 Task: Reply to email with the signature Edward Wright with the subject Request for a pay raise from softage.1@softage.net with the message Could you provide me with a list of the projects constraints and assumptions? Undo the message and rewrite the message as I would like to arrange a conference call to discuss this matter further. Send the email
Action: Mouse moved to (435, 549)
Screenshot: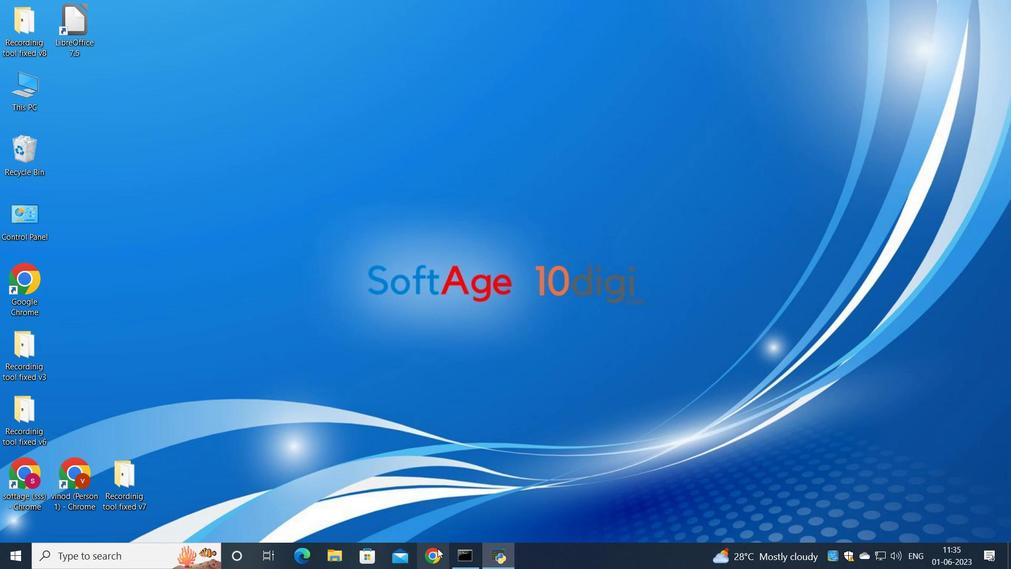 
Action: Mouse pressed left at (435, 549)
Screenshot: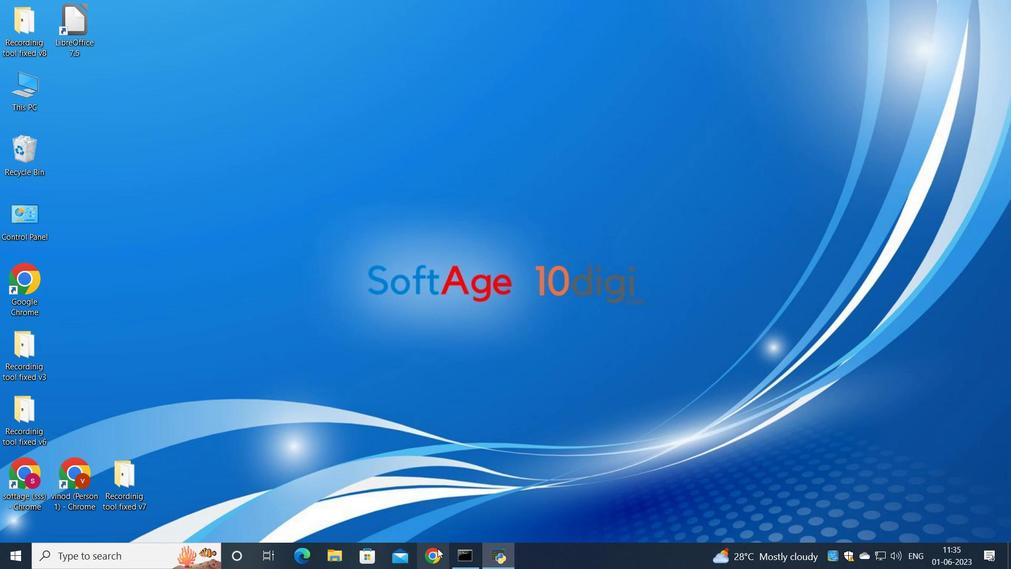 
Action: Mouse moved to (431, 321)
Screenshot: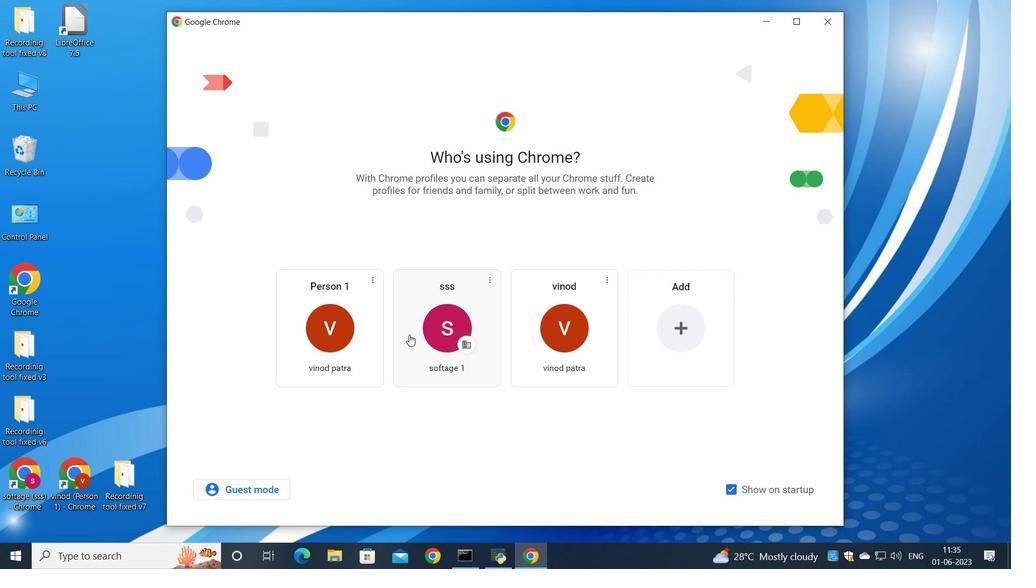 
Action: Mouse pressed left at (431, 321)
Screenshot: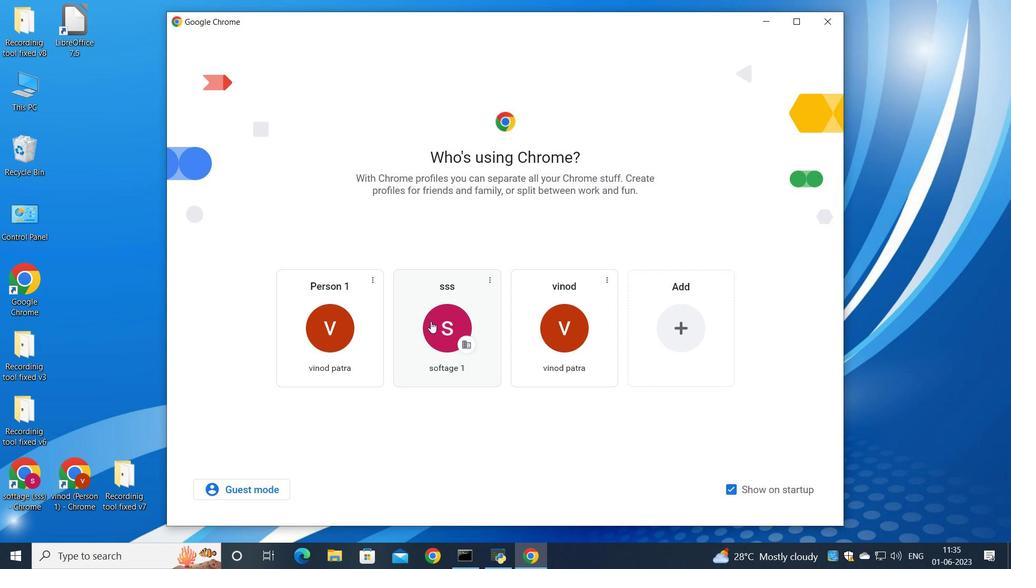 
Action: Mouse moved to (883, 90)
Screenshot: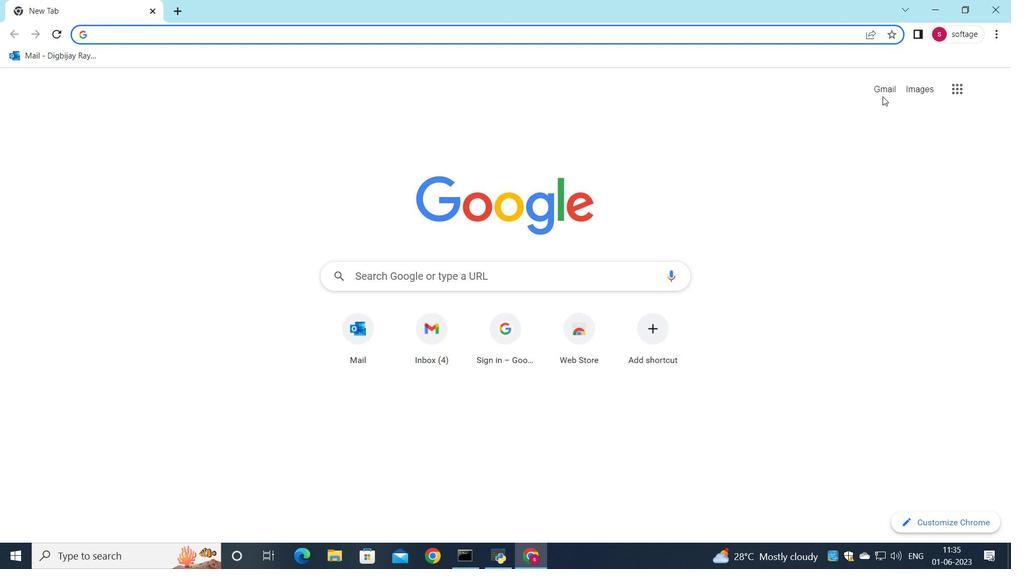 
Action: Mouse pressed left at (883, 90)
Screenshot: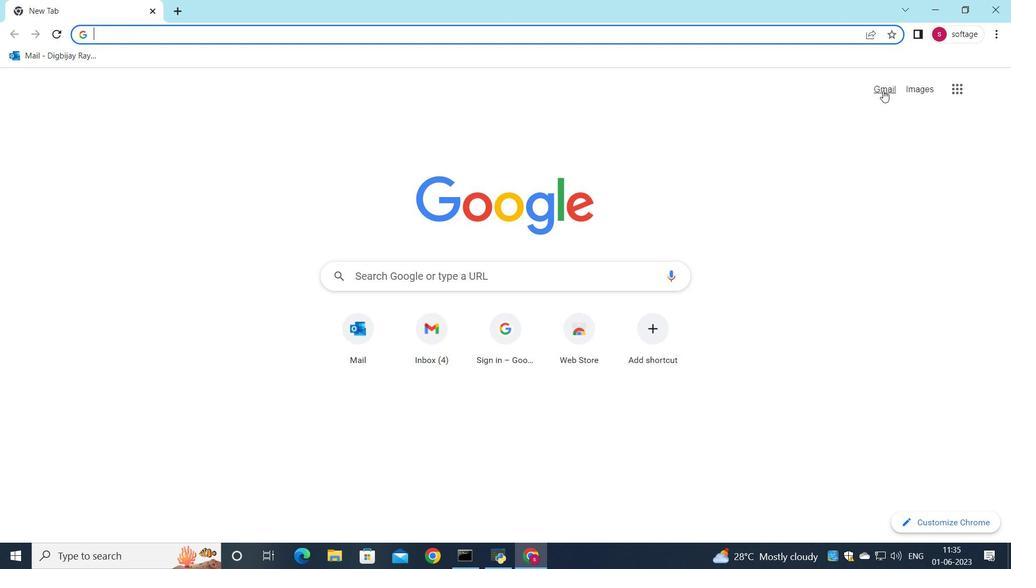 
Action: Mouse moved to (866, 91)
Screenshot: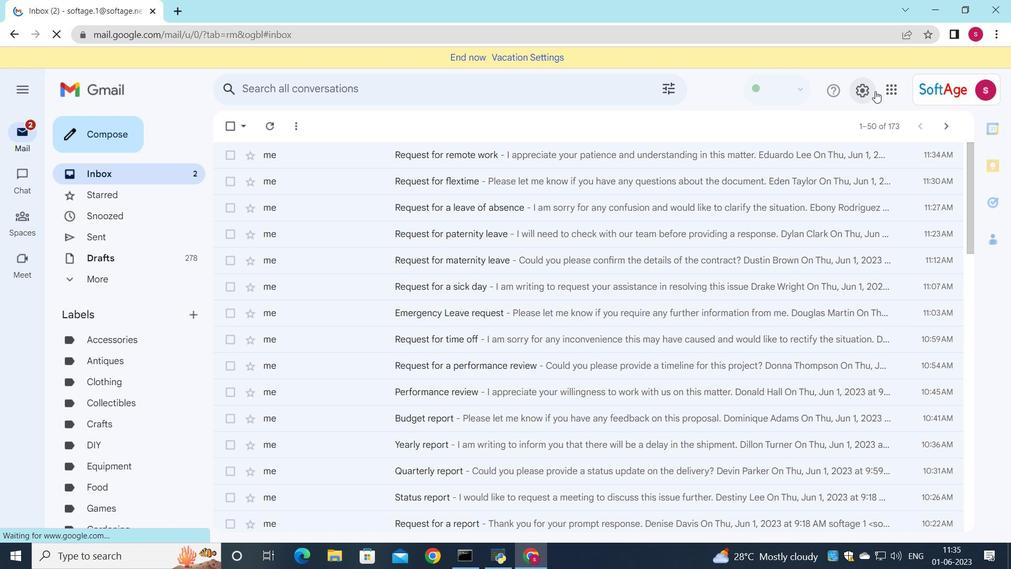 
Action: Mouse pressed left at (866, 91)
Screenshot: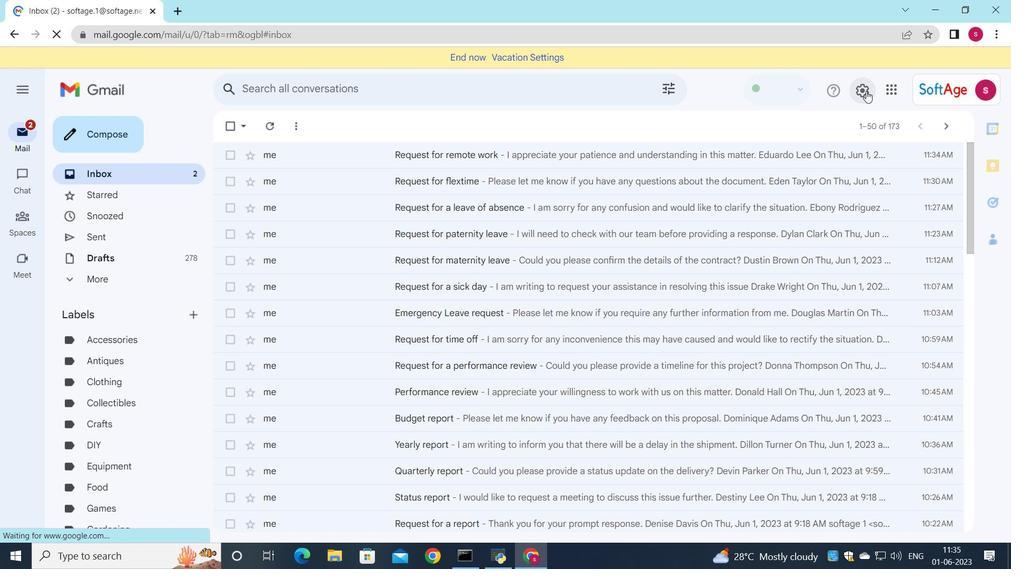 
Action: Mouse moved to (870, 159)
Screenshot: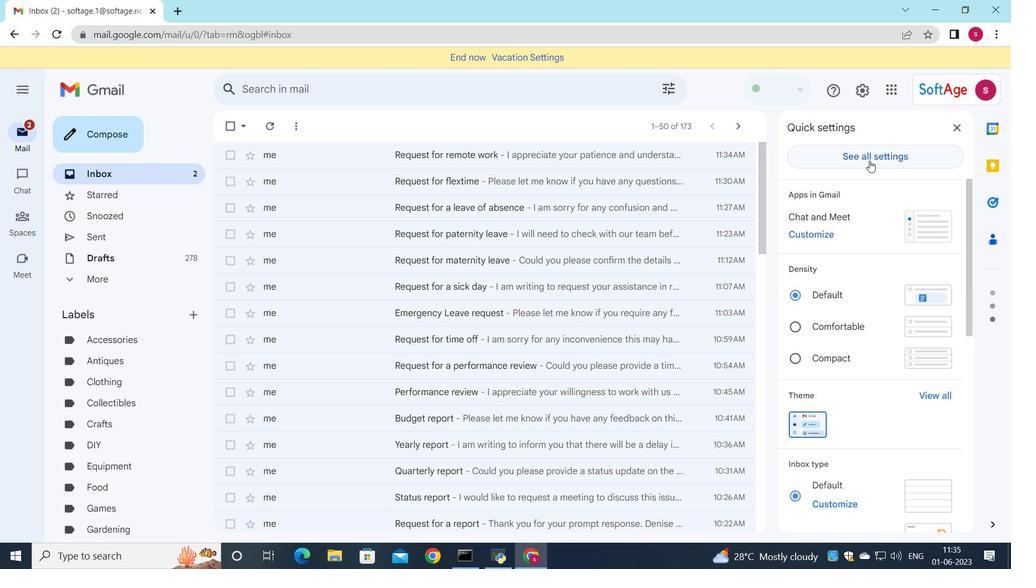 
Action: Mouse pressed left at (870, 159)
Screenshot: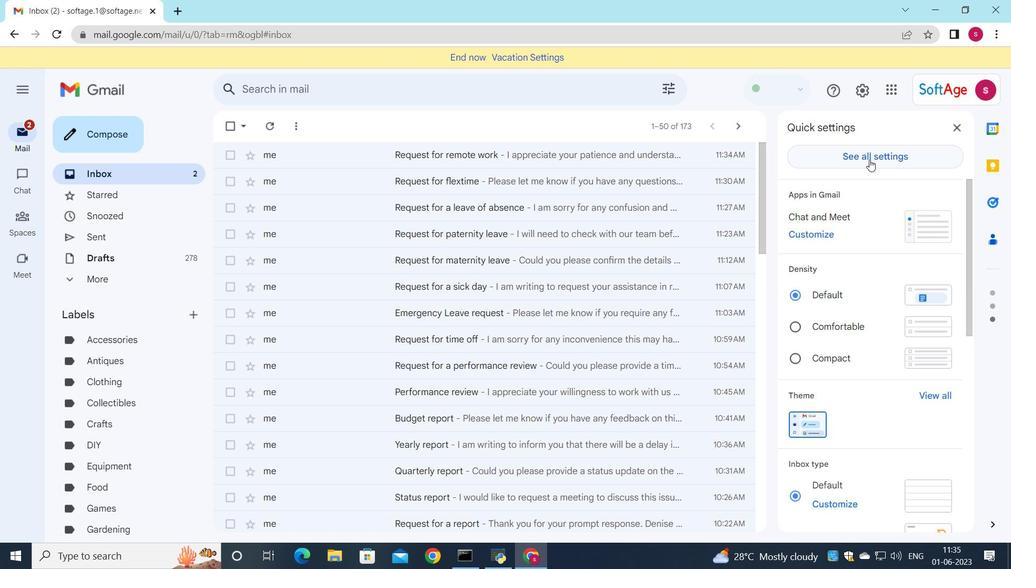 
Action: Mouse moved to (524, 213)
Screenshot: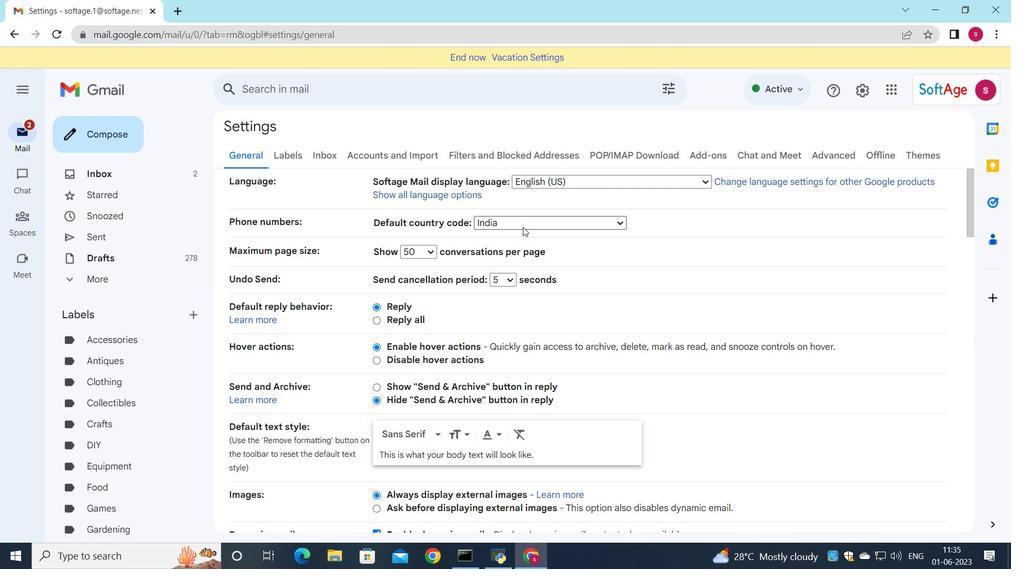
Action: Mouse scrolled (524, 213) with delta (0, 0)
Screenshot: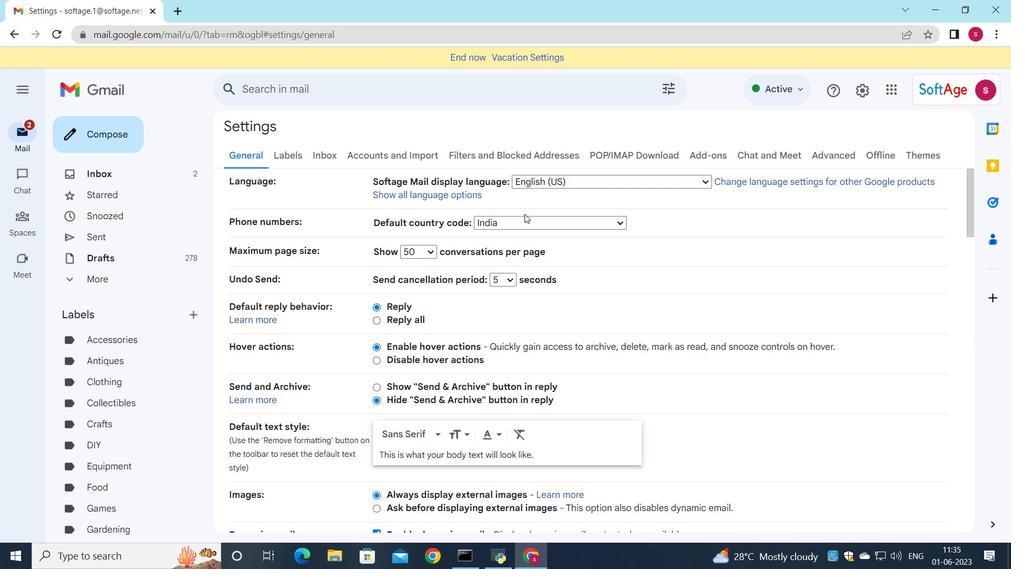
Action: Mouse scrolled (524, 213) with delta (0, 0)
Screenshot: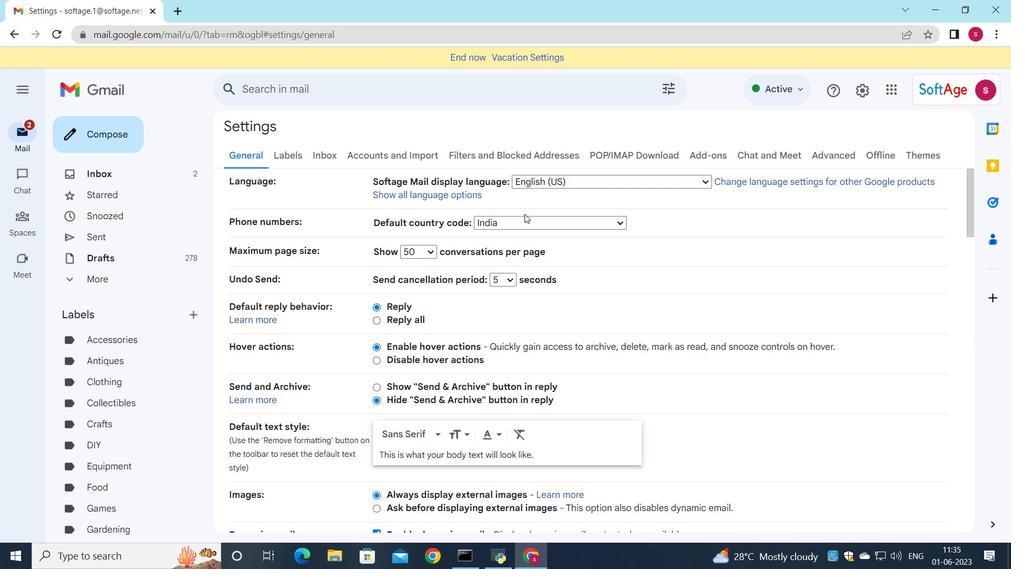 
Action: Mouse scrolled (524, 213) with delta (0, 0)
Screenshot: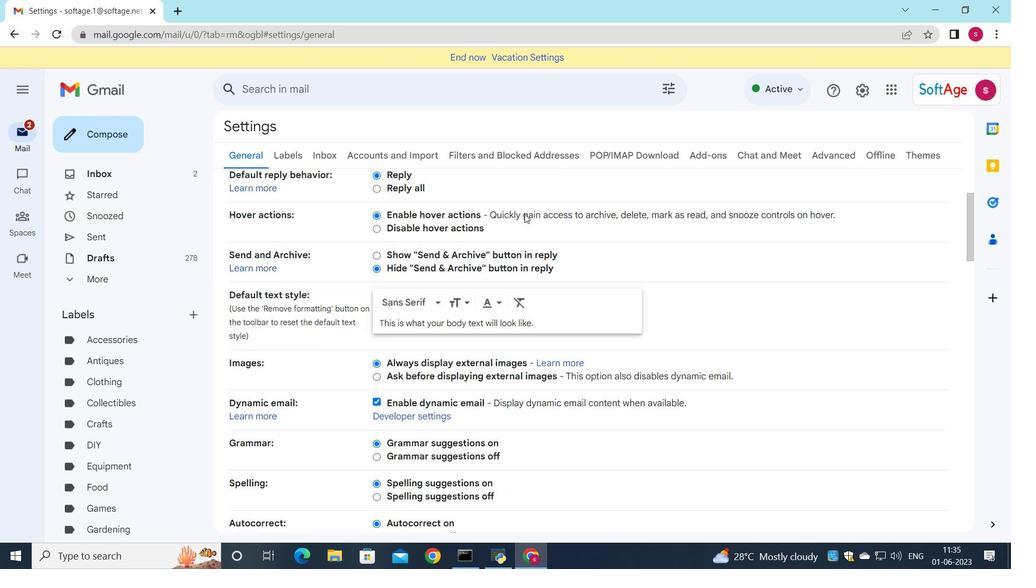 
Action: Mouse scrolled (524, 213) with delta (0, 0)
Screenshot: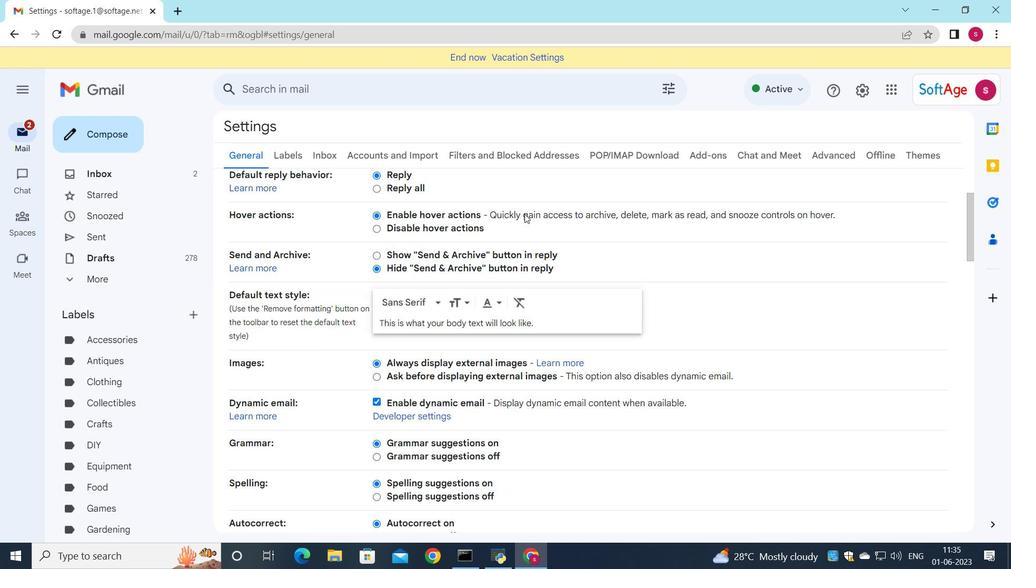 
Action: Mouse scrolled (524, 213) with delta (0, 0)
Screenshot: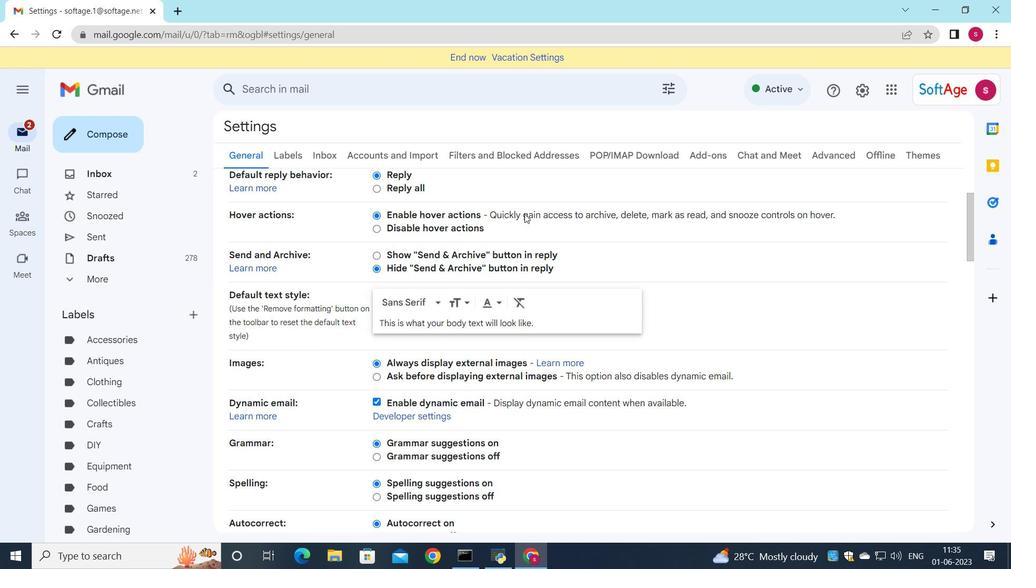 
Action: Mouse scrolled (524, 213) with delta (0, 0)
Screenshot: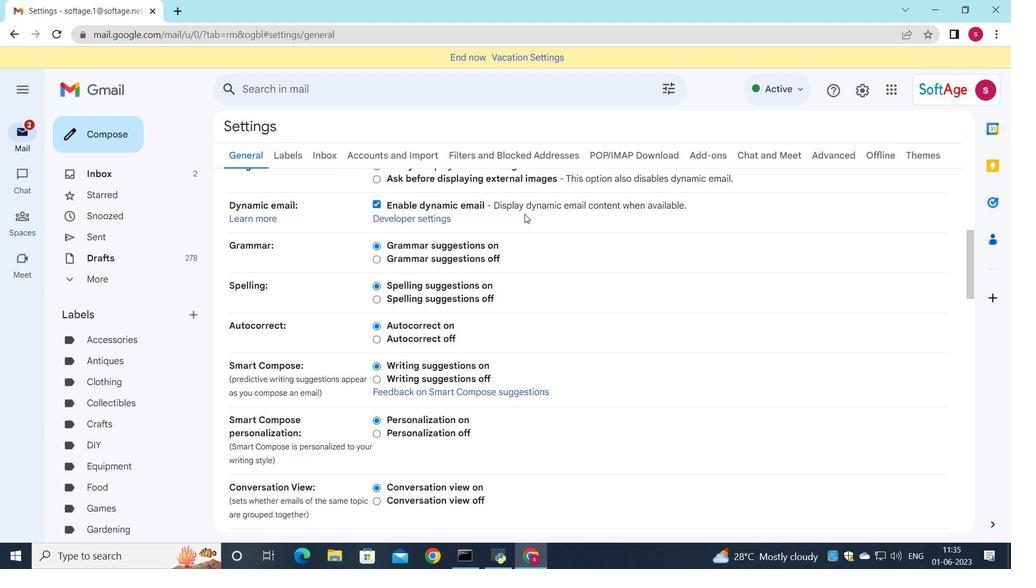 
Action: Mouse scrolled (524, 213) with delta (0, 0)
Screenshot: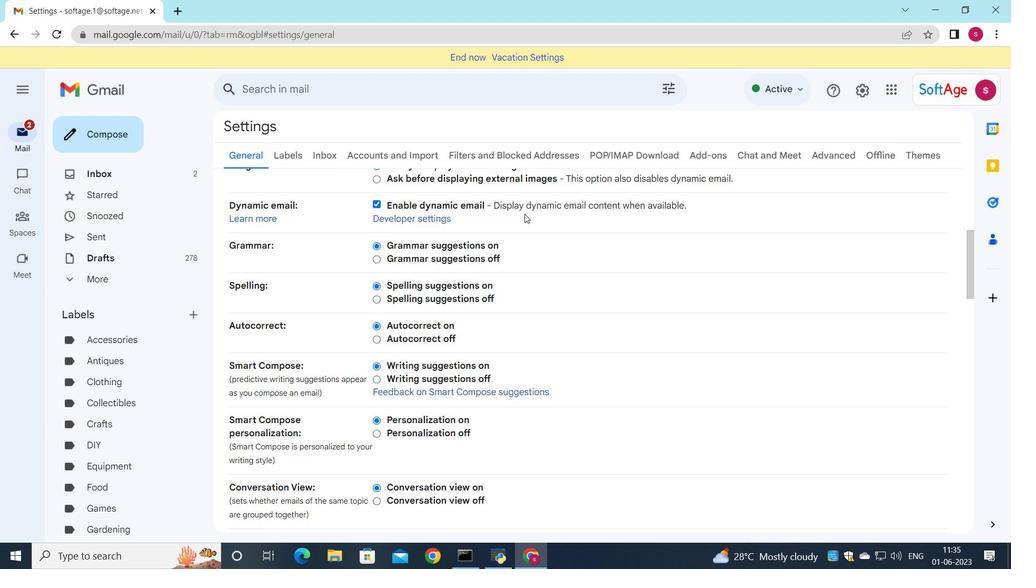 
Action: Mouse scrolled (524, 213) with delta (0, 0)
Screenshot: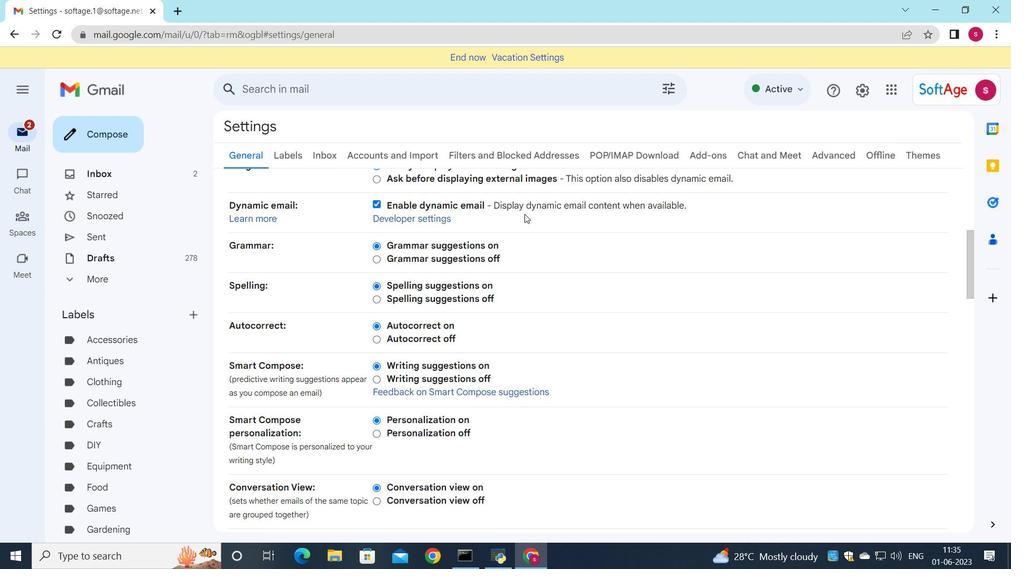 
Action: Mouse scrolled (524, 213) with delta (0, 0)
Screenshot: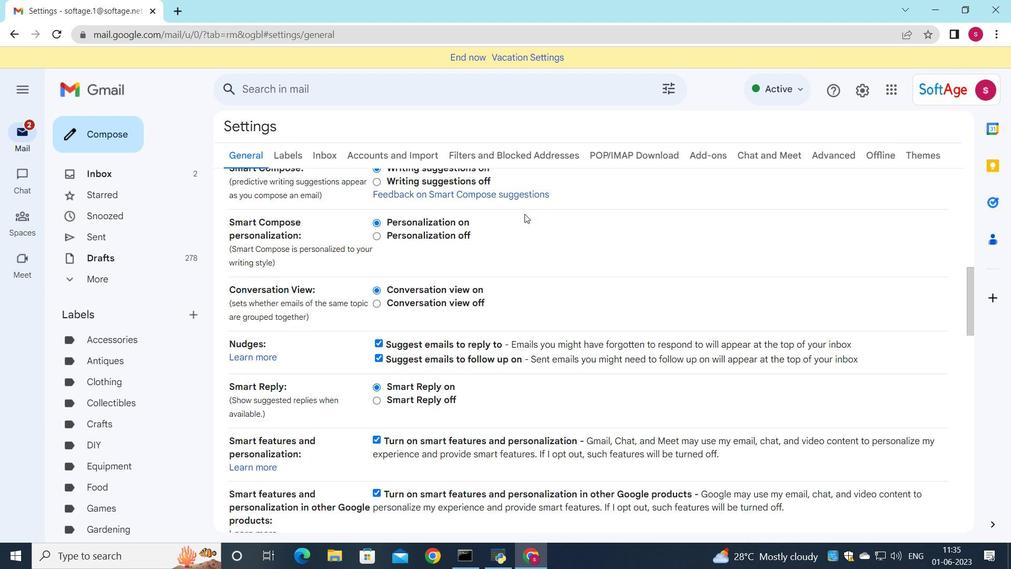
Action: Mouse scrolled (524, 213) with delta (0, 0)
Screenshot: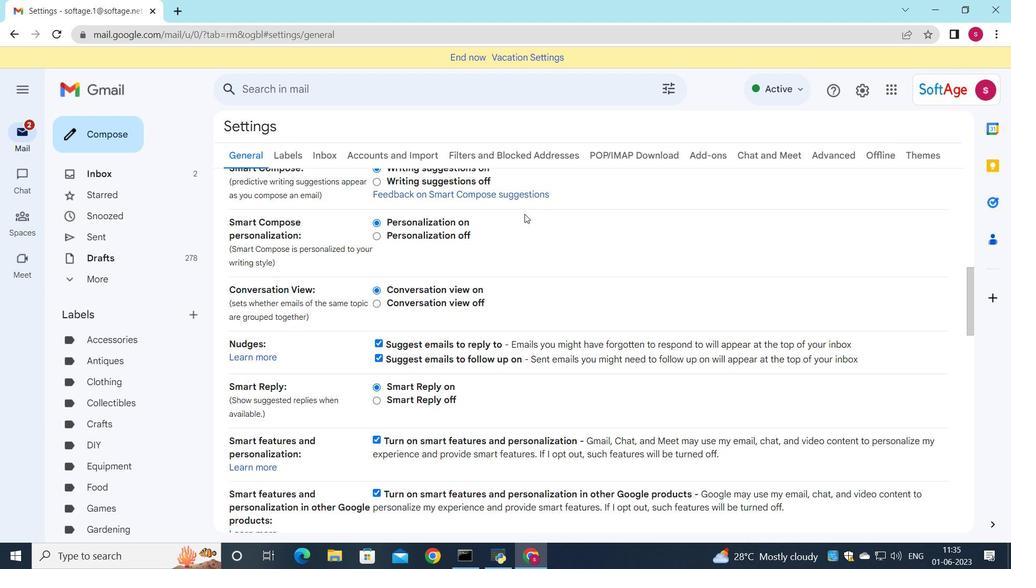
Action: Mouse scrolled (524, 213) with delta (0, 0)
Screenshot: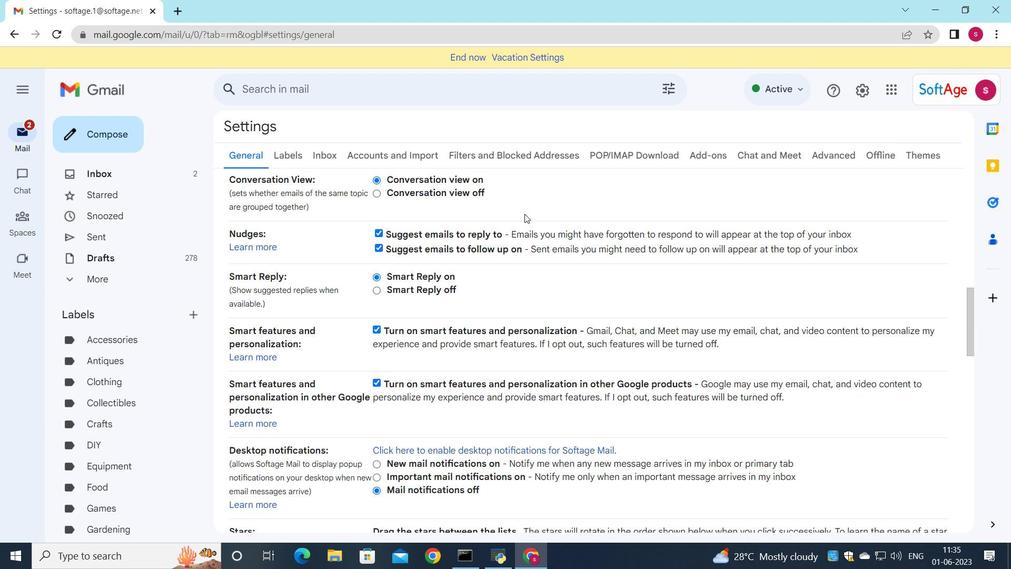 
Action: Mouse scrolled (524, 213) with delta (0, 0)
Screenshot: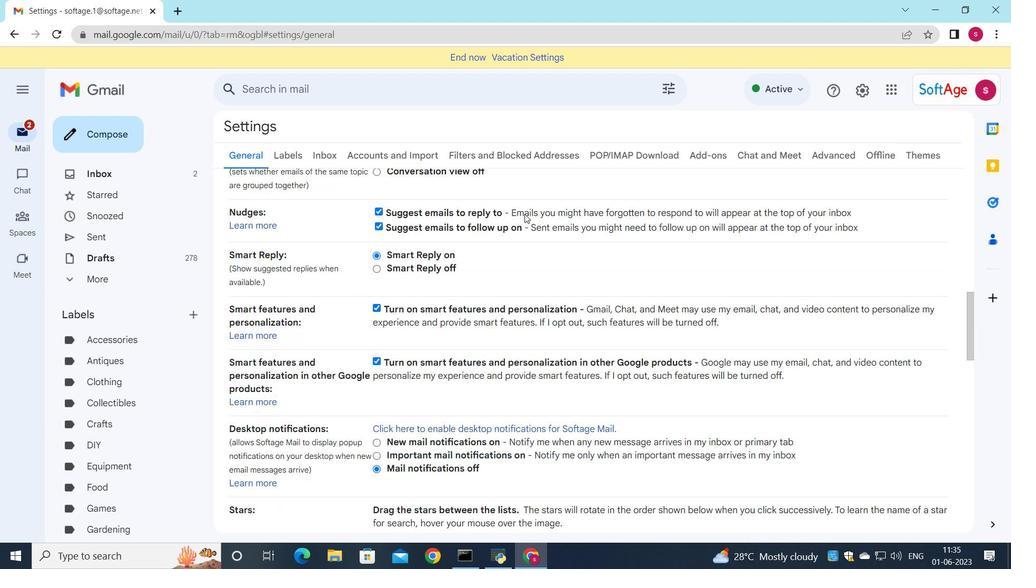 
Action: Mouse scrolled (524, 213) with delta (0, 0)
Screenshot: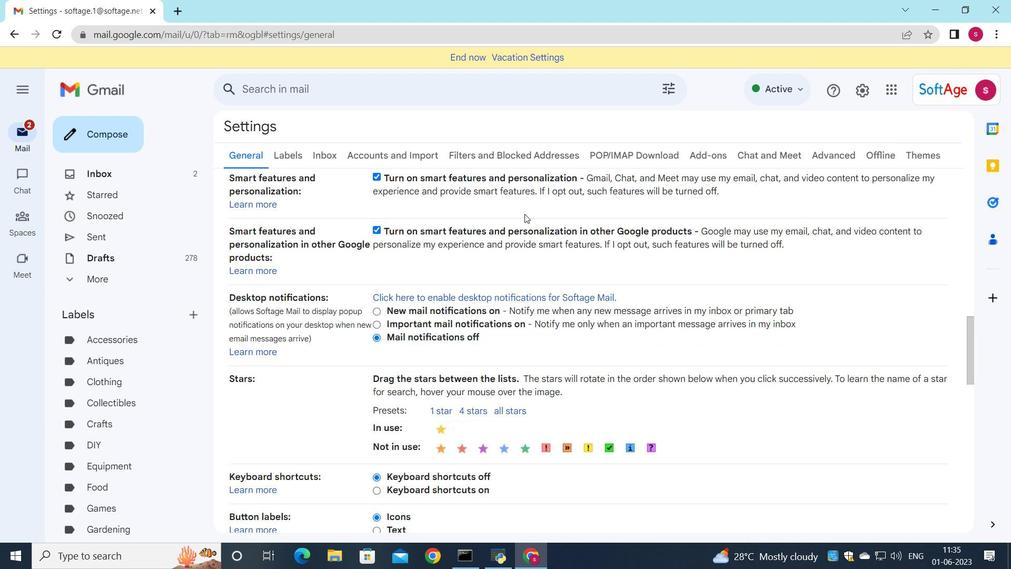 
Action: Mouse scrolled (524, 213) with delta (0, 0)
Screenshot: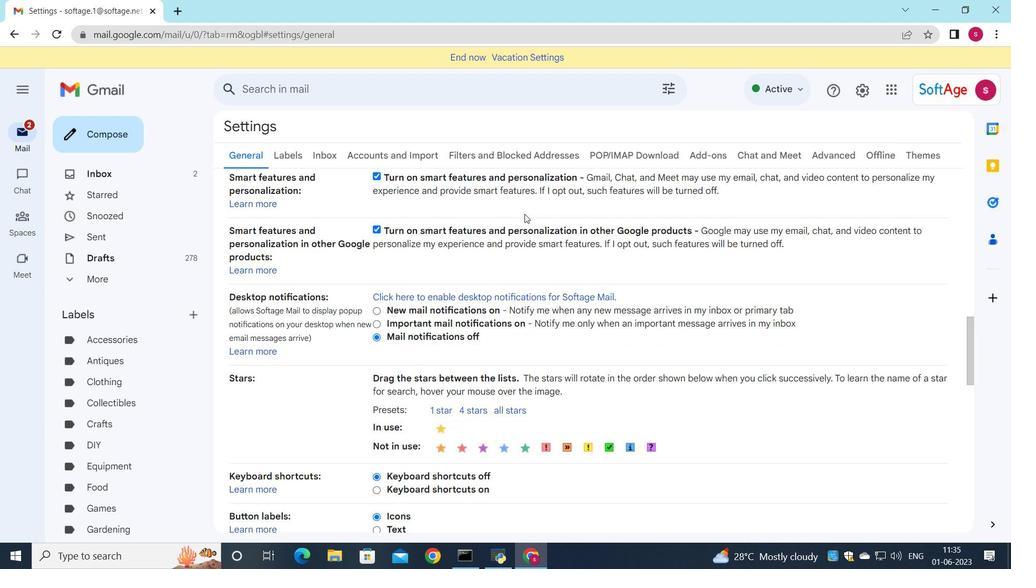 
Action: Mouse scrolled (524, 213) with delta (0, 0)
Screenshot: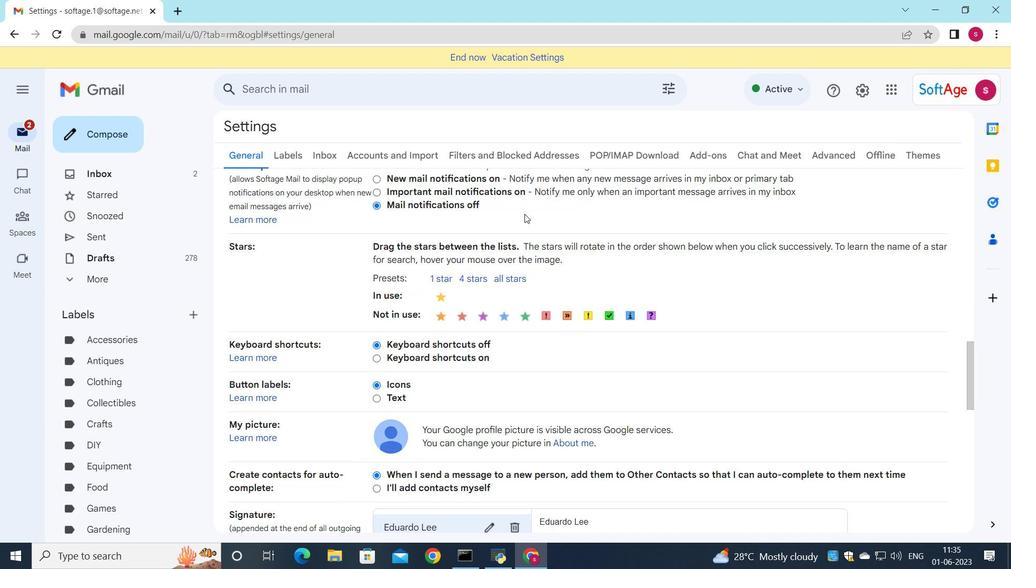 
Action: Mouse scrolled (524, 213) with delta (0, 0)
Screenshot: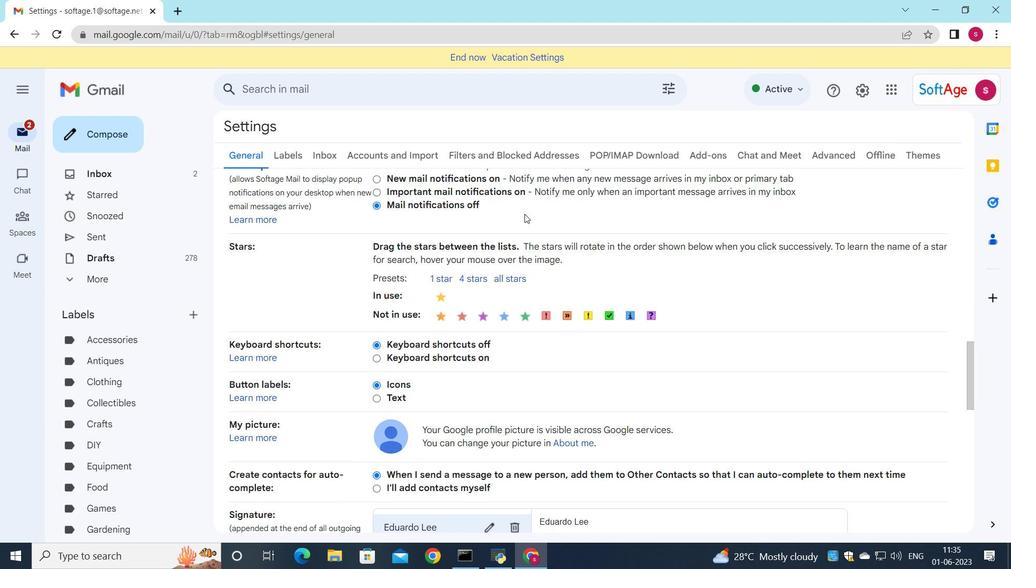 
Action: Mouse scrolled (524, 213) with delta (0, 0)
Screenshot: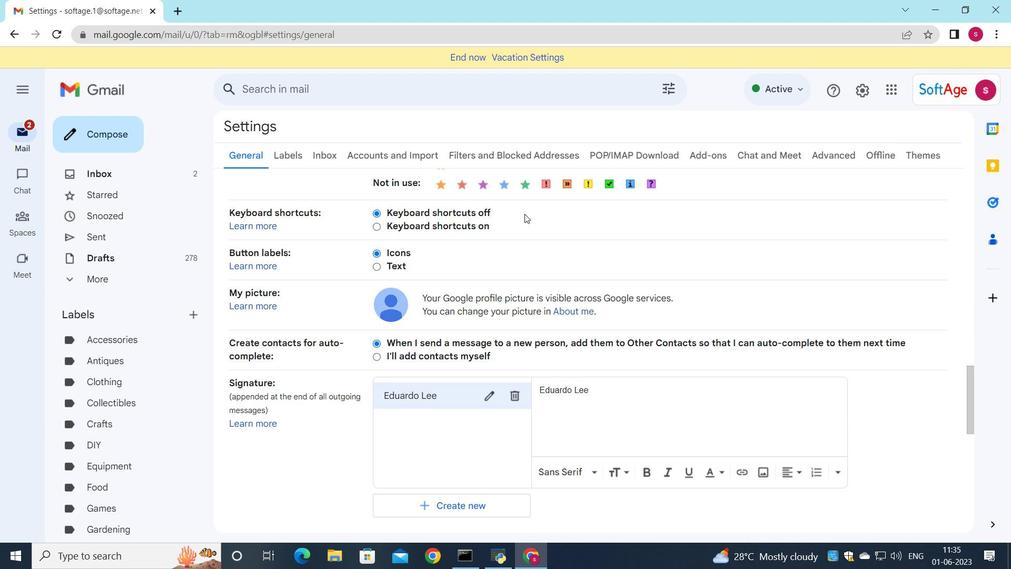 
Action: Mouse scrolled (524, 213) with delta (0, 0)
Screenshot: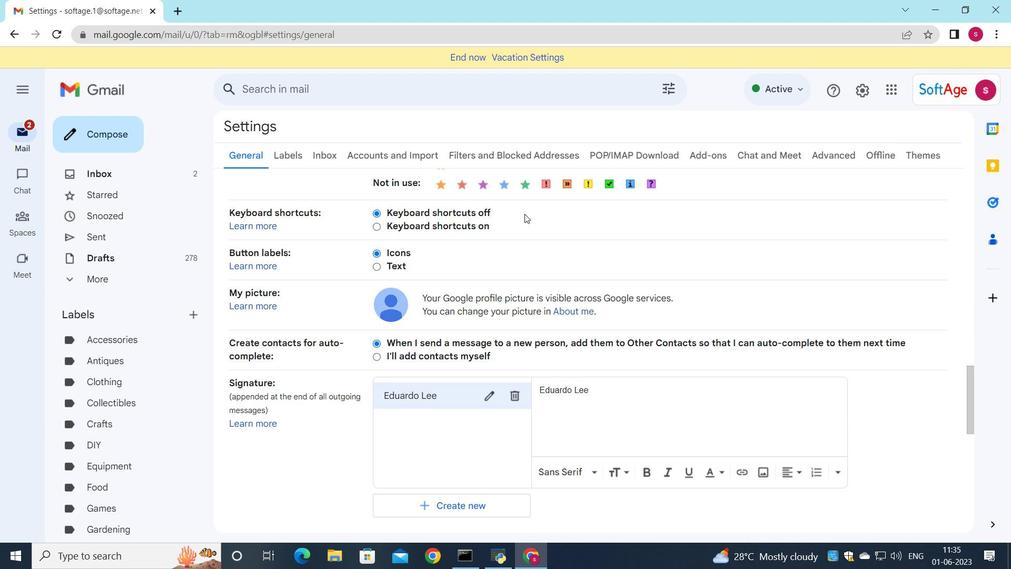 
Action: Mouse scrolled (524, 213) with delta (0, 0)
Screenshot: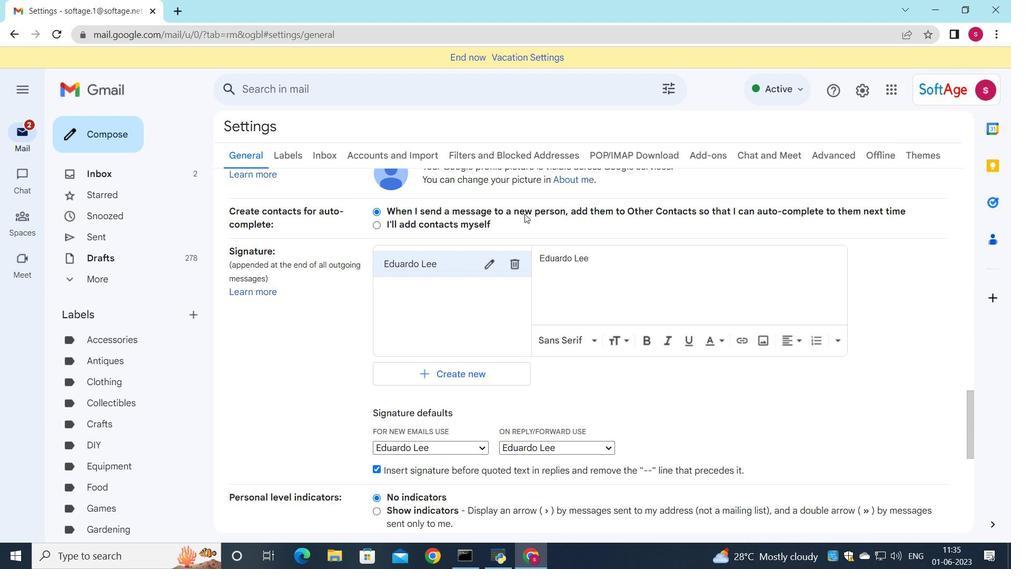 
Action: Mouse scrolled (524, 213) with delta (0, 0)
Screenshot: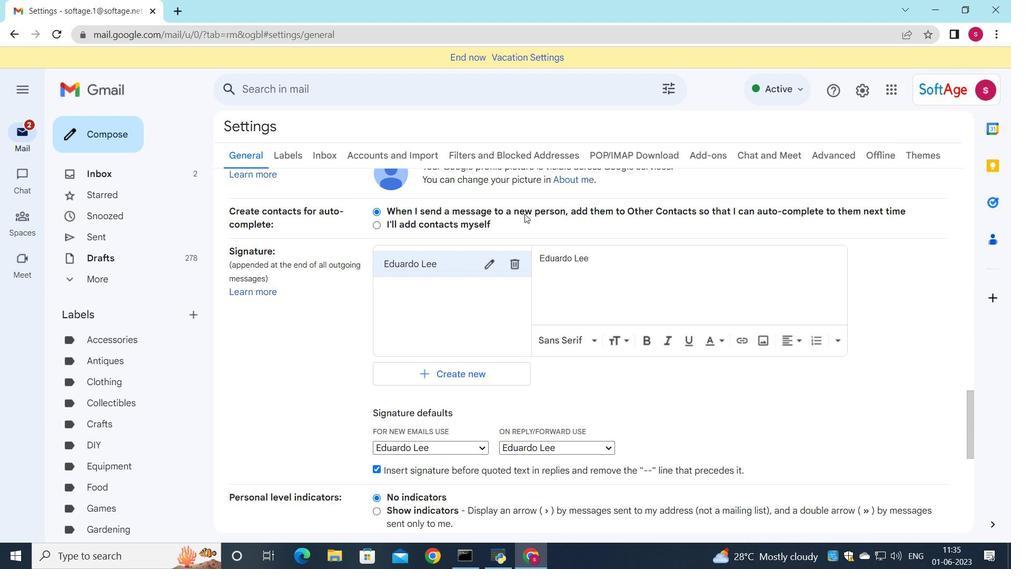 
Action: Mouse scrolled (524, 214) with delta (0, 0)
Screenshot: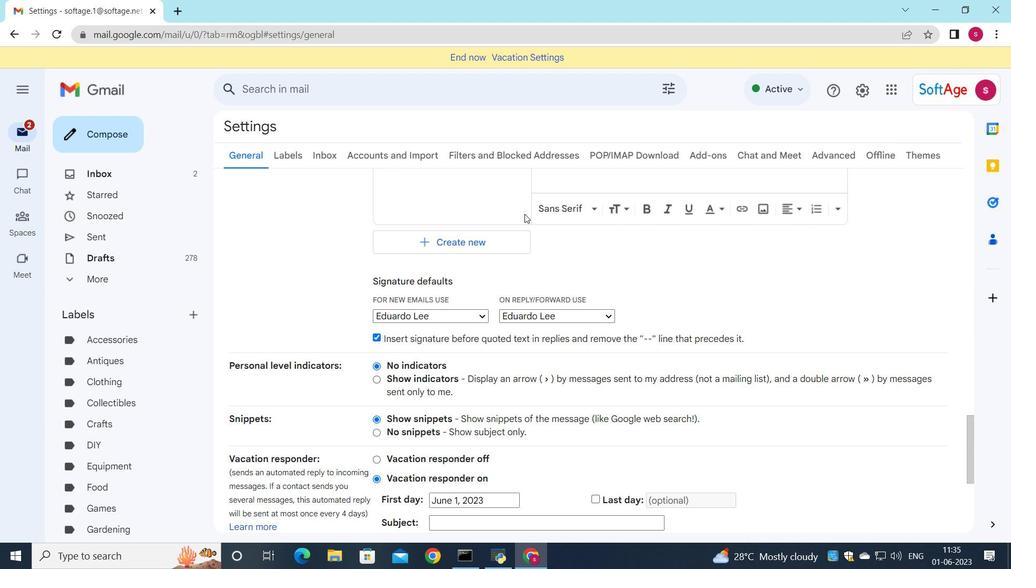 
Action: Mouse moved to (523, 197)
Screenshot: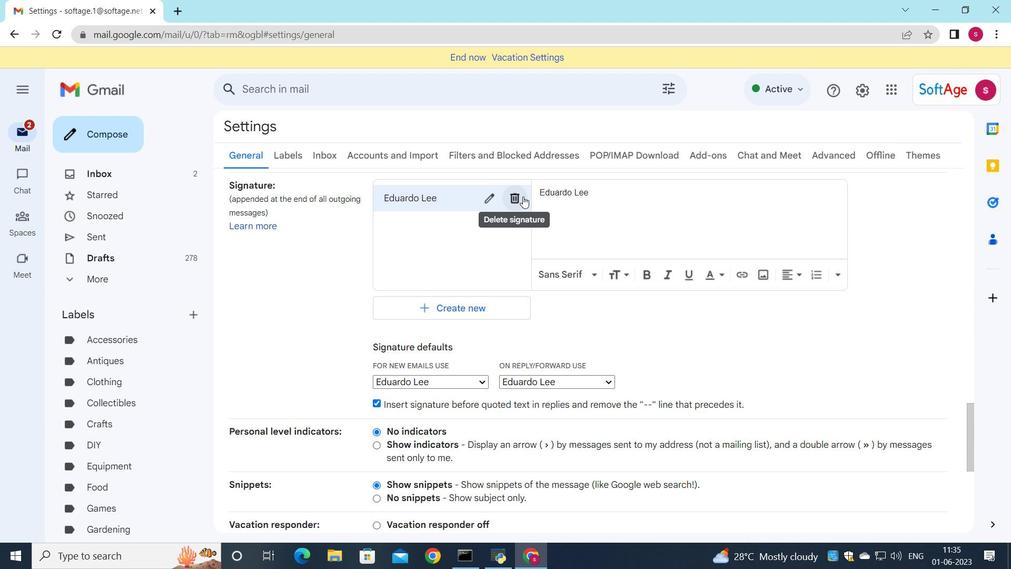 
Action: Mouse pressed left at (523, 197)
Screenshot: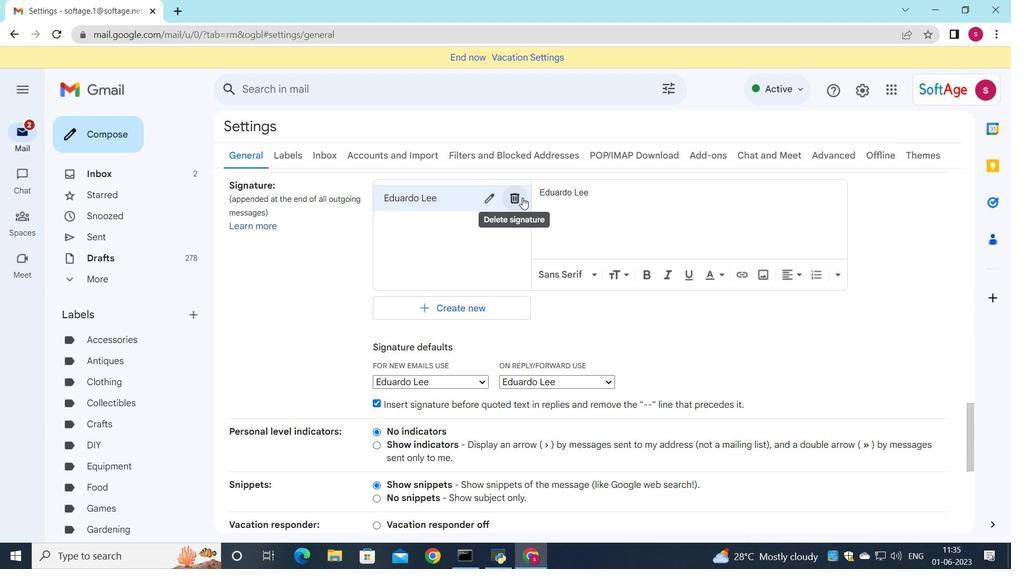 
Action: Mouse moved to (625, 321)
Screenshot: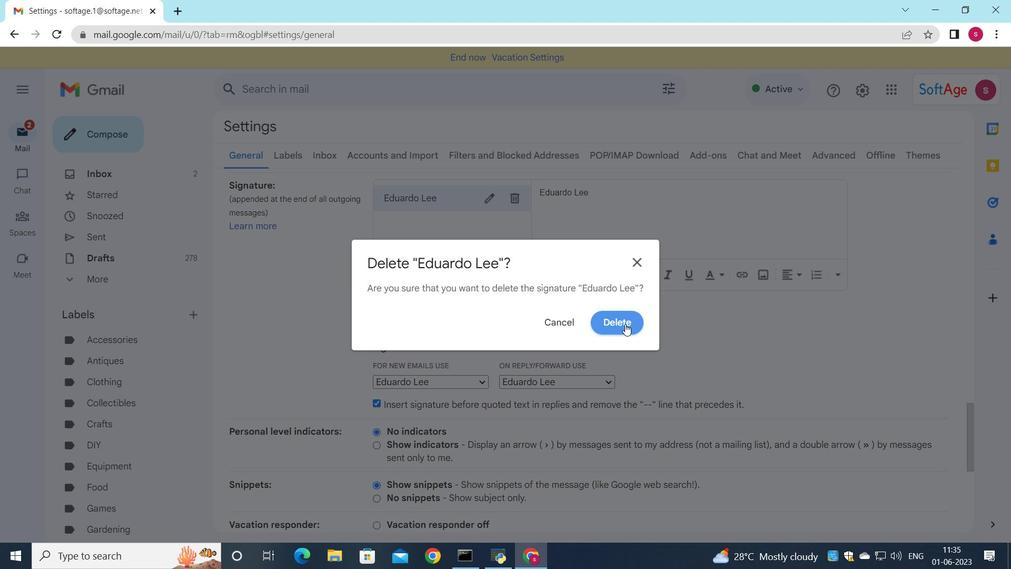 
Action: Mouse pressed left at (625, 321)
Screenshot: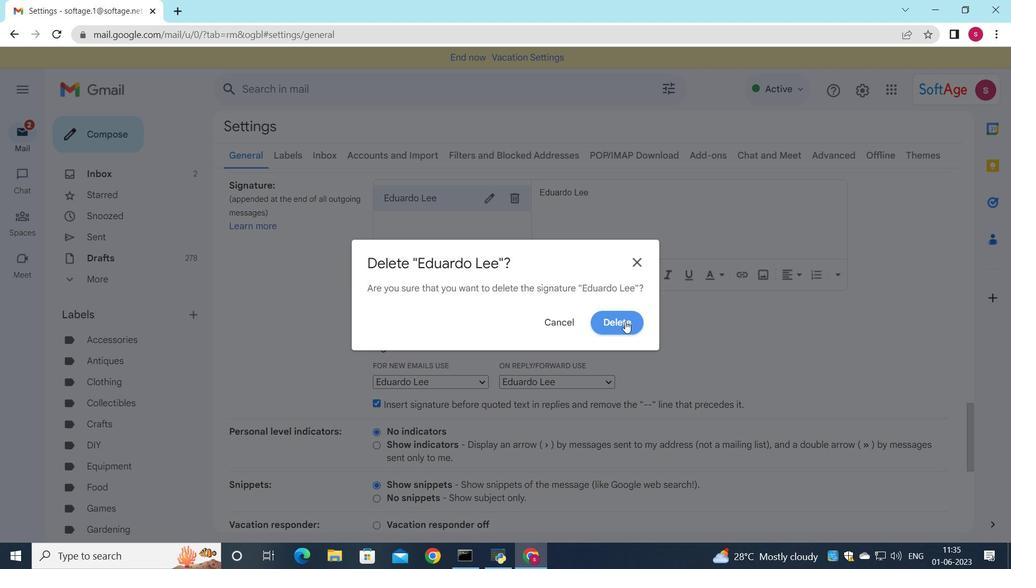 
Action: Mouse moved to (439, 205)
Screenshot: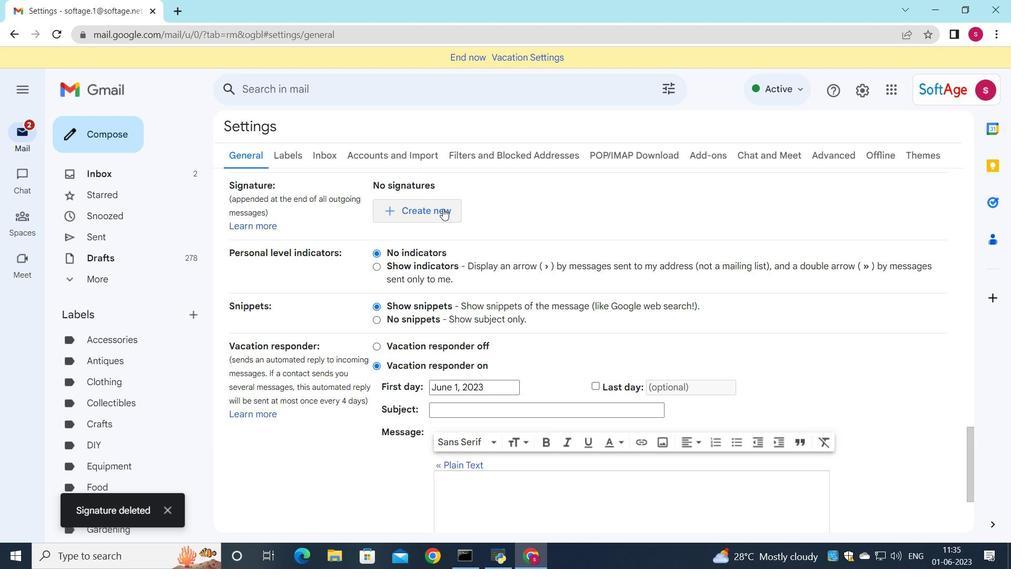 
Action: Mouse pressed left at (439, 205)
Screenshot: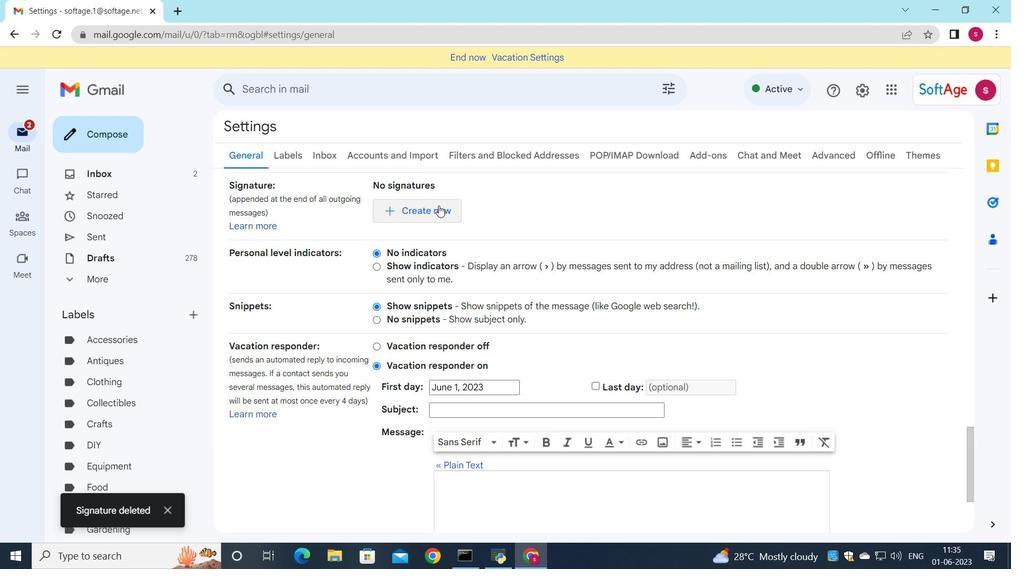 
Action: Key pressed <Key.shift>Edward<Key.space><Key.shift><Key.shift><Key.shift>Wrighrt<Key.backspace><Key.backspace>t
Screenshot: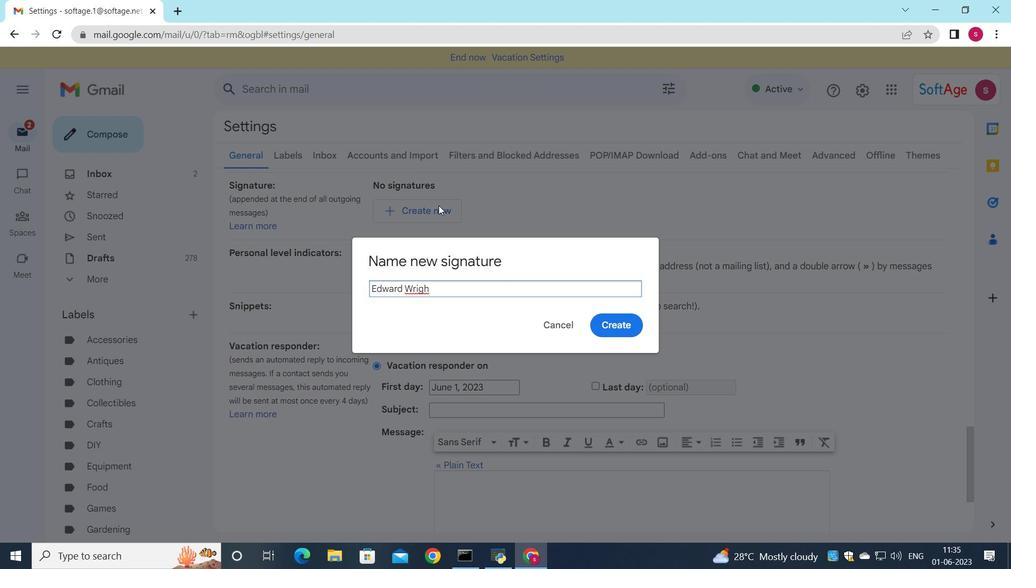 
Action: Mouse moved to (629, 327)
Screenshot: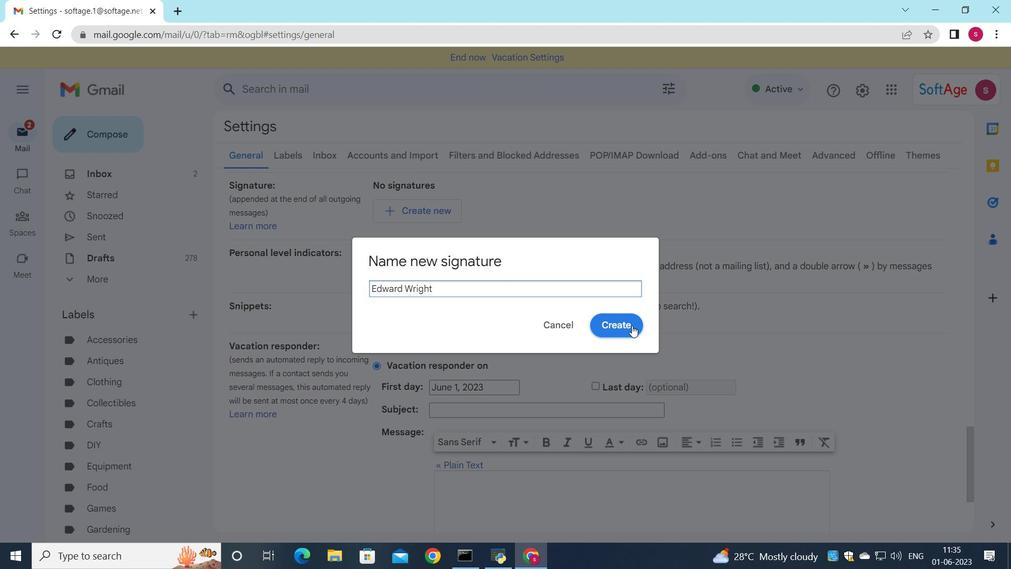 
Action: Mouse pressed left at (632, 325)
Screenshot: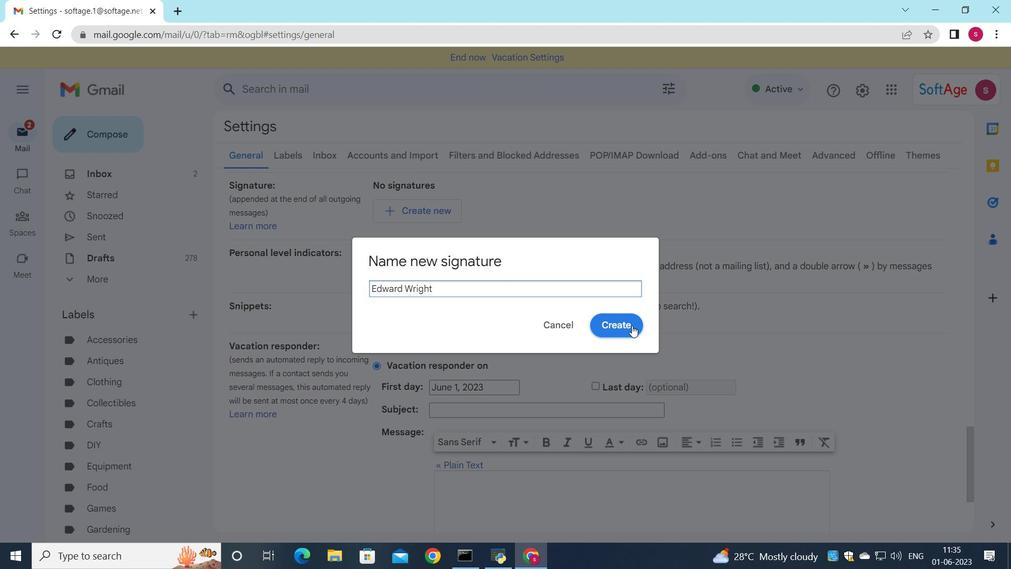 
Action: Mouse moved to (649, 217)
Screenshot: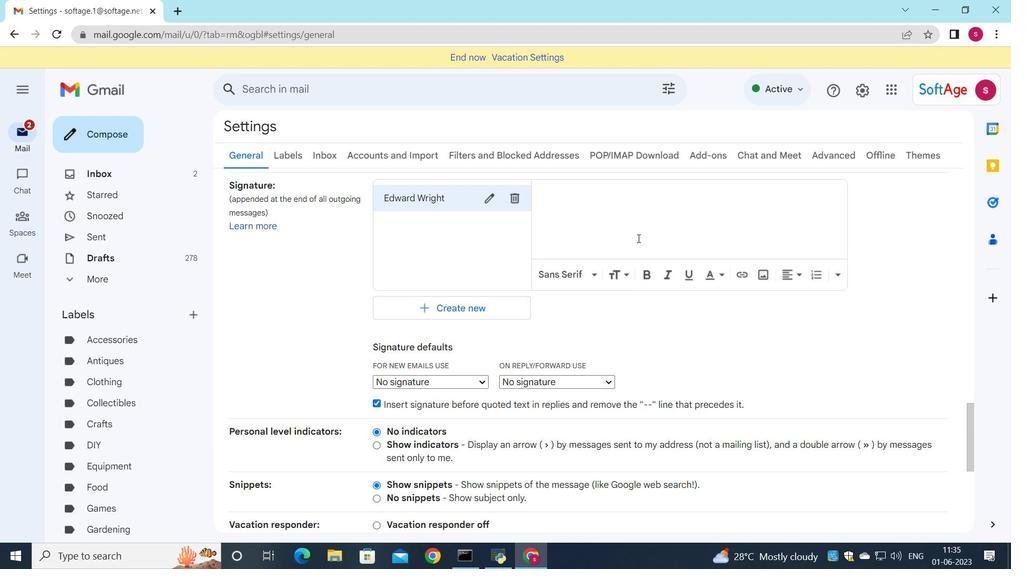 
Action: Mouse pressed left at (649, 217)
Screenshot: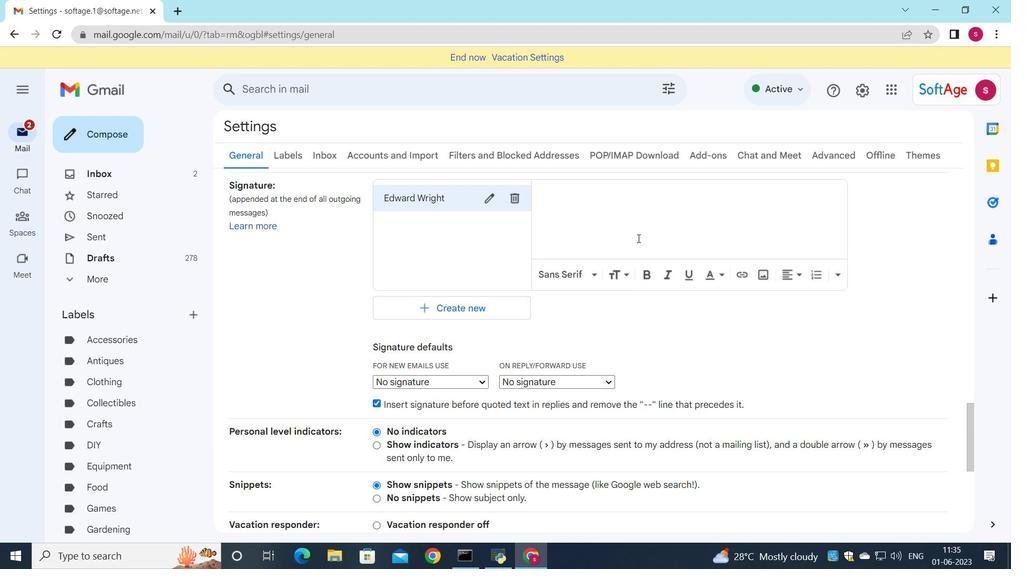 
Action: Key pressed <Key.shift>edward<Key.shift><Key.space>Wright
Screenshot: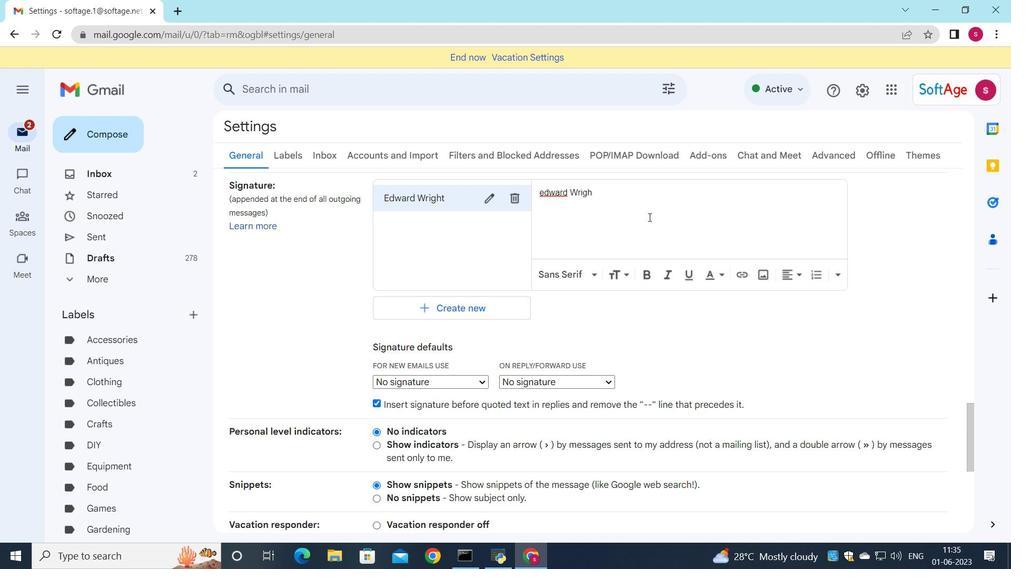 
Action: Mouse moved to (541, 190)
Screenshot: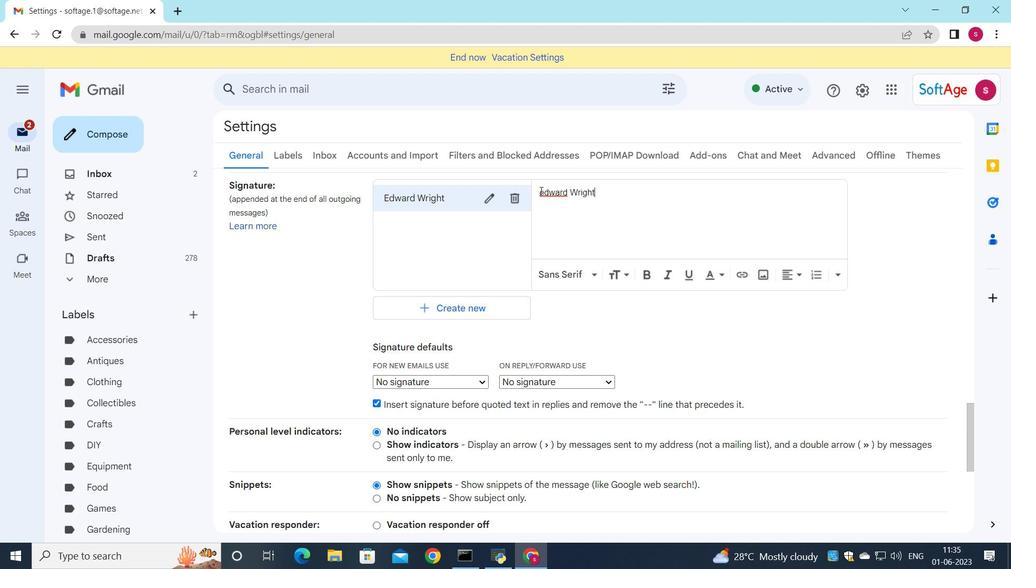 
Action: Mouse pressed left at (541, 190)
Screenshot: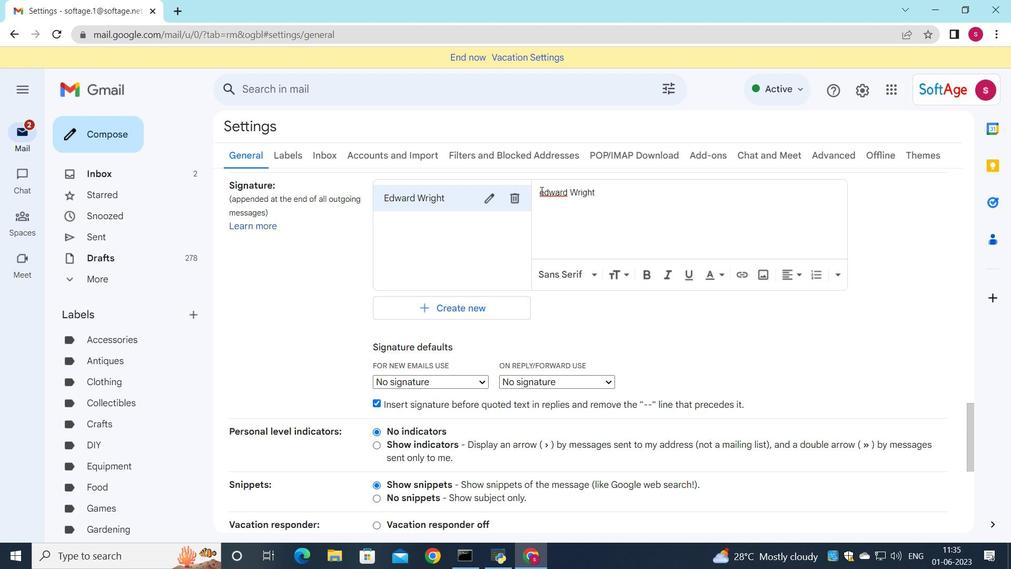 
Action: Key pressed <Key.backspace><Key.shift>E
Screenshot: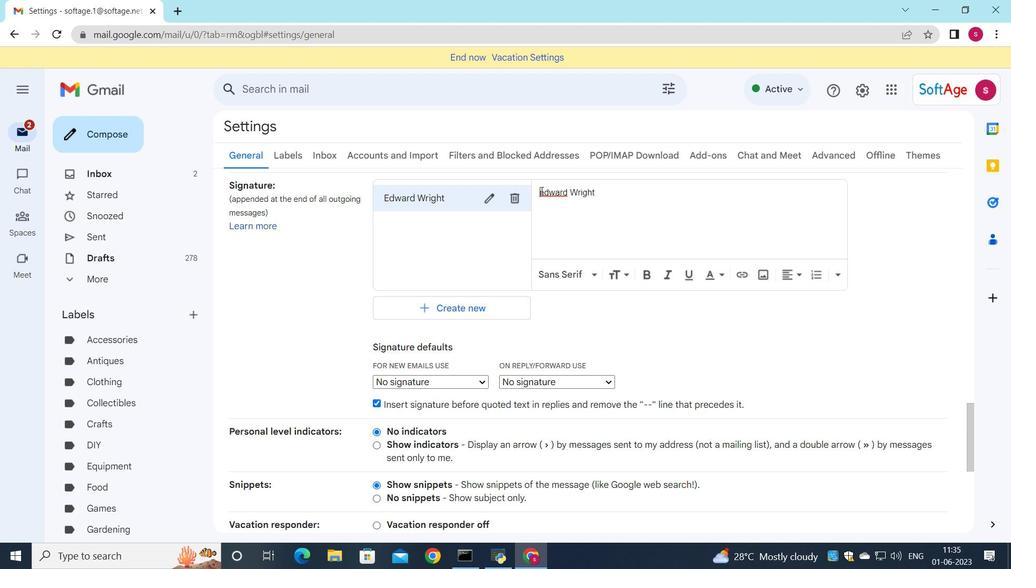 
Action: Mouse moved to (549, 193)
Screenshot: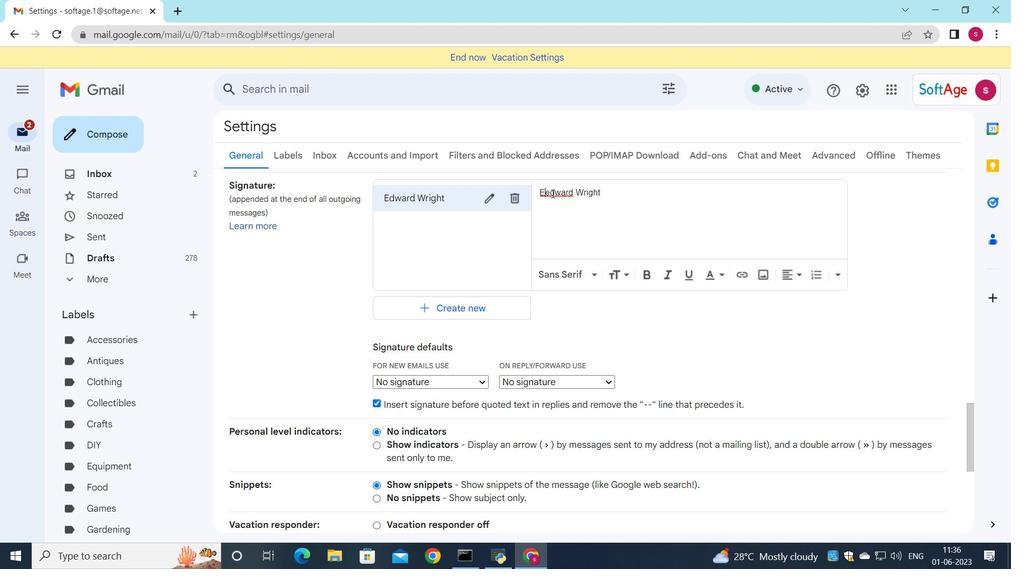 
Action: Mouse pressed left at (549, 193)
Screenshot: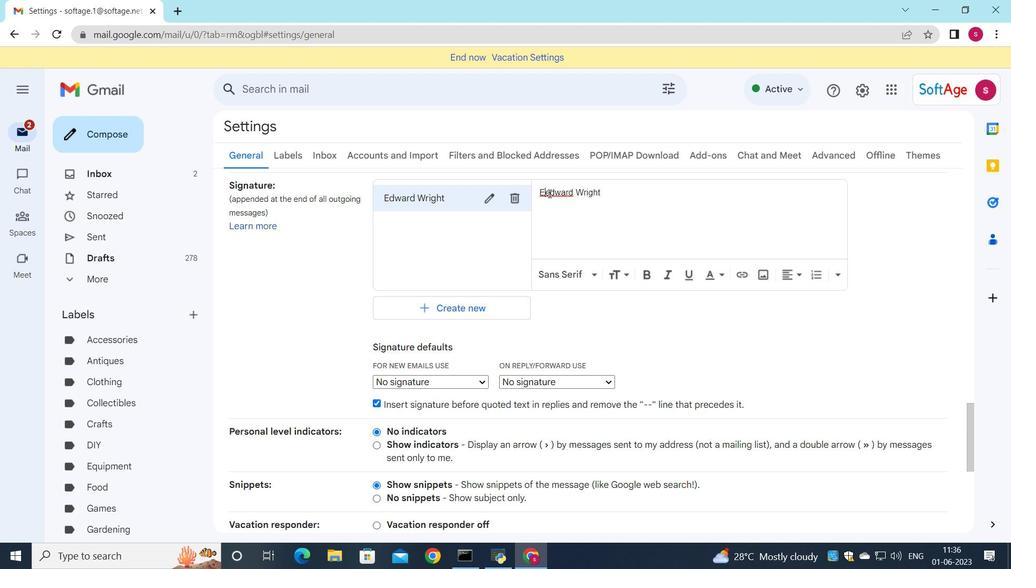 
Action: Key pressed <Key.backspace>
Screenshot: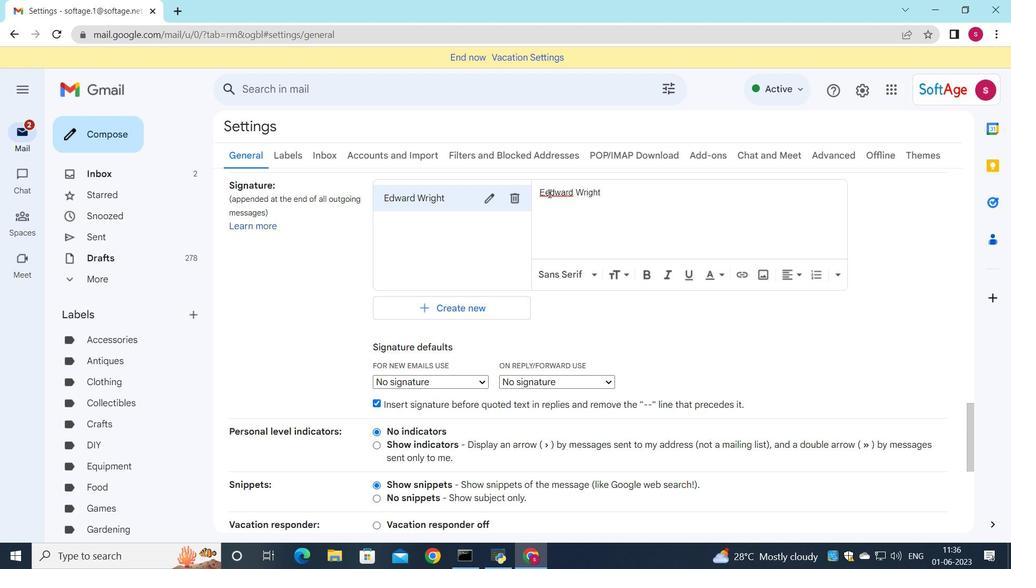 
Action: Mouse moved to (466, 380)
Screenshot: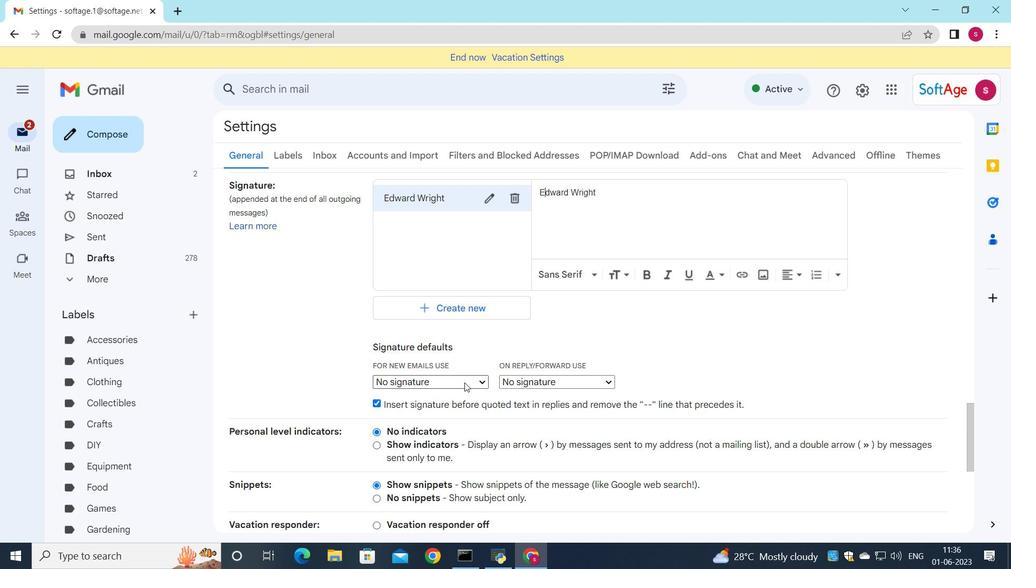 
Action: Mouse pressed left at (466, 380)
Screenshot: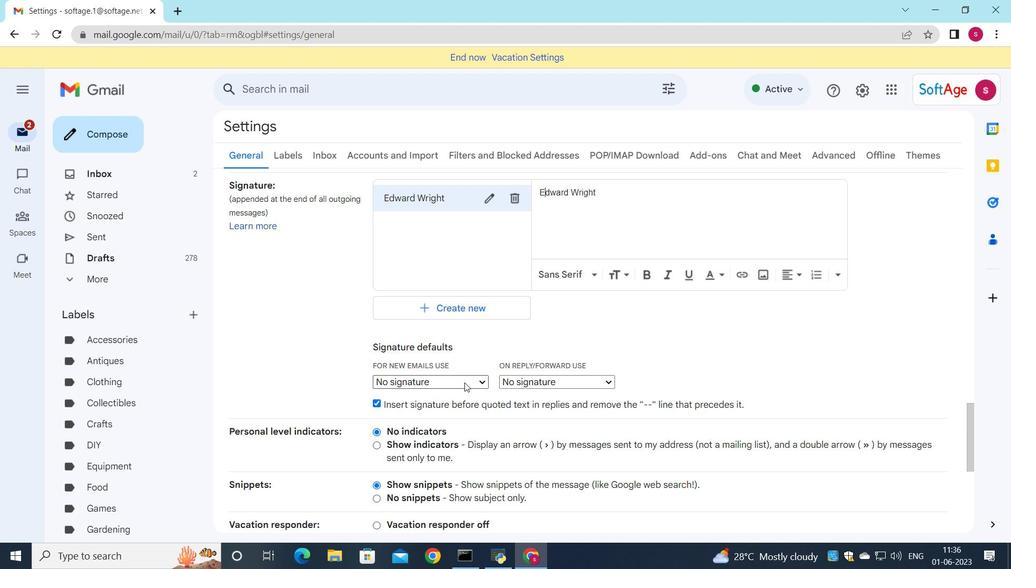 
Action: Mouse moved to (464, 405)
Screenshot: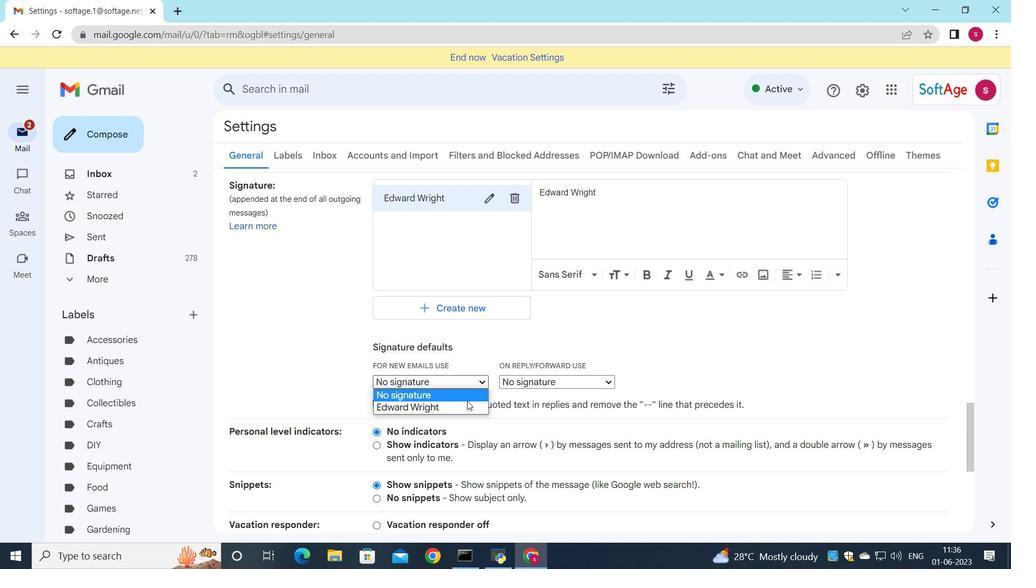 
Action: Mouse pressed left at (464, 405)
Screenshot: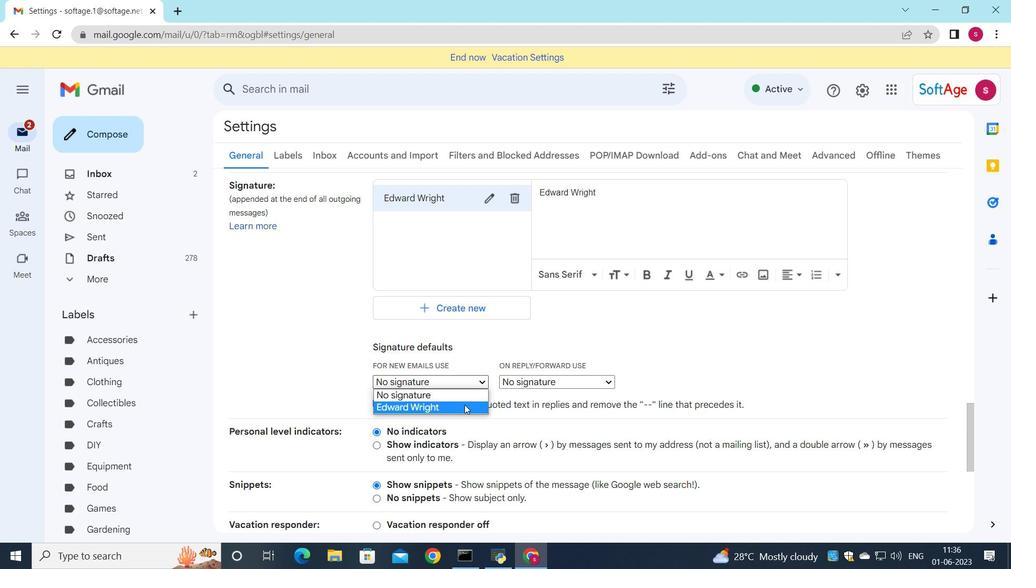 
Action: Mouse moved to (515, 377)
Screenshot: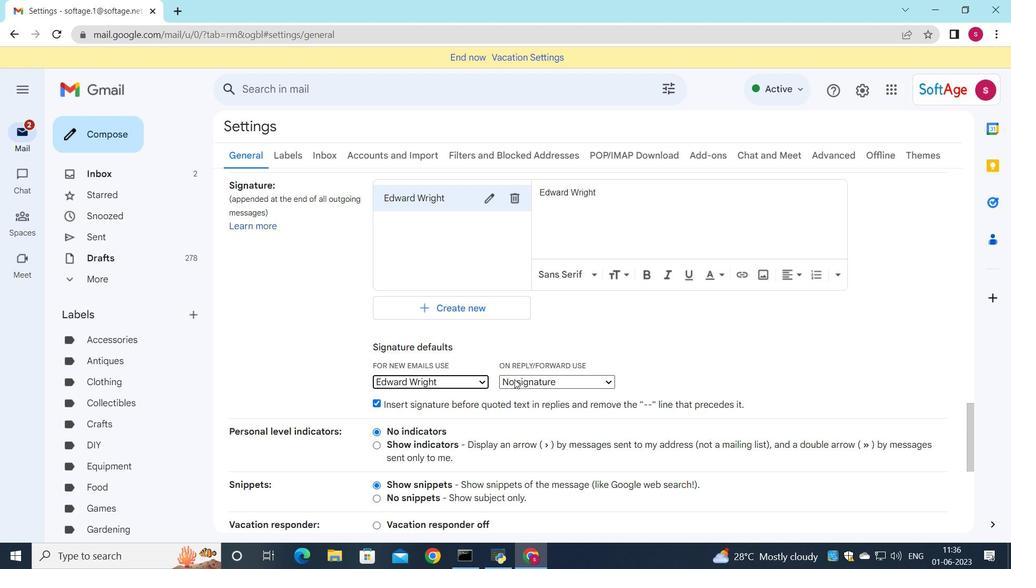 
Action: Mouse pressed left at (515, 377)
Screenshot: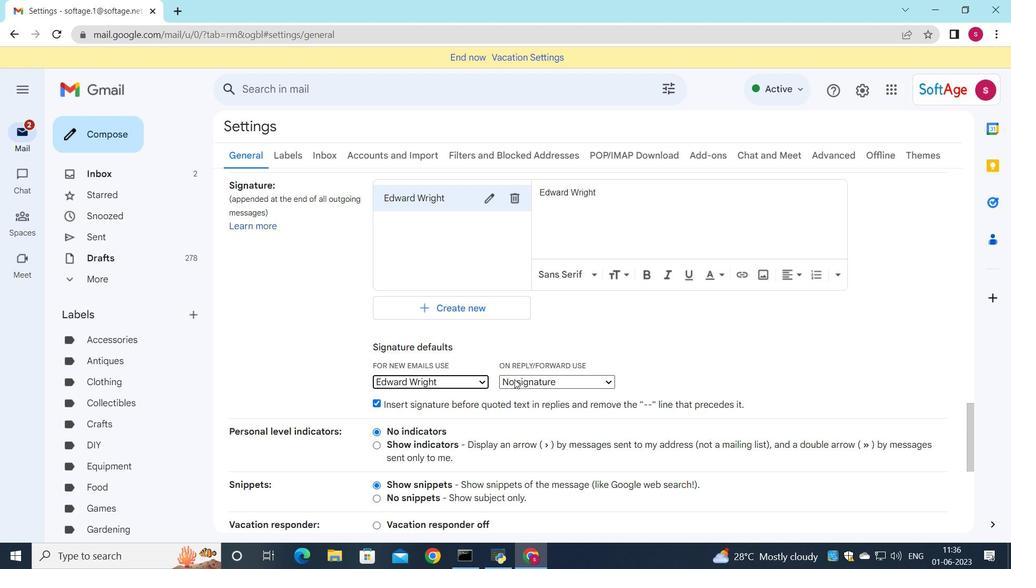 
Action: Mouse moved to (521, 411)
Screenshot: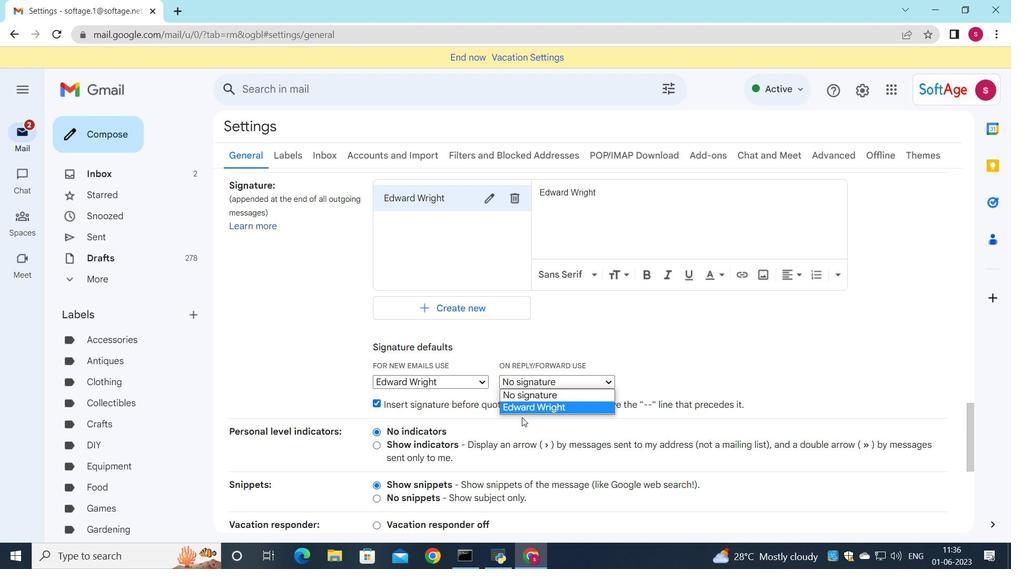 
Action: Mouse pressed left at (521, 411)
Screenshot: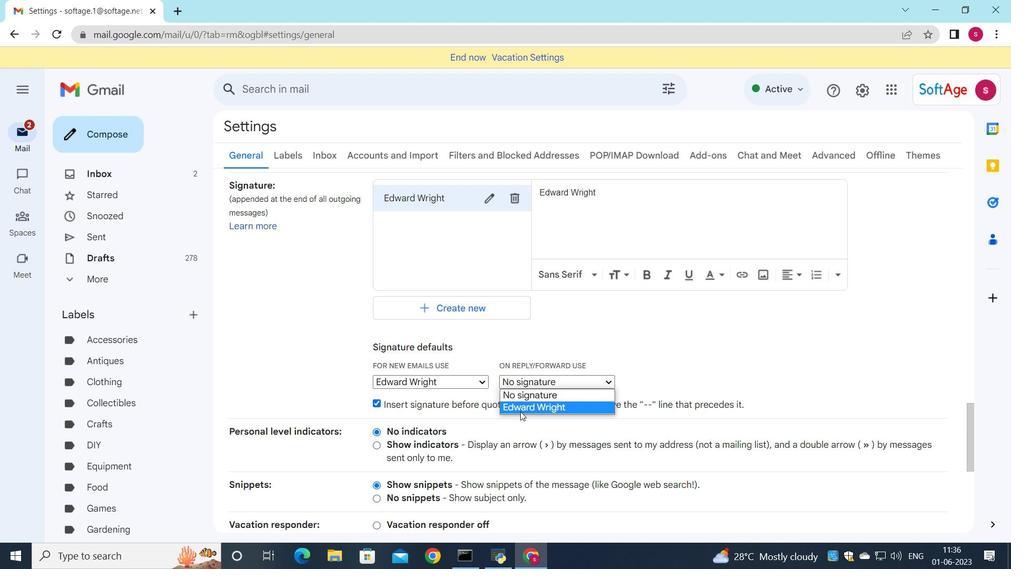 
Action: Mouse scrolled (521, 410) with delta (0, 0)
Screenshot: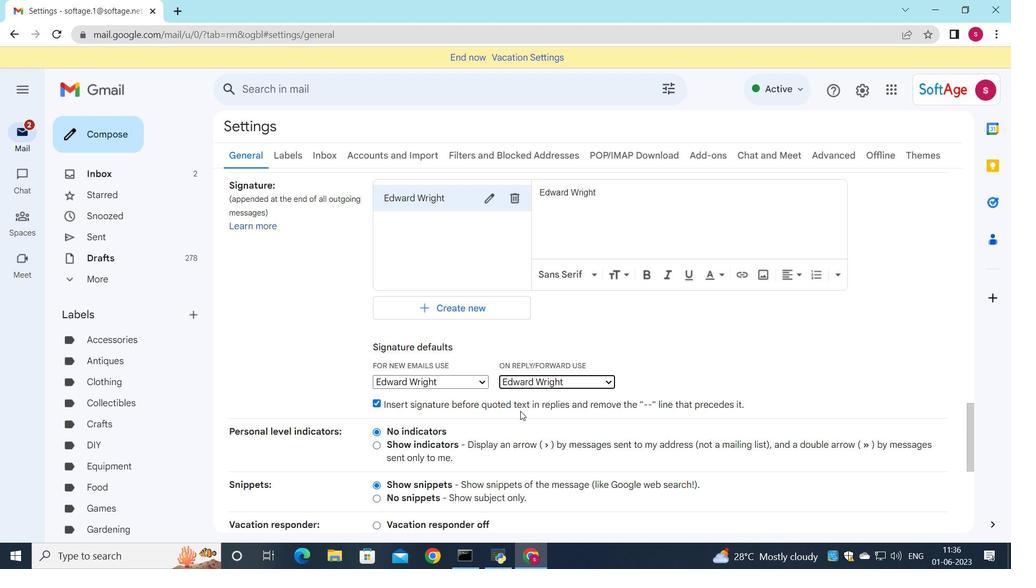 
Action: Mouse scrolled (521, 410) with delta (0, 0)
Screenshot: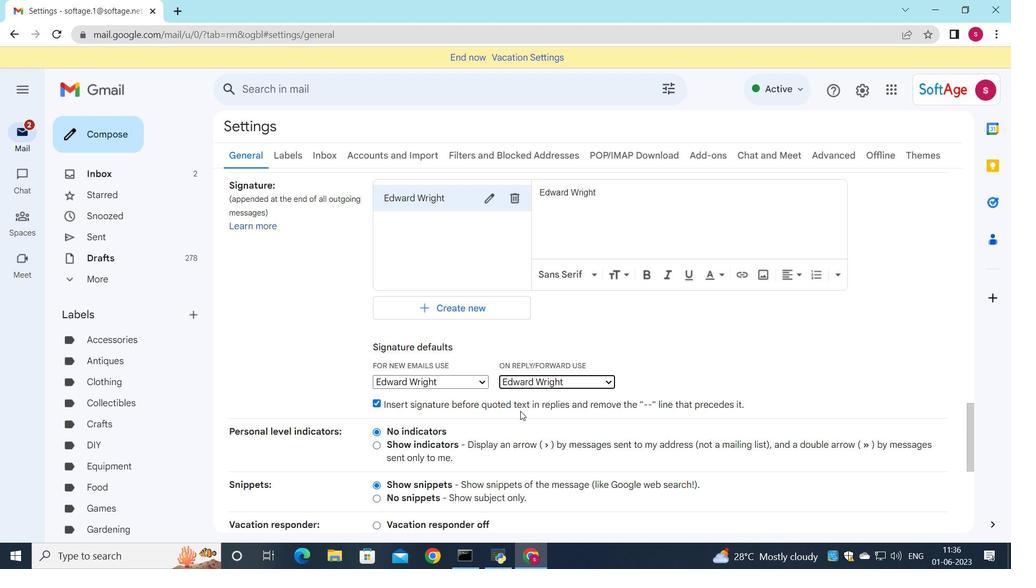 
Action: Mouse scrolled (521, 410) with delta (0, 0)
Screenshot: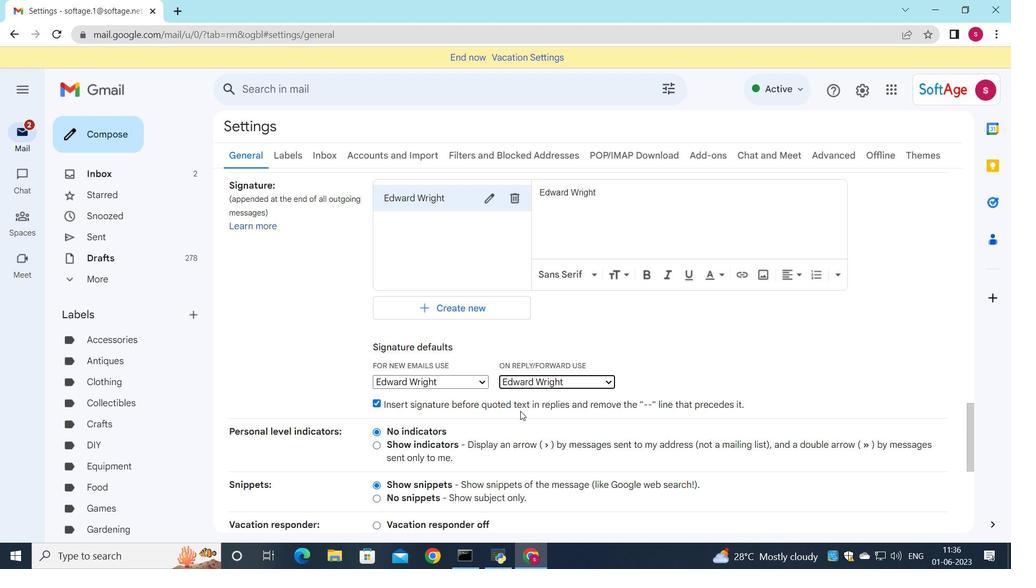 
Action: Mouse scrolled (521, 410) with delta (0, 0)
Screenshot: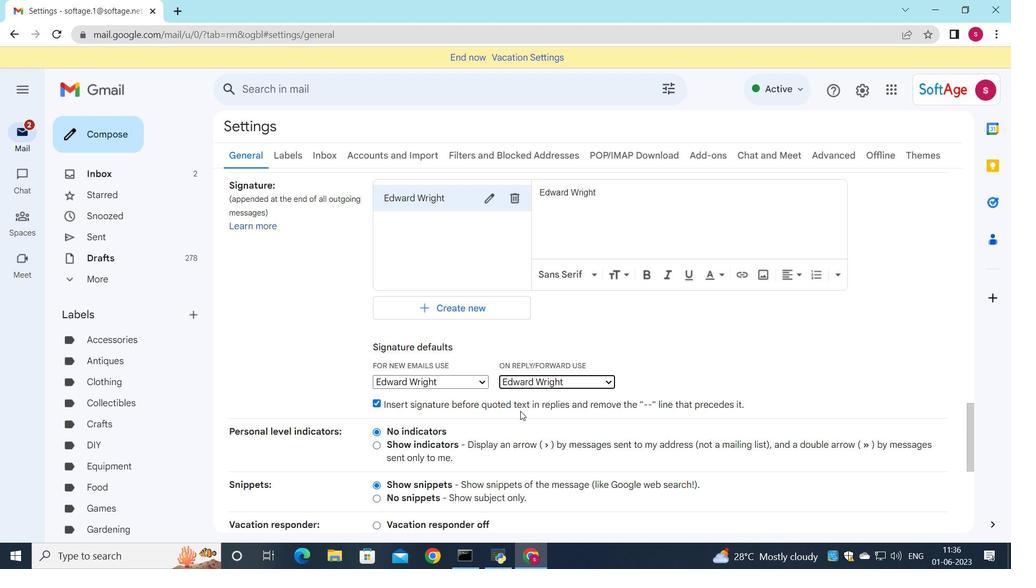 
Action: Mouse scrolled (521, 410) with delta (0, 0)
Screenshot: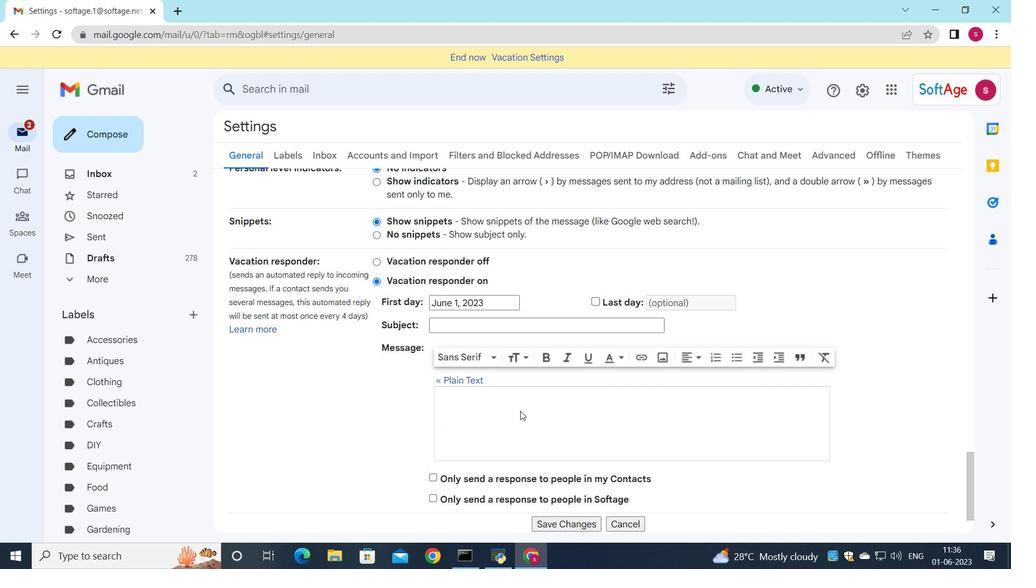 
Action: Mouse scrolled (521, 410) with delta (0, 0)
Screenshot: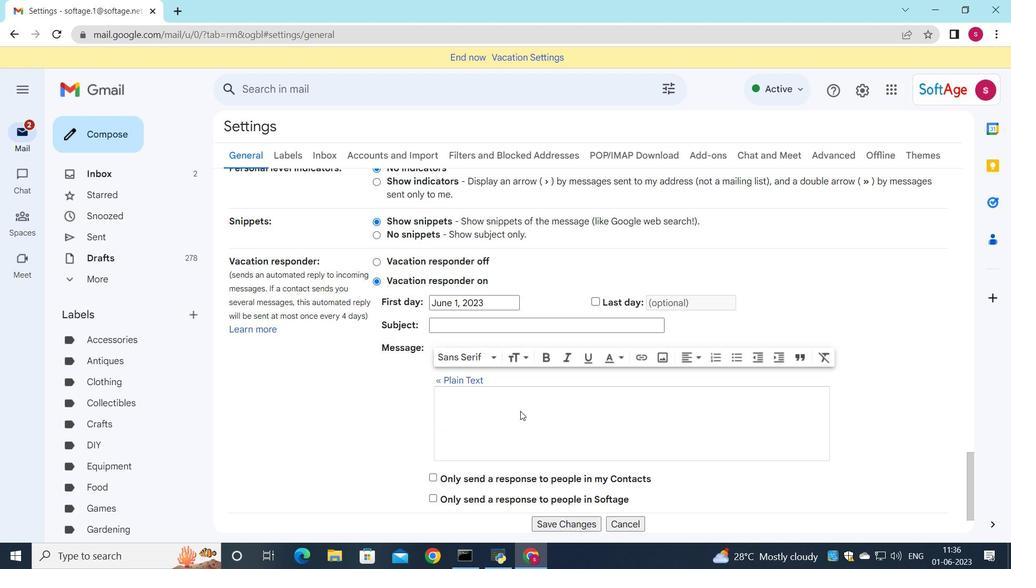 
Action: Mouse scrolled (521, 410) with delta (0, 0)
Screenshot: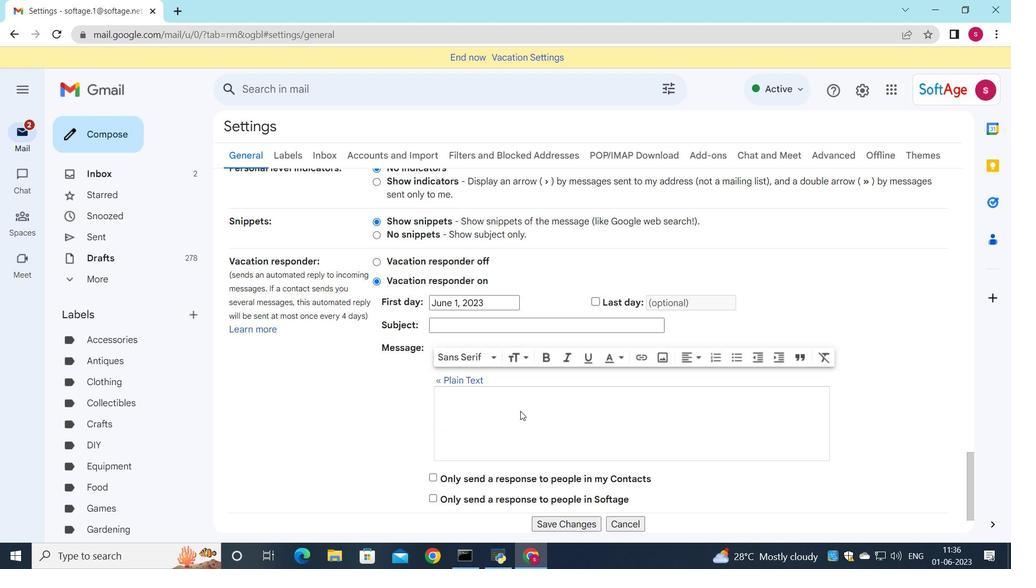 
Action: Mouse moved to (565, 460)
Screenshot: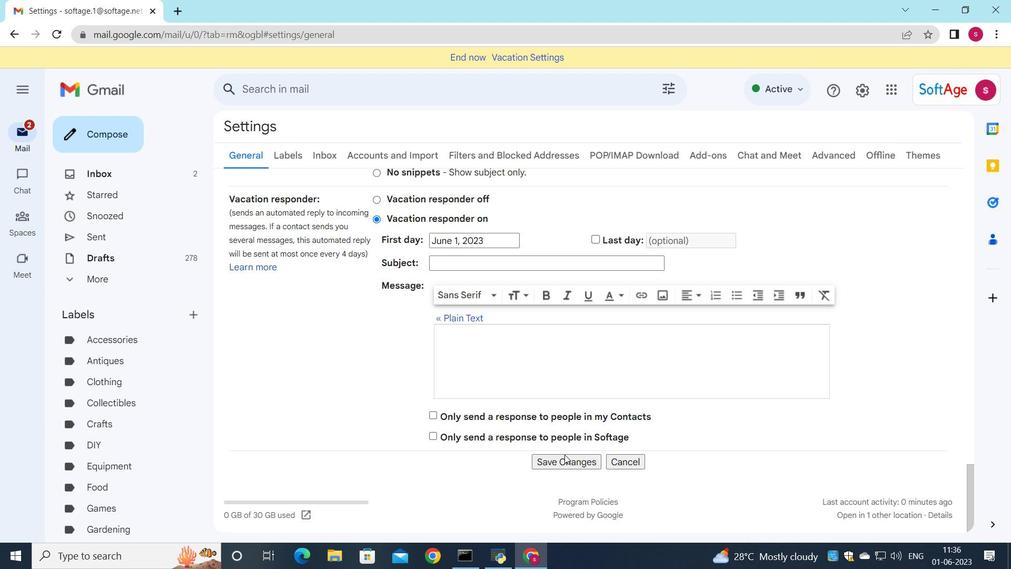 
Action: Mouse pressed left at (565, 460)
Screenshot: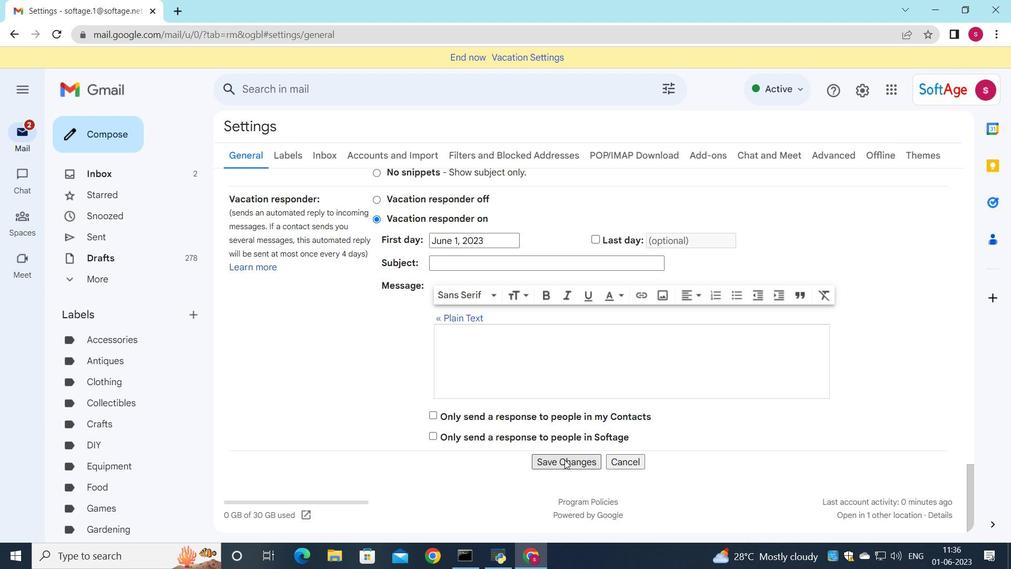 
Action: Mouse moved to (530, 349)
Screenshot: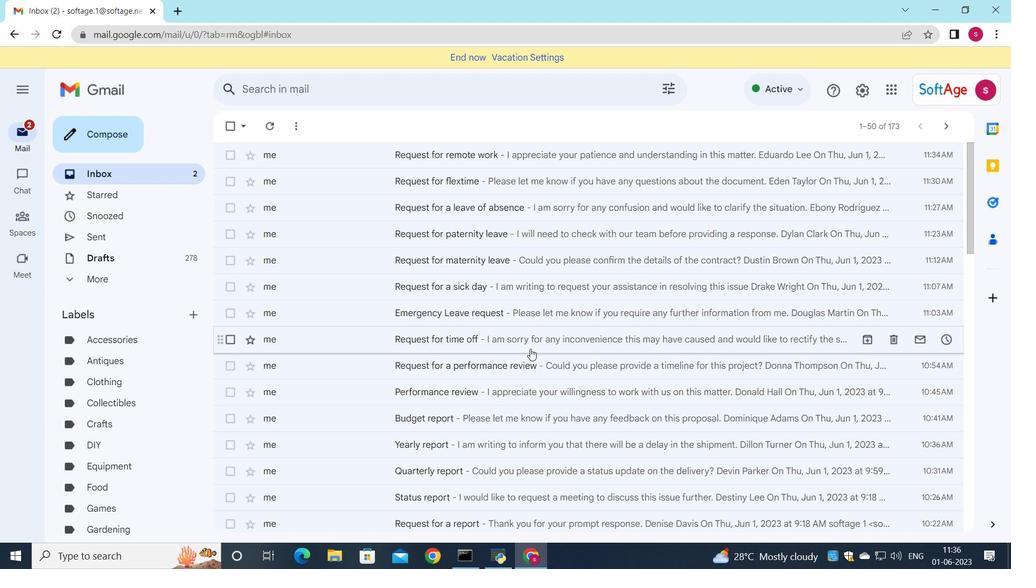 
Action: Mouse pressed left at (530, 349)
Screenshot: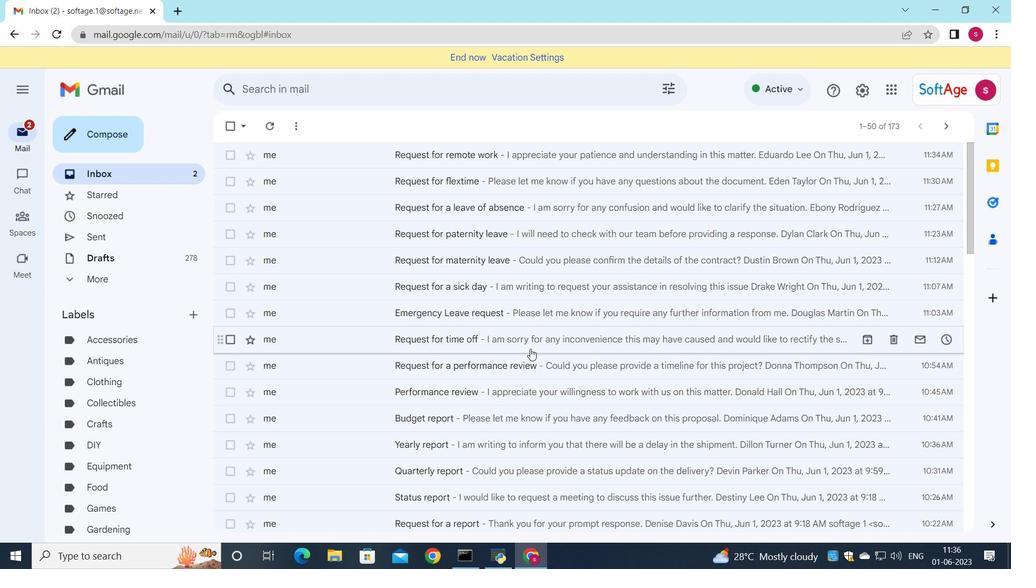
Action: Mouse moved to (299, 472)
Screenshot: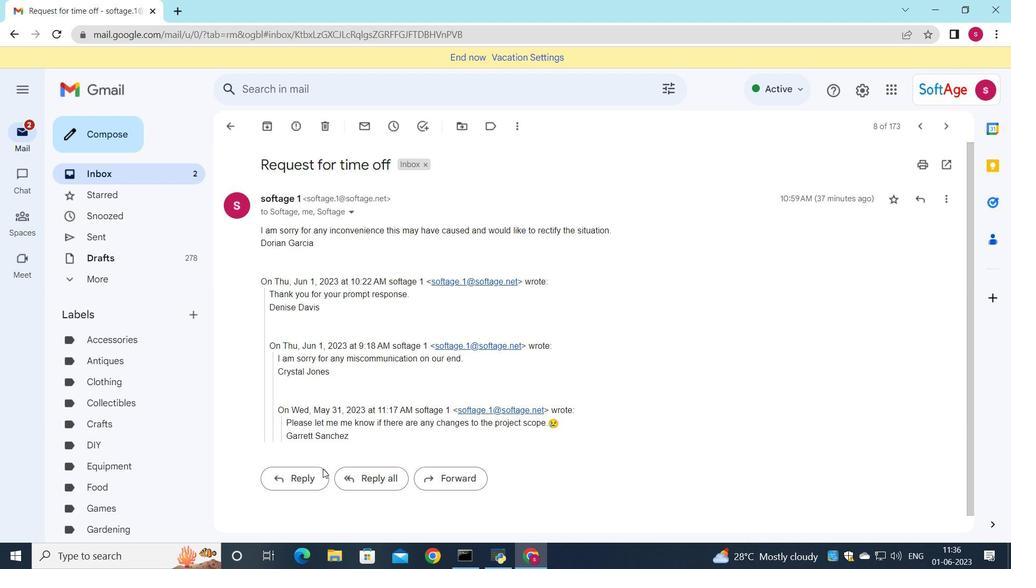 
Action: Mouse pressed left at (299, 472)
Screenshot: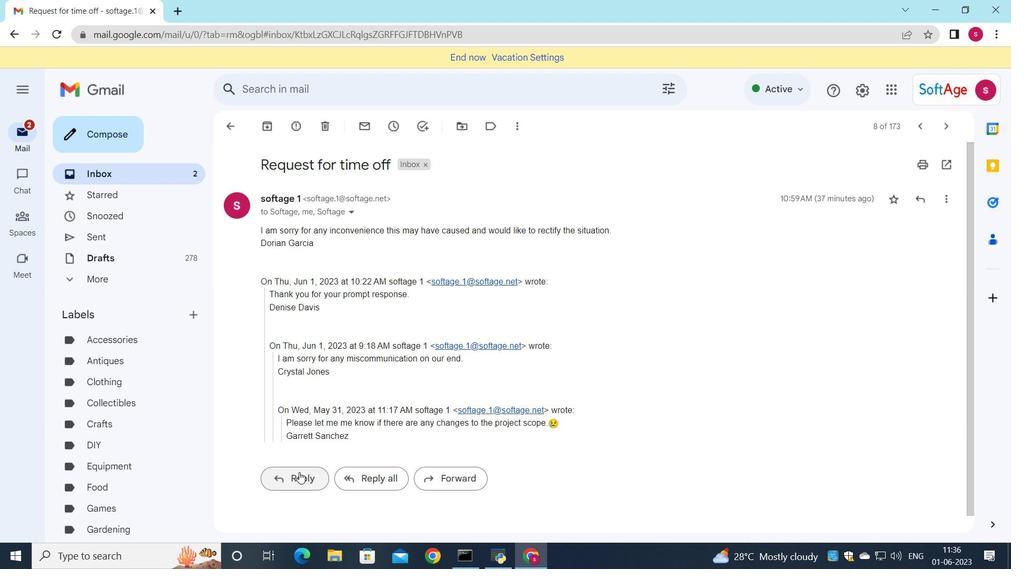 
Action: Mouse moved to (287, 363)
Screenshot: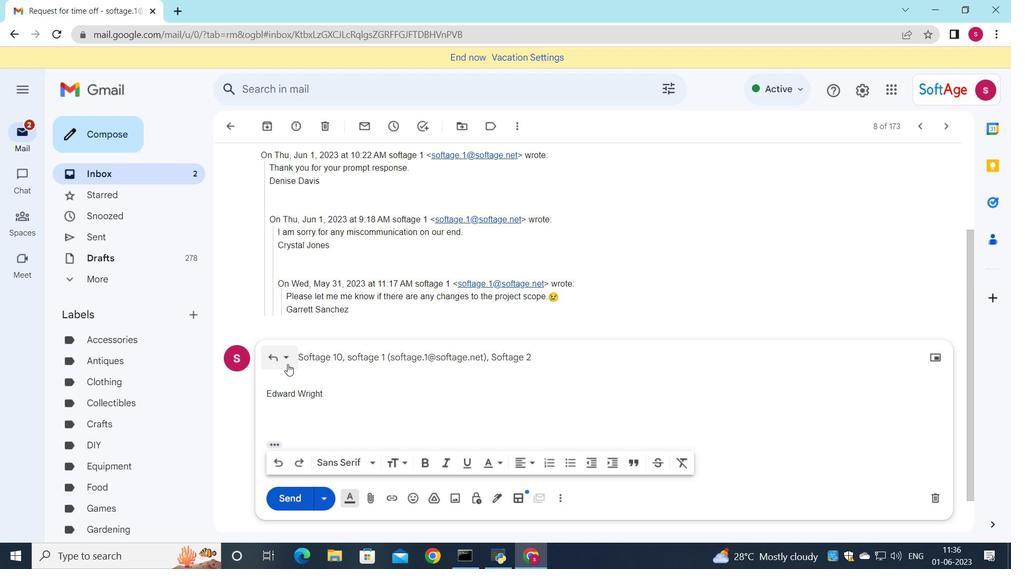 
Action: Mouse pressed left at (287, 363)
Screenshot: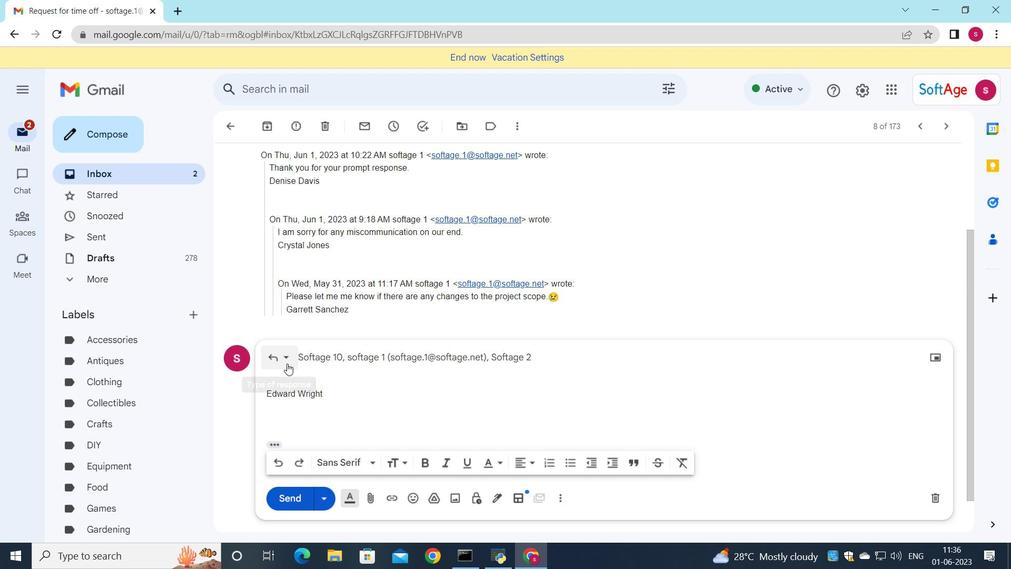 
Action: Mouse moved to (319, 447)
Screenshot: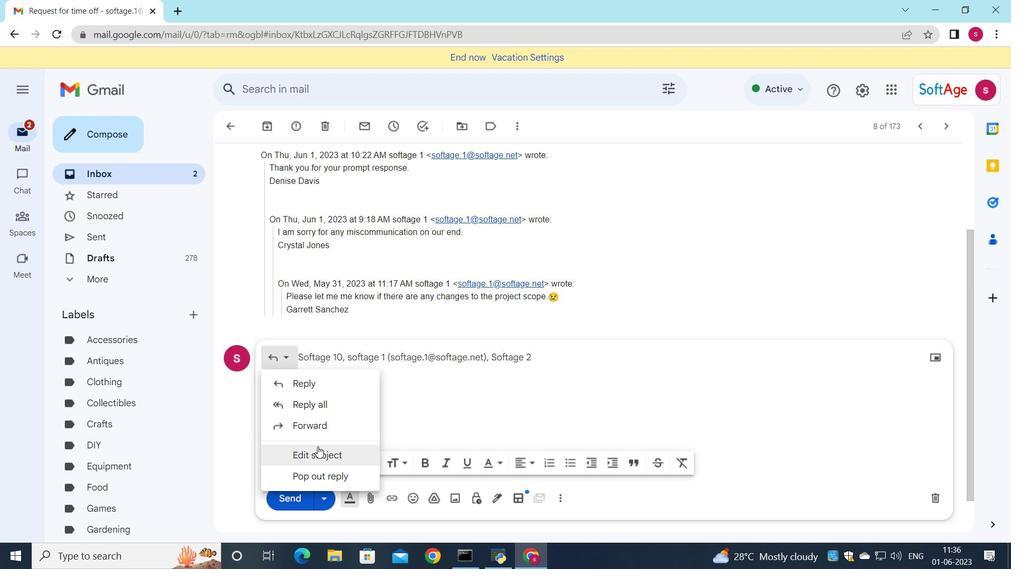 
Action: Mouse pressed left at (319, 447)
Screenshot: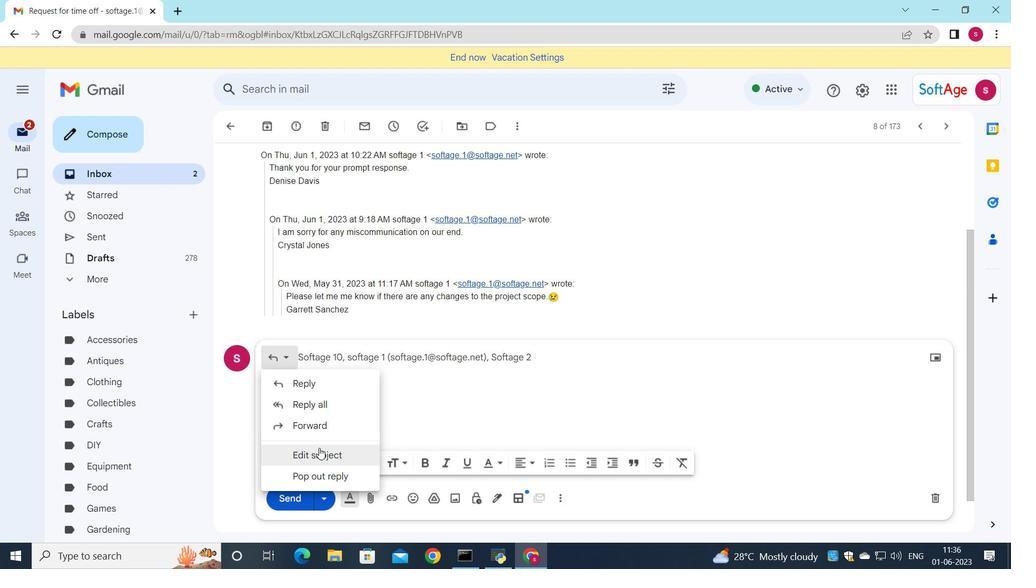 
Action: Mouse moved to (94, 186)
Screenshot: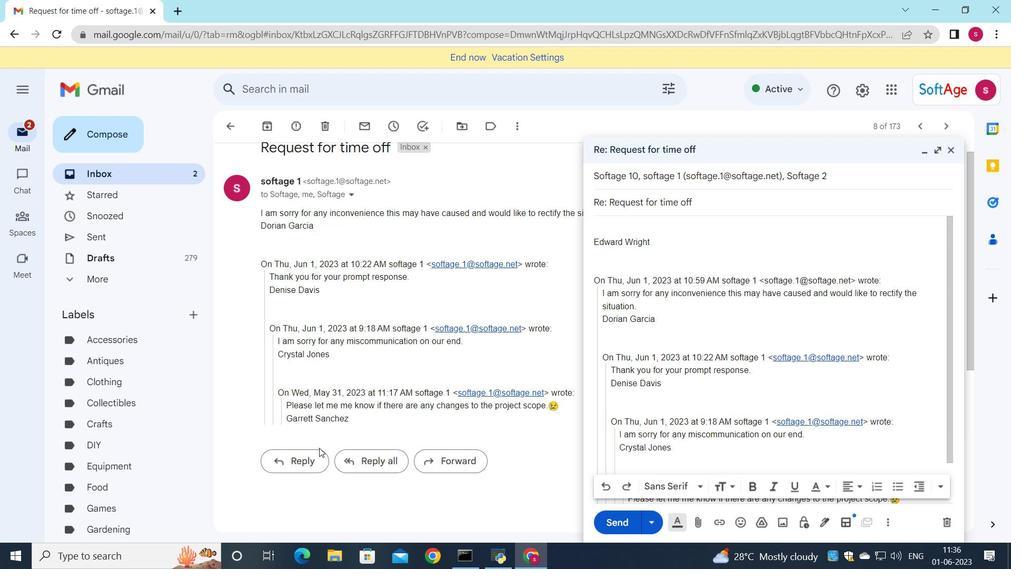 
Action: Key pressed <Key.shift><Key.shift><Key.shift><Key.shift><Key.shift>Request<Key.space>for<Key.space>a<Key.space>pay<Key.space>raise
Screenshot: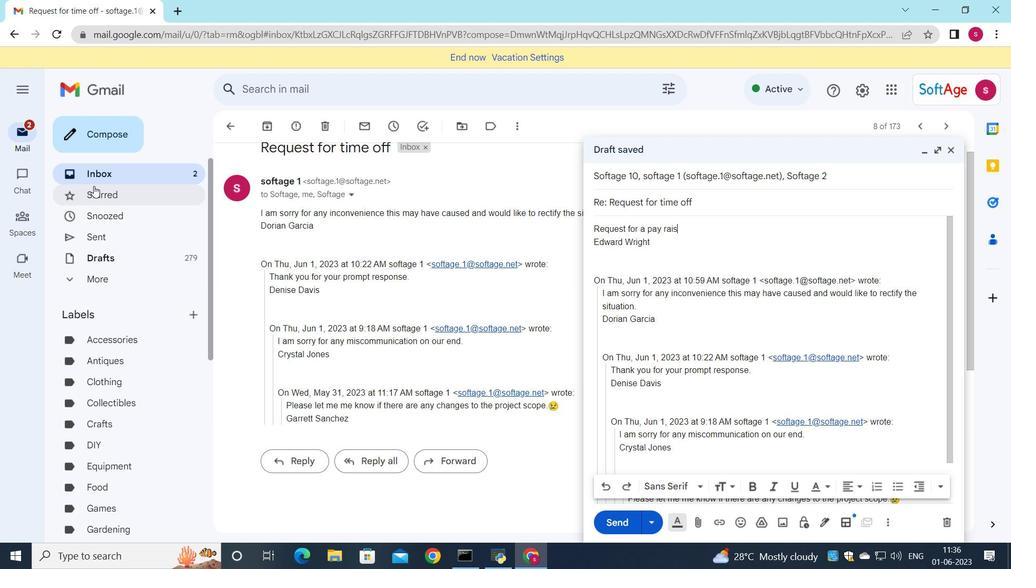 
Action: Mouse moved to (597, 255)
Screenshot: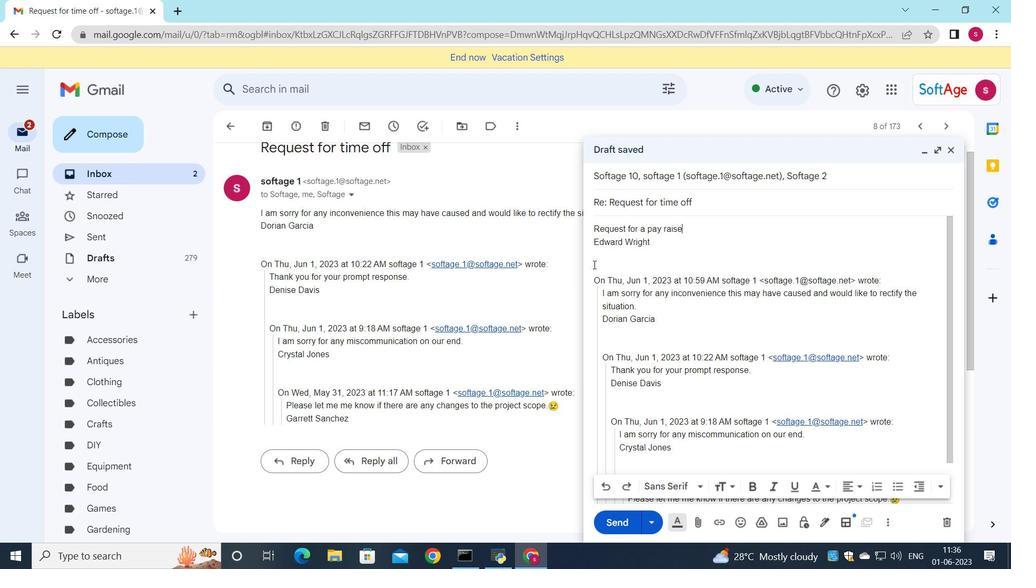 
Action: Mouse pressed left at (597, 255)
Screenshot: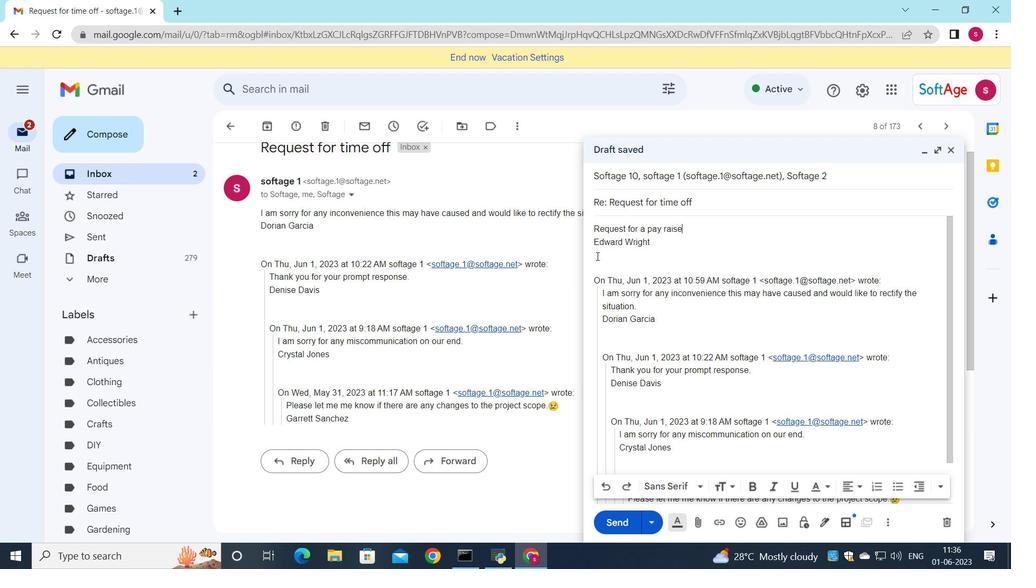 
Action: Key pressed <Key.shift>Could<Key.space>you<Key.space>provide<Key.space>me<Key.space>with<Key.space>a<Key.space>list<Key.space>of<Key.space>the<Key.space>projects<Key.space>cond<Key.backspace>straints<Key.space>ans<Key.space><Key.backspace><Key.backspace>d<Key.space>assumo<Key.backspace>ptions<Key.shift_r>?
Screenshot: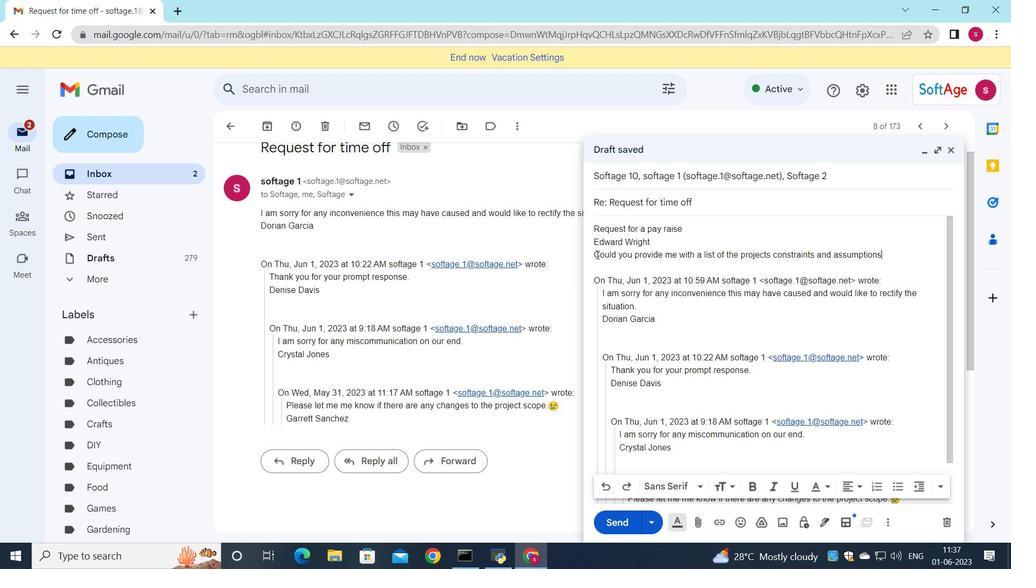 
Action: Mouse moved to (610, 487)
Screenshot: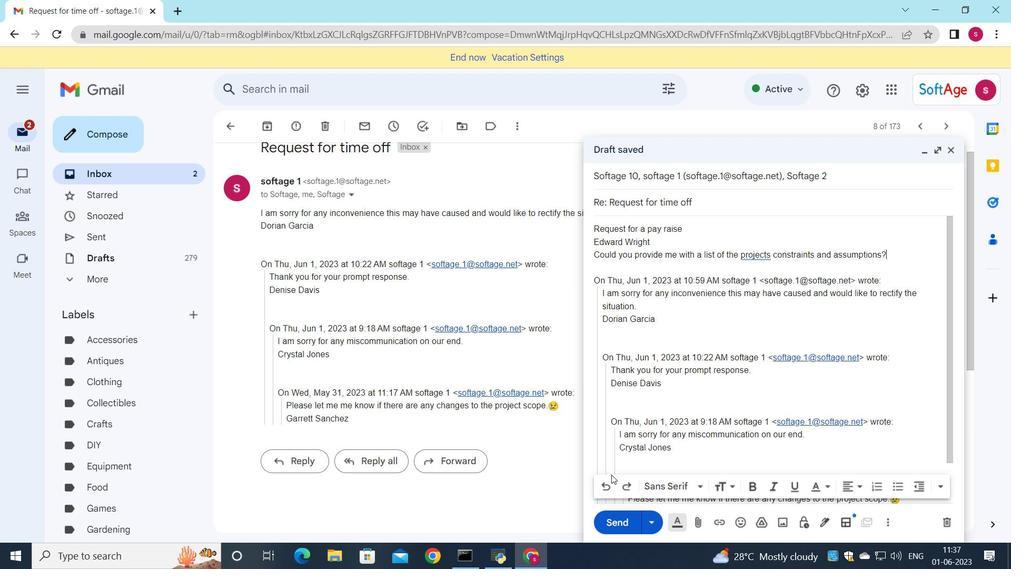 
Action: Mouse pressed left at (610, 487)
Screenshot: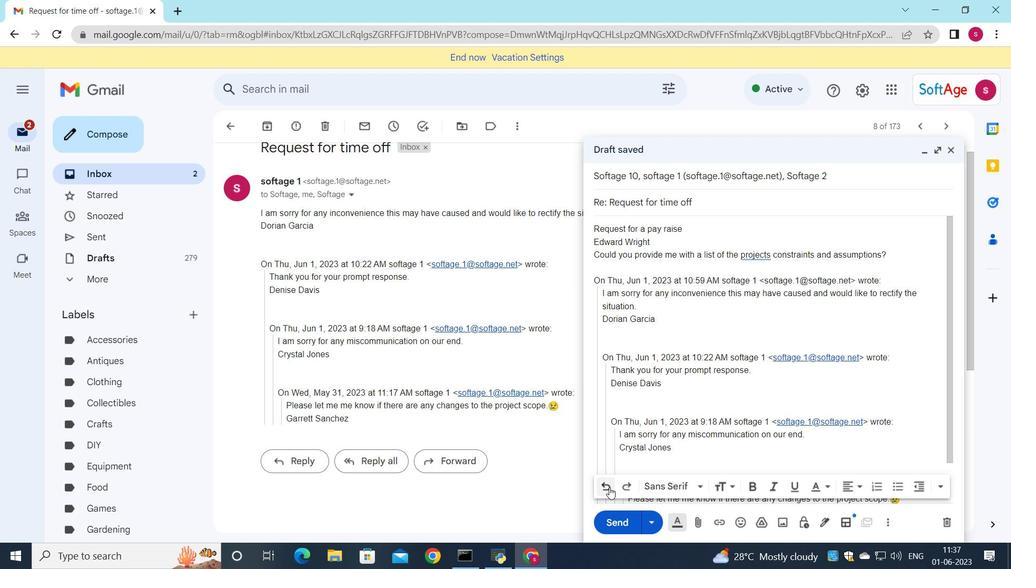 
Action: Mouse pressed left at (610, 487)
Screenshot: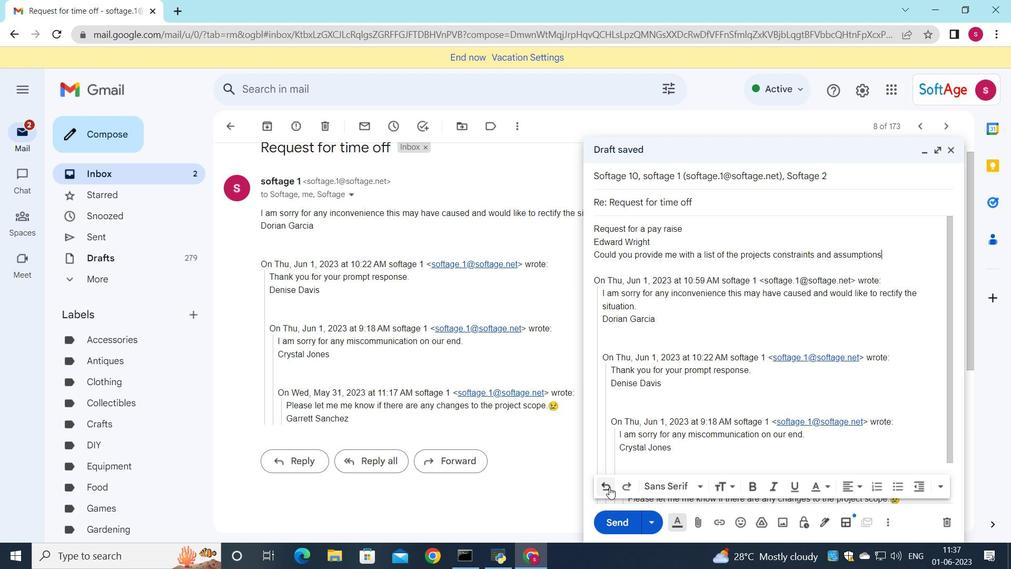 
Action: Mouse pressed left at (610, 487)
Screenshot: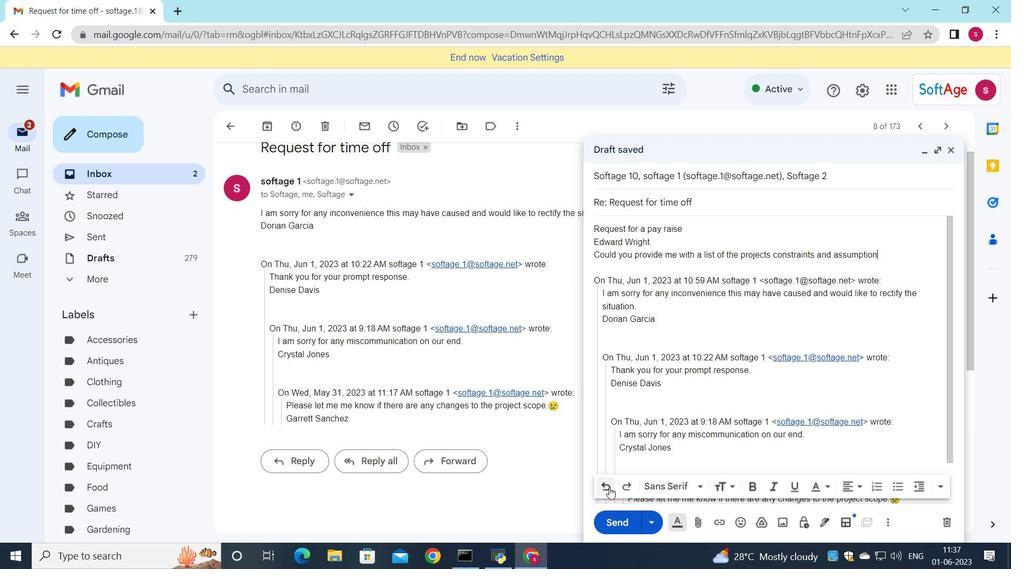 
Action: Mouse pressed left at (610, 487)
Screenshot: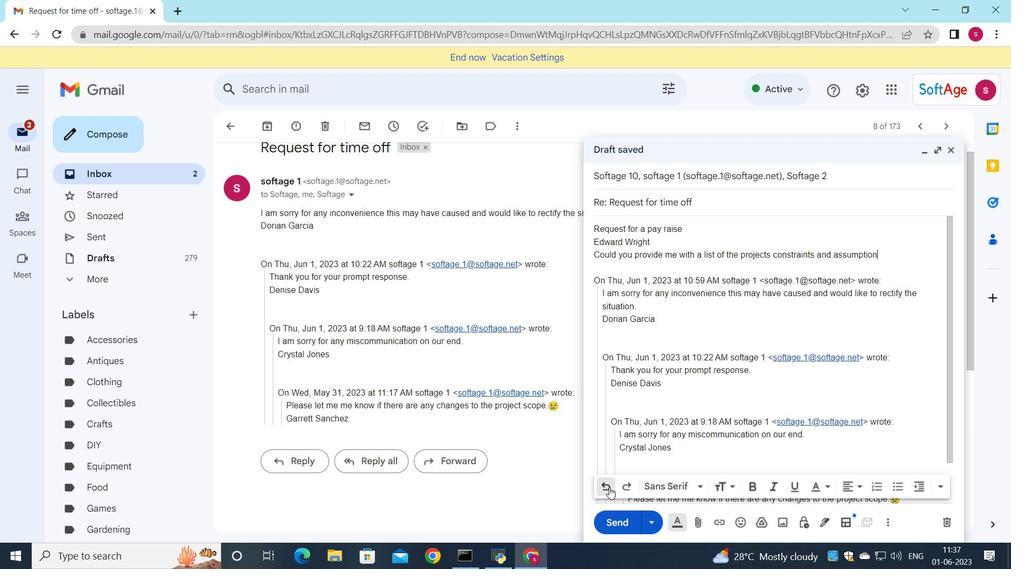 
Action: Mouse pressed left at (610, 487)
Screenshot: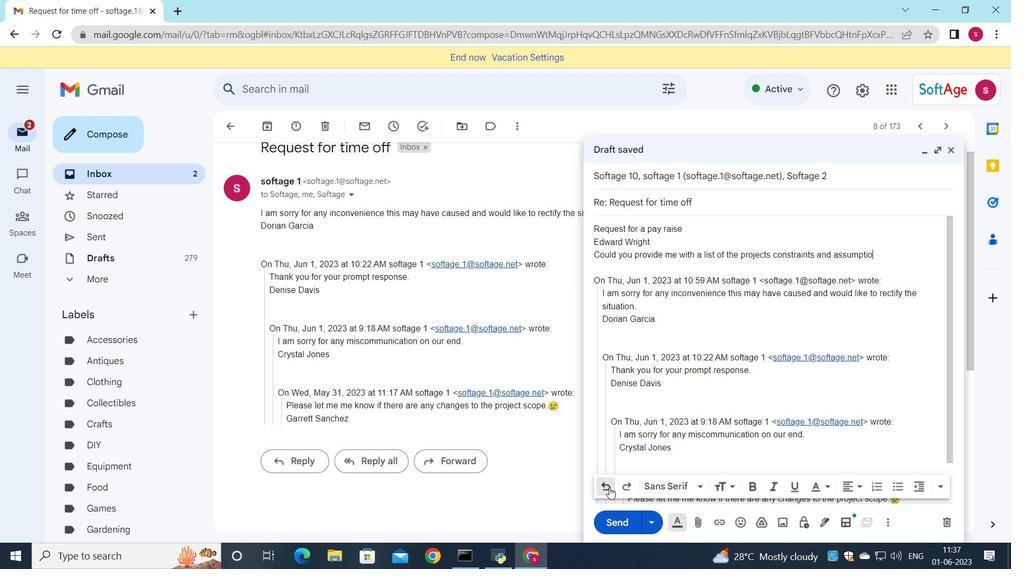 
Action: Mouse pressed left at (610, 487)
Screenshot: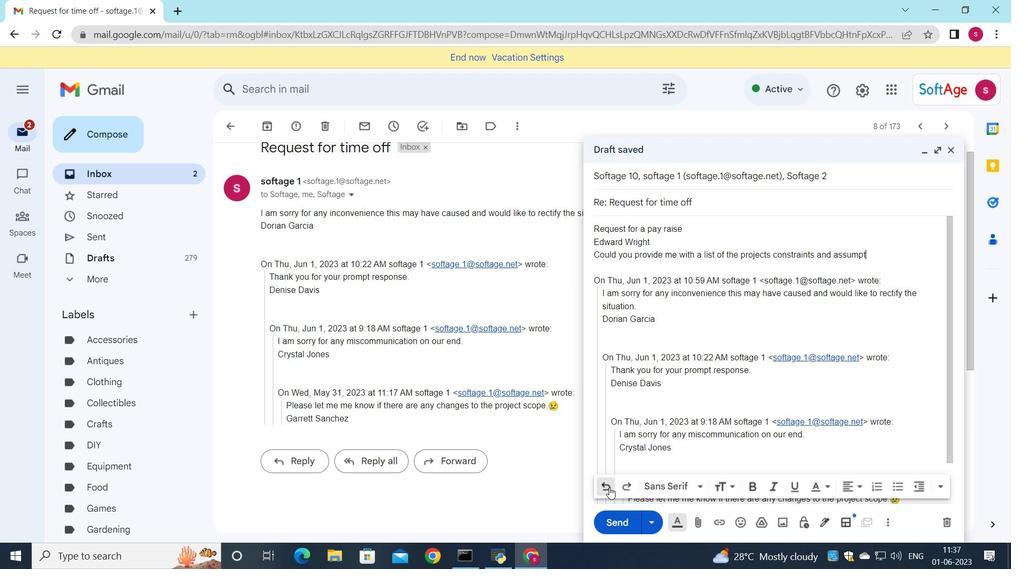 
Action: Mouse pressed left at (610, 487)
Screenshot: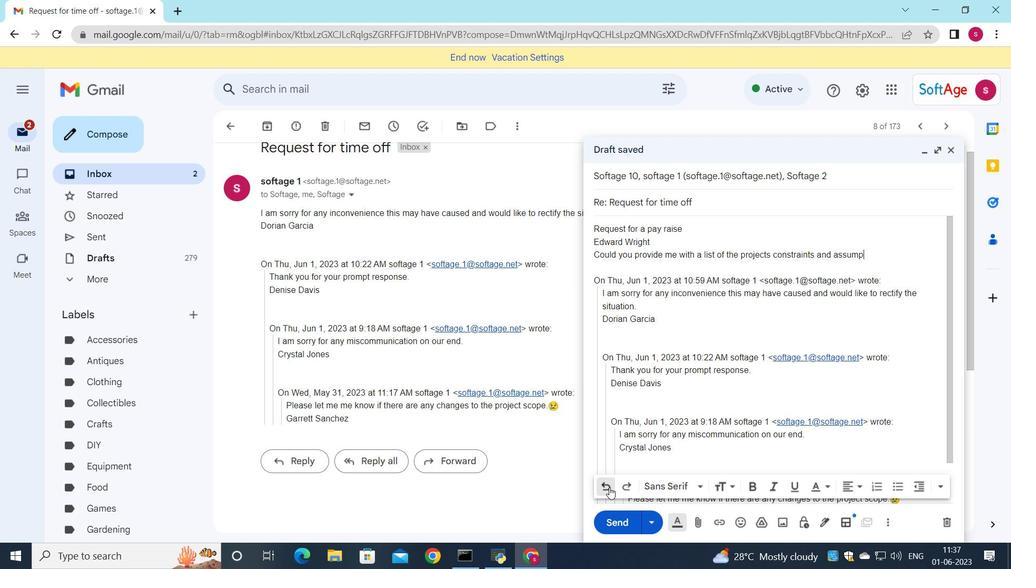 
Action: Mouse pressed left at (610, 487)
Screenshot: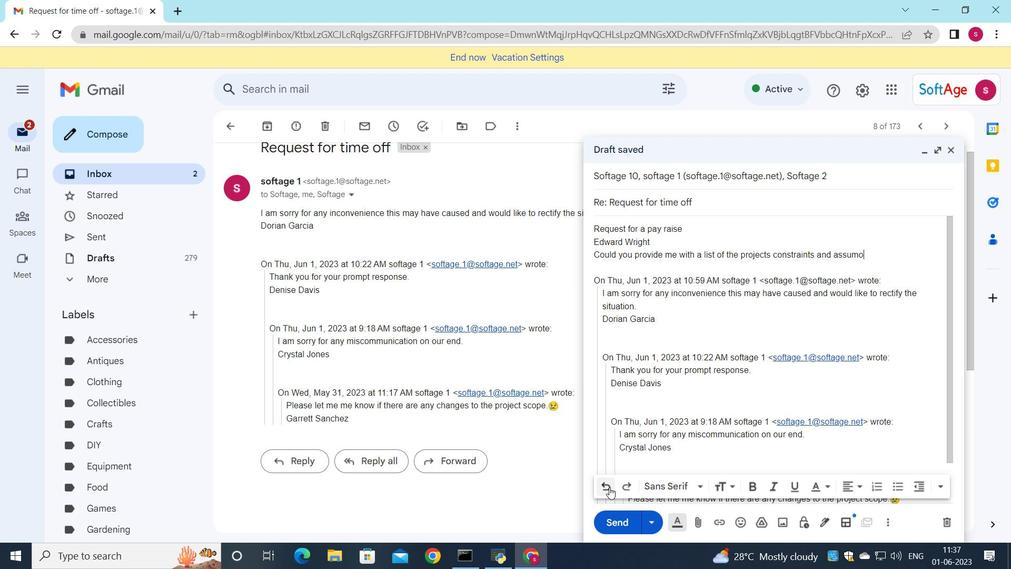 
Action: Mouse pressed left at (610, 487)
Screenshot: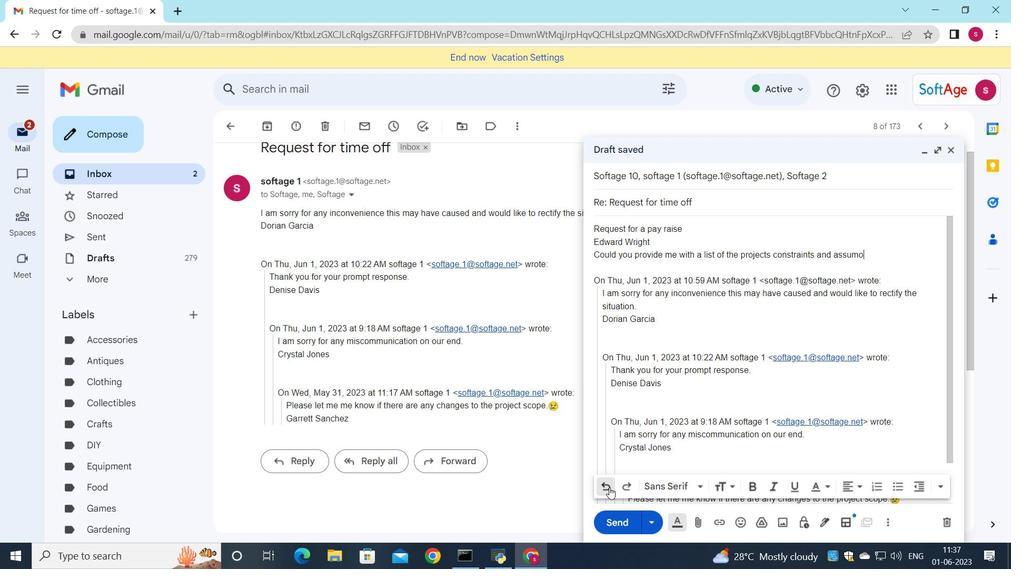 
Action: Mouse pressed left at (610, 487)
Screenshot: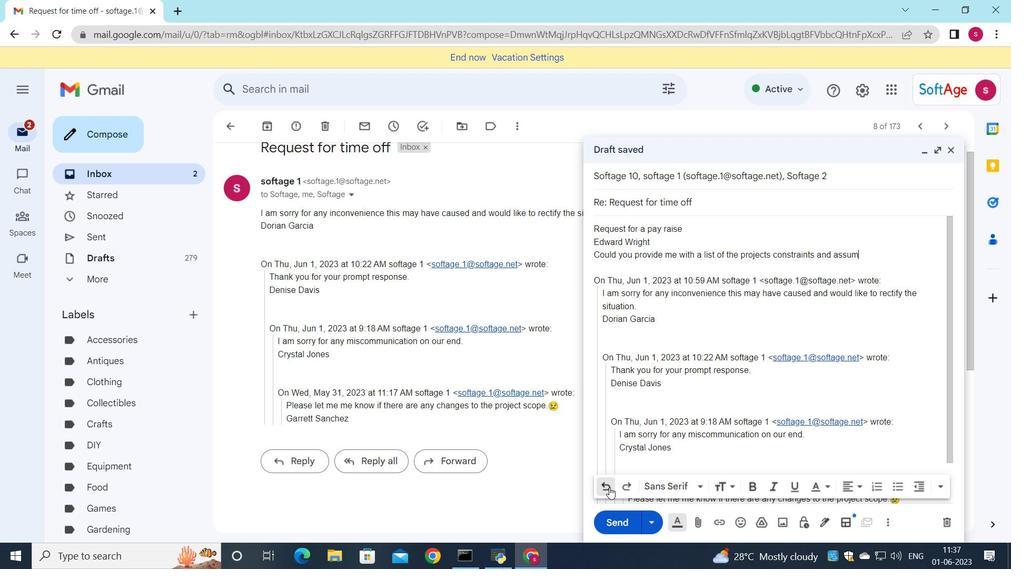 
Action: Mouse pressed left at (610, 487)
Screenshot: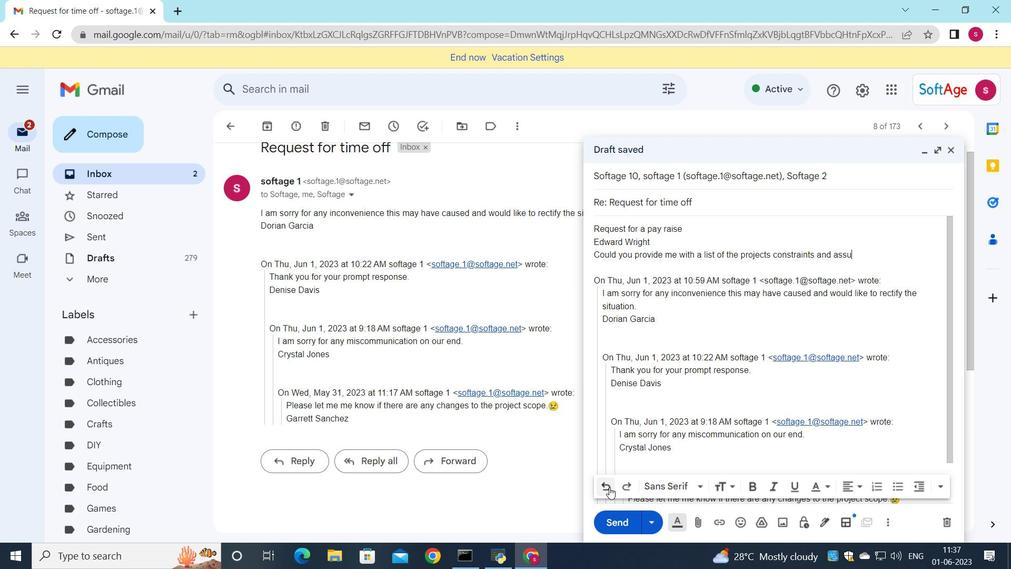 
Action: Mouse pressed left at (610, 487)
Screenshot: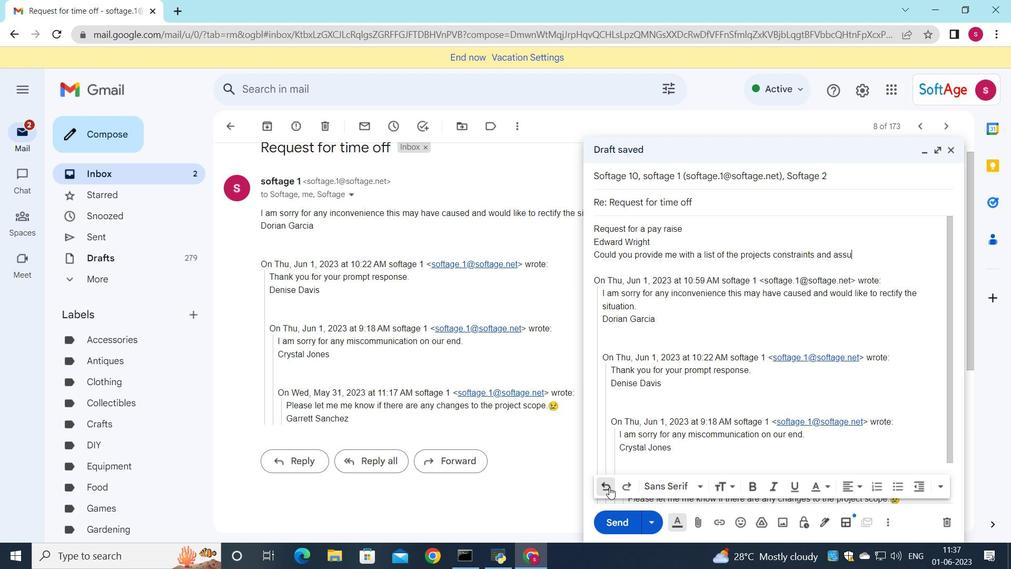 
Action: Mouse pressed left at (610, 487)
Screenshot: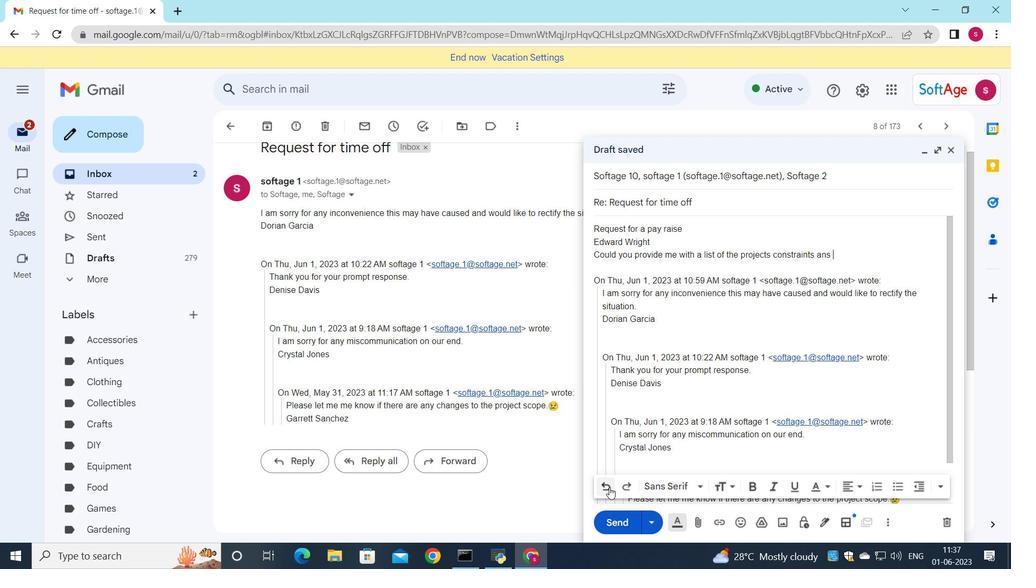 
Action: Mouse pressed left at (610, 487)
Screenshot: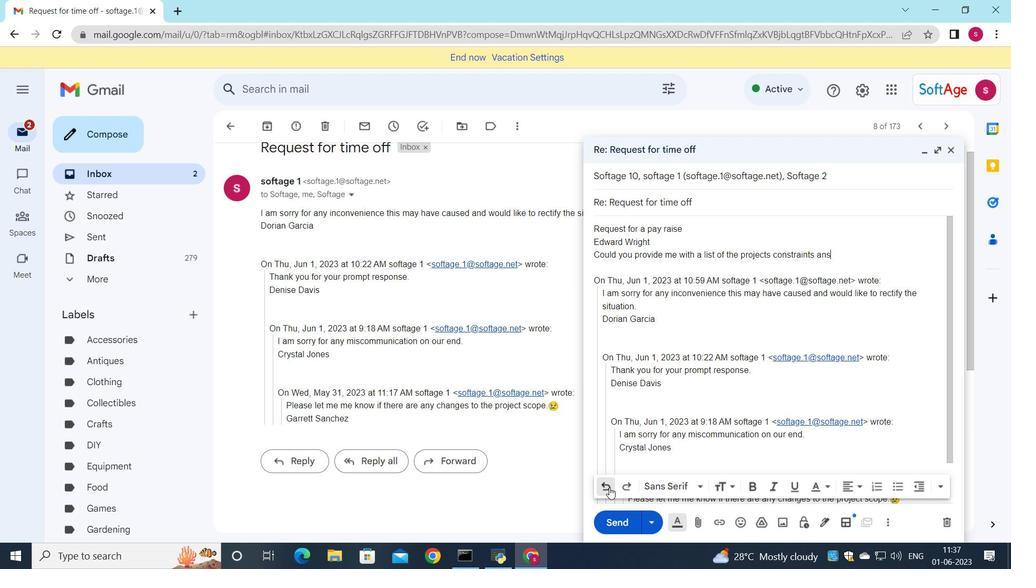 
Action: Mouse pressed left at (610, 487)
Screenshot: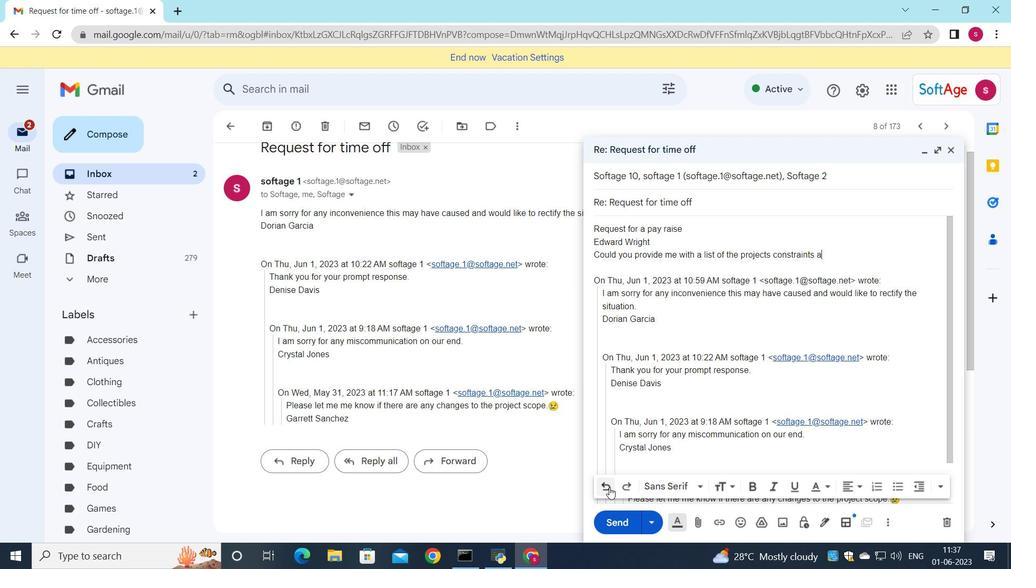 
Action: Mouse pressed left at (610, 487)
Screenshot: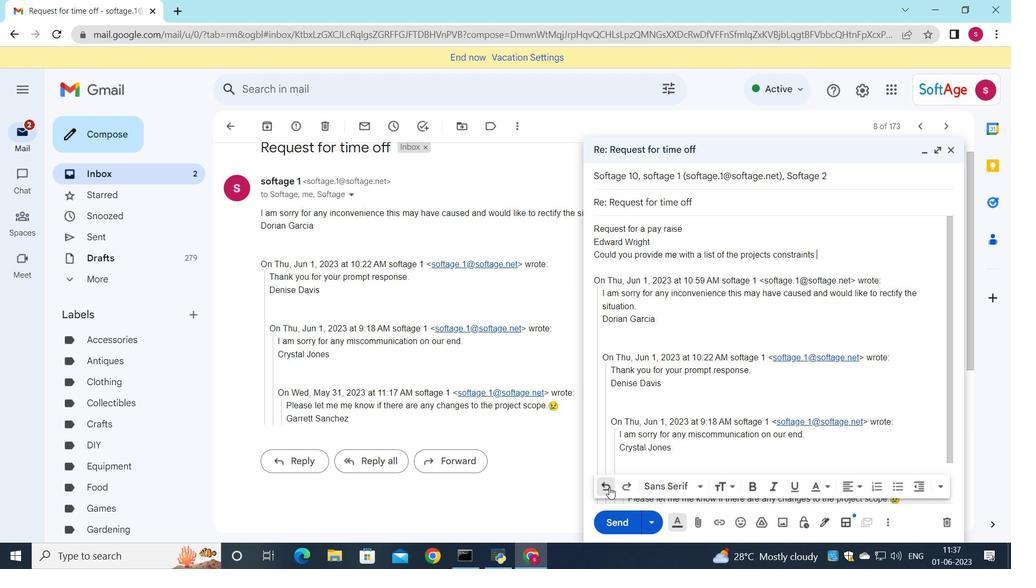 
Action: Mouse pressed left at (610, 487)
Screenshot: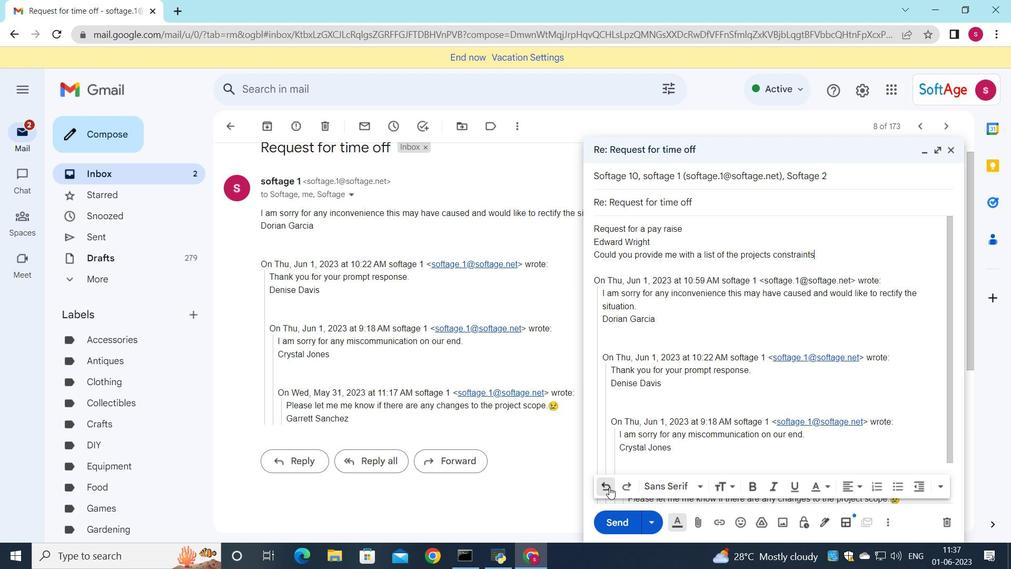 
Action: Mouse pressed left at (610, 487)
Screenshot: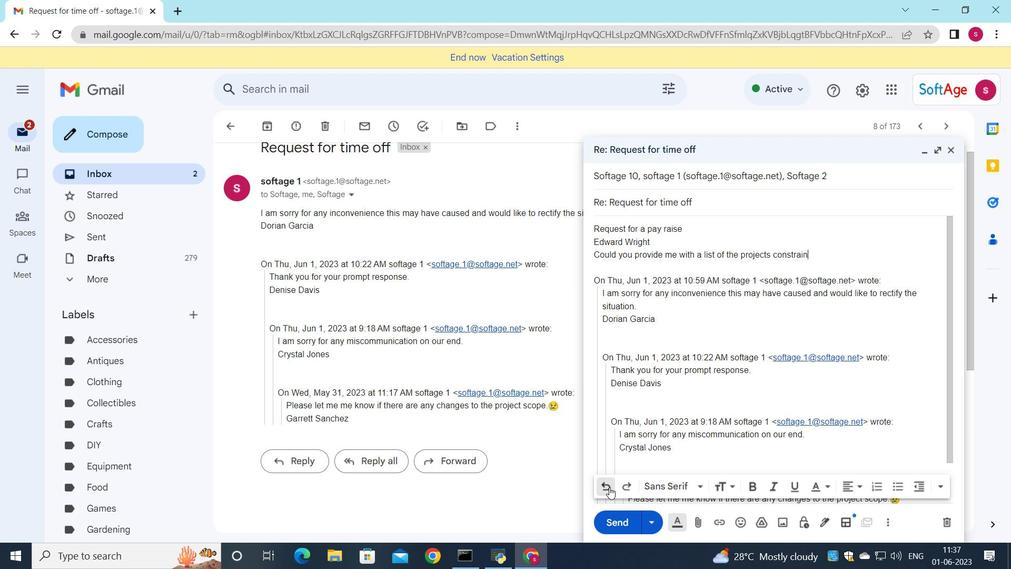 
Action: Mouse pressed left at (610, 487)
Screenshot: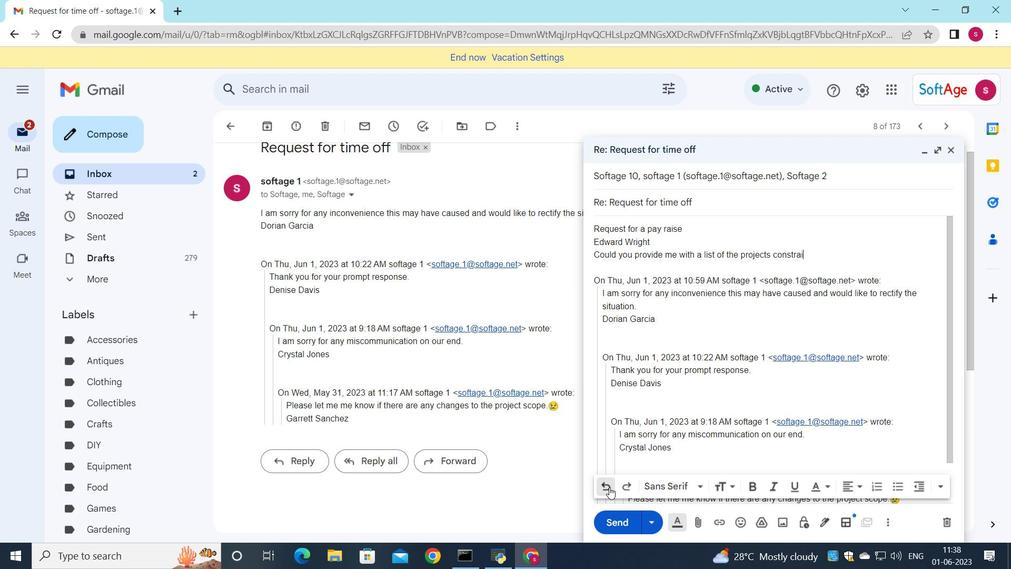 
Action: Mouse pressed left at (610, 487)
Screenshot: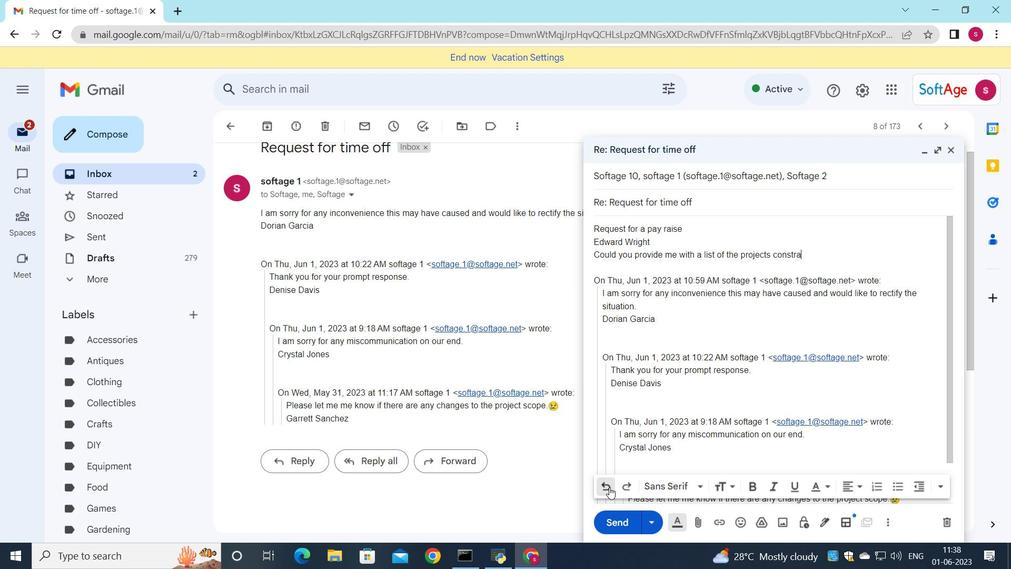 
Action: Mouse pressed left at (610, 487)
Screenshot: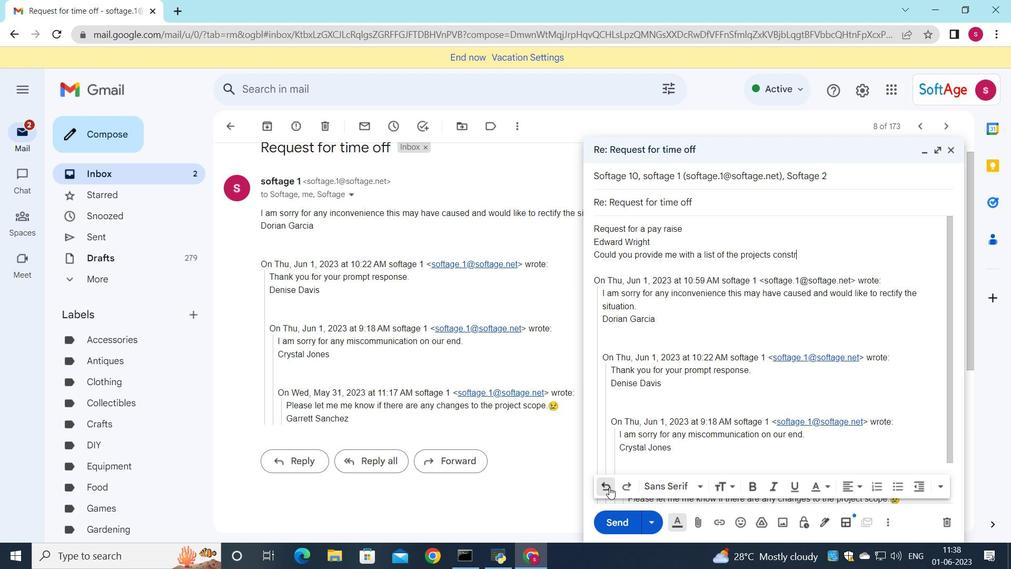 
Action: Mouse pressed left at (610, 487)
Screenshot: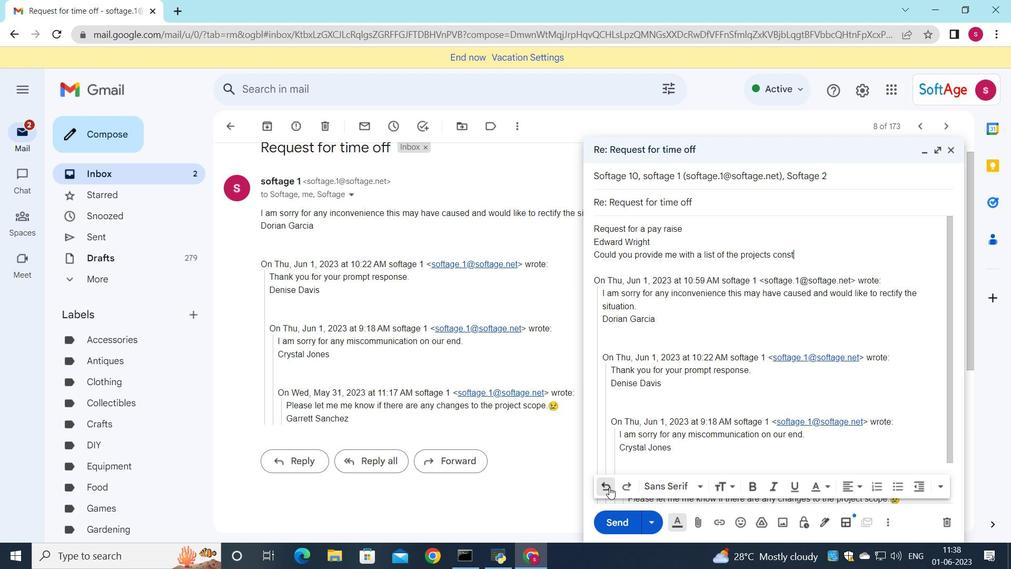
Action: Mouse pressed left at (610, 487)
Screenshot: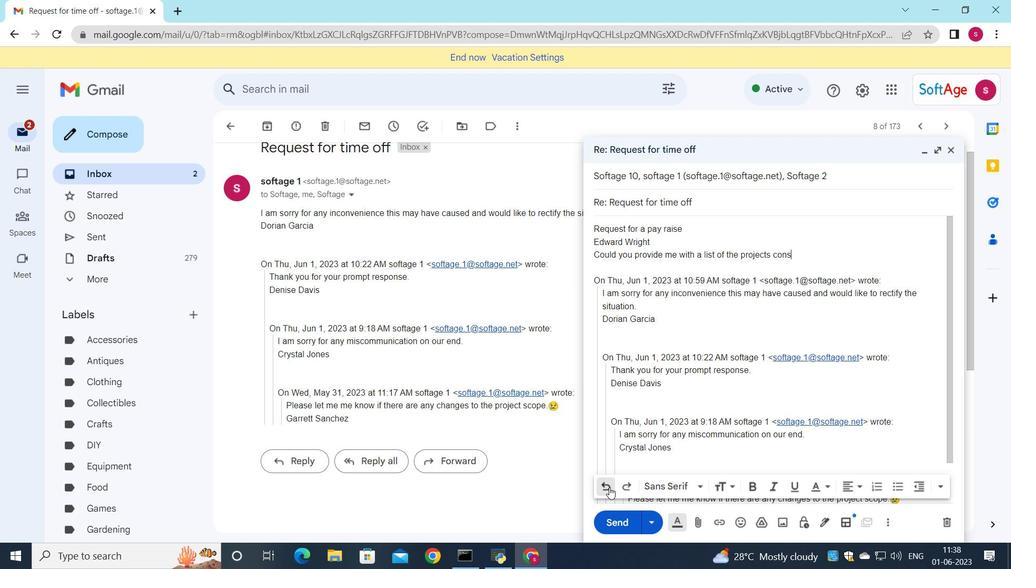
Action: Mouse pressed left at (610, 487)
Screenshot: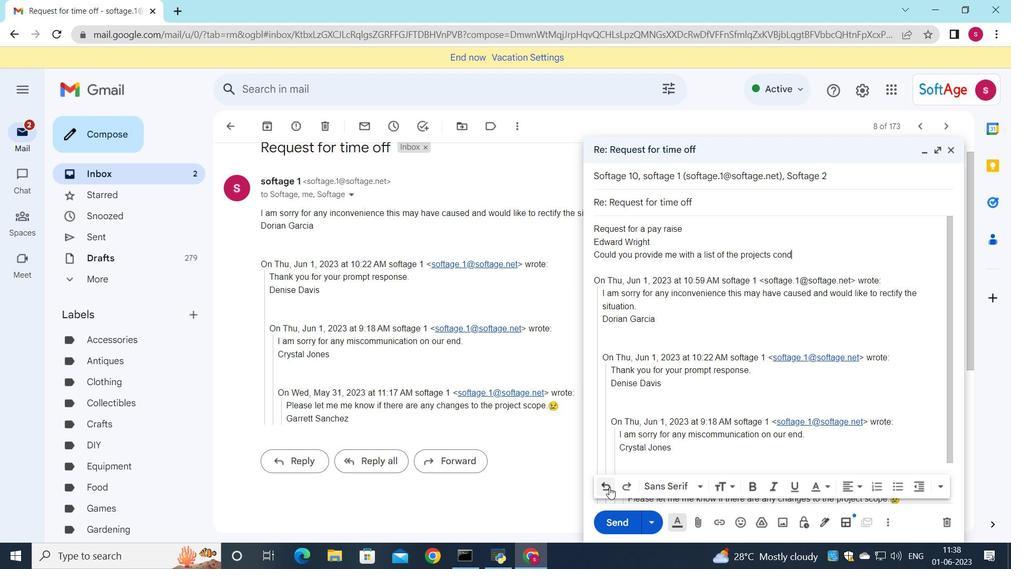 
Action: Mouse pressed left at (610, 487)
Screenshot: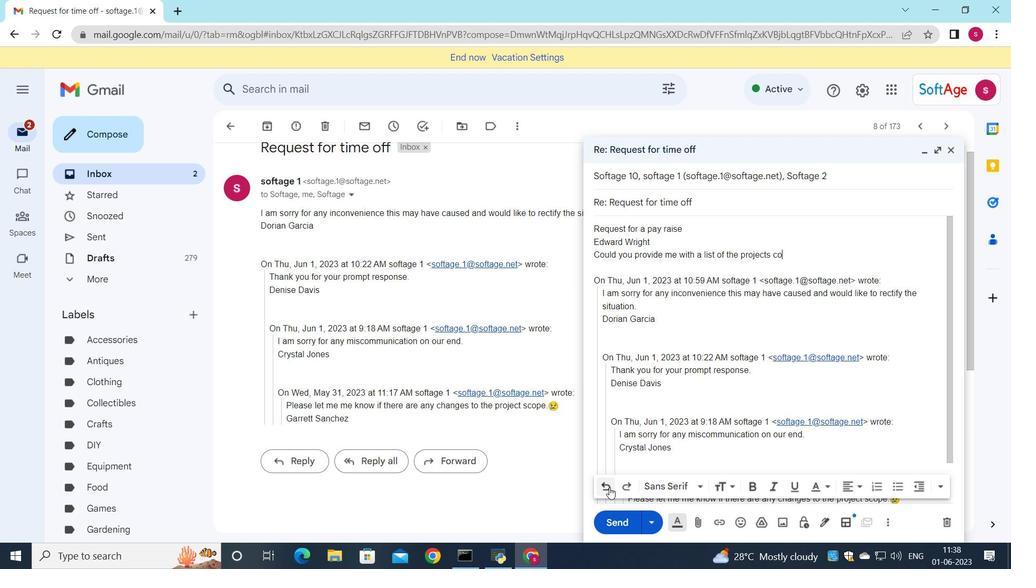 
Action: Mouse pressed left at (610, 487)
Screenshot: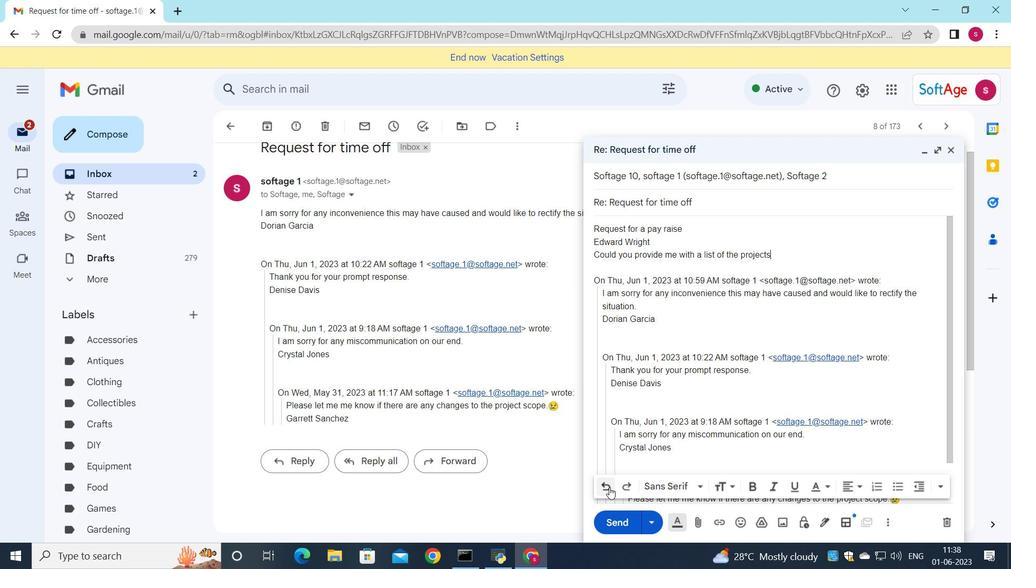 
Action: Mouse pressed left at (610, 487)
Screenshot: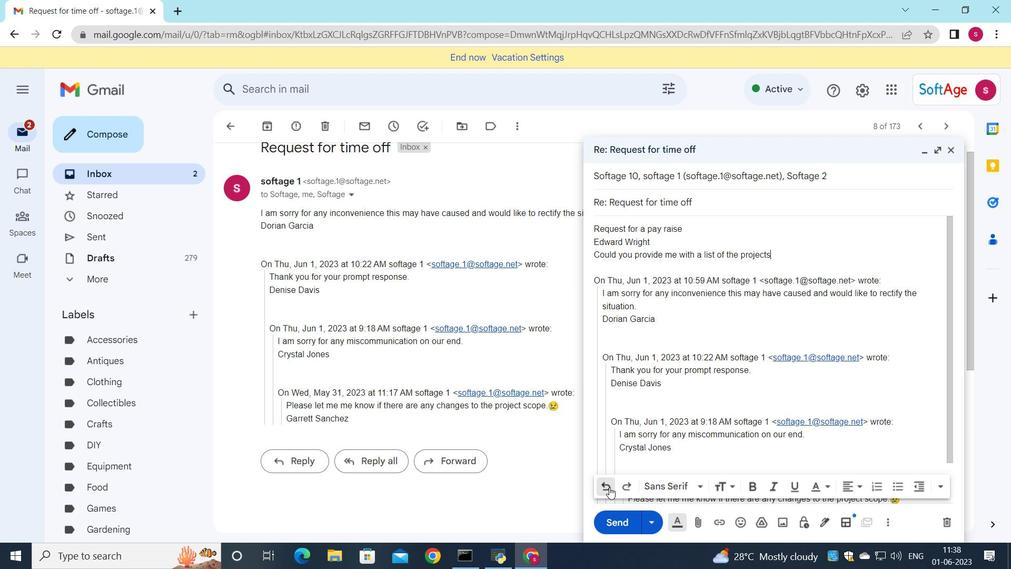 
Action: Mouse pressed left at (610, 487)
Screenshot: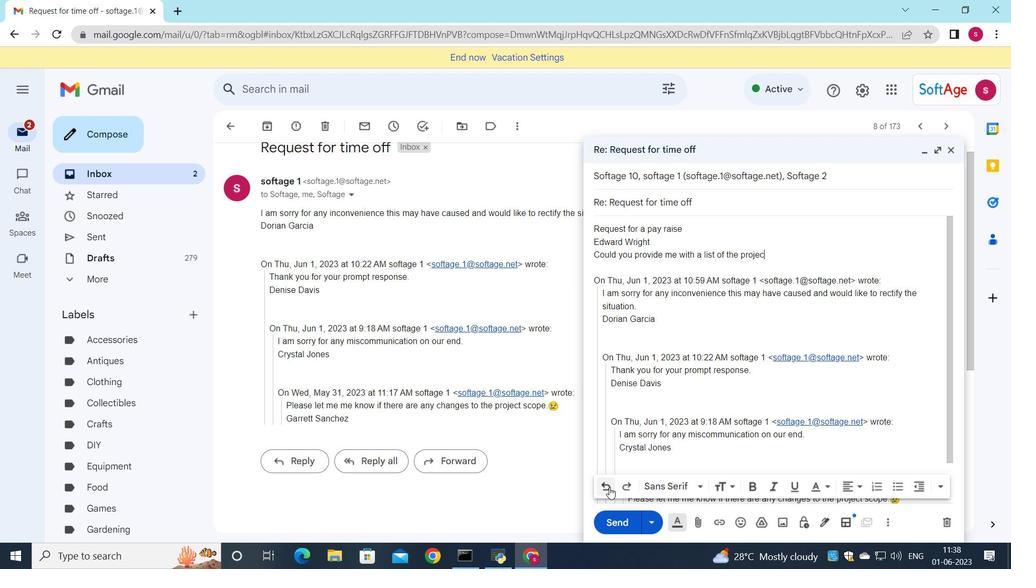 
Action: Mouse pressed left at (610, 487)
Screenshot: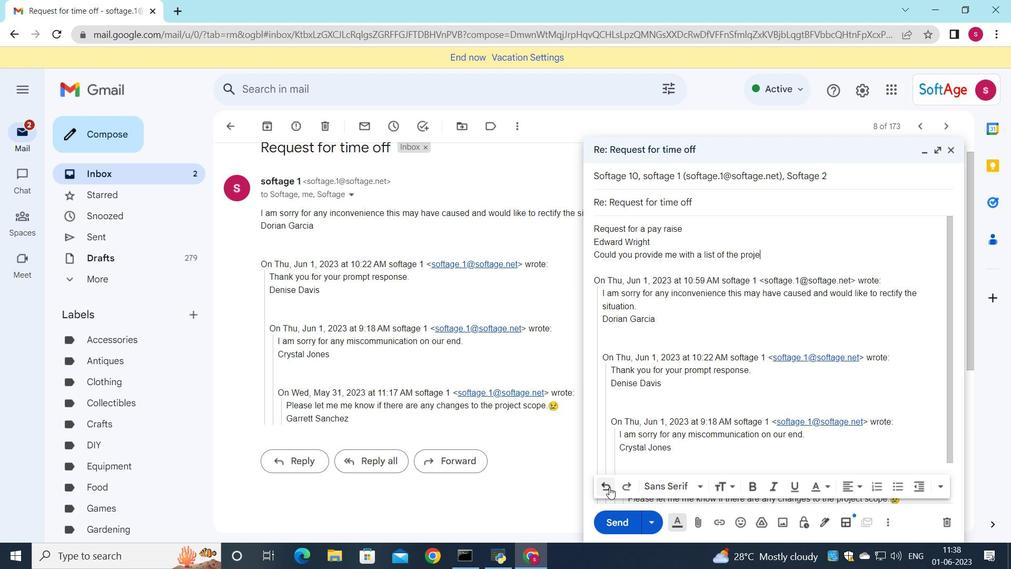 
Action: Mouse pressed left at (610, 487)
Screenshot: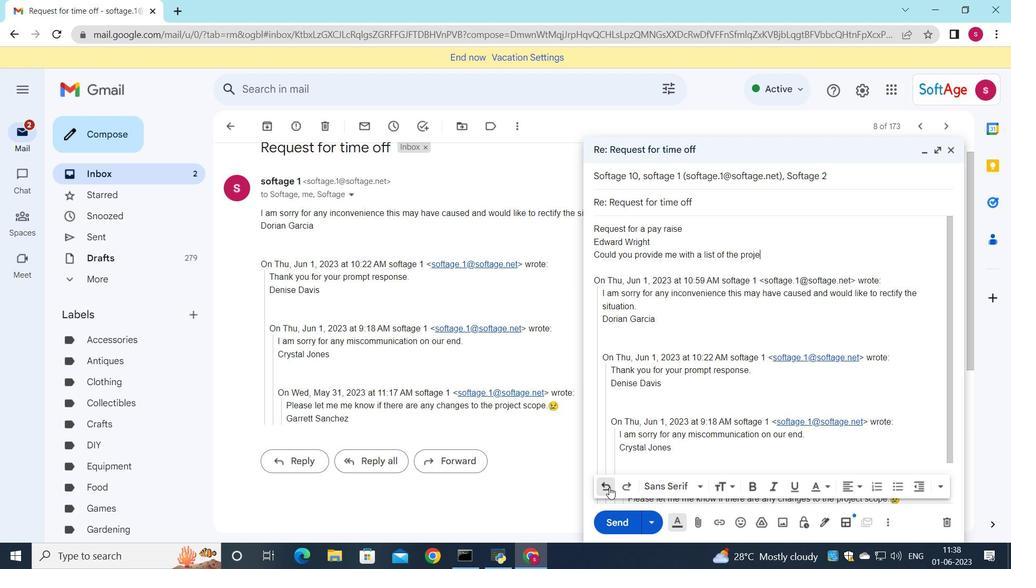 
Action: Mouse pressed left at (610, 487)
Screenshot: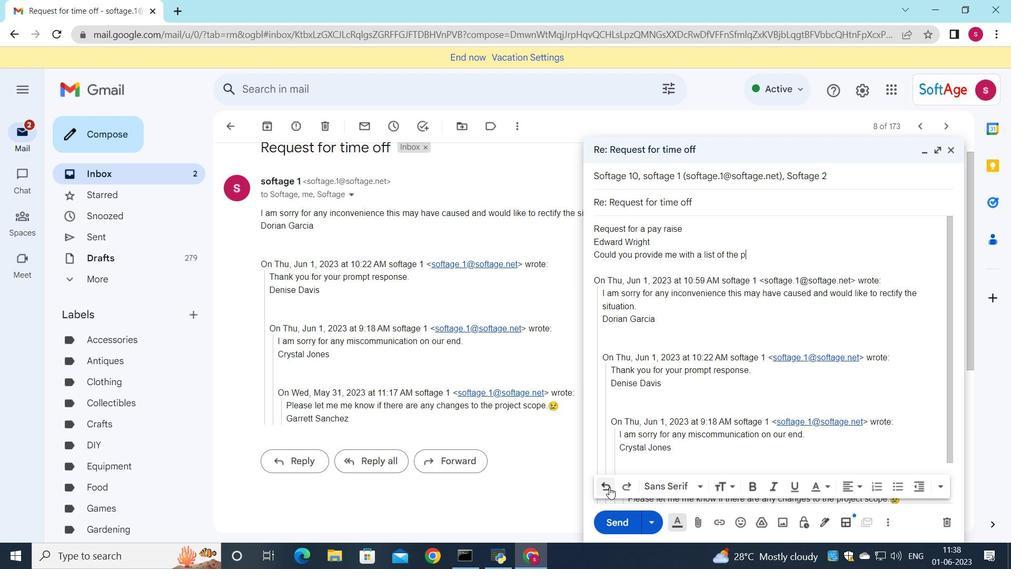 
Action: Mouse pressed left at (610, 487)
Screenshot: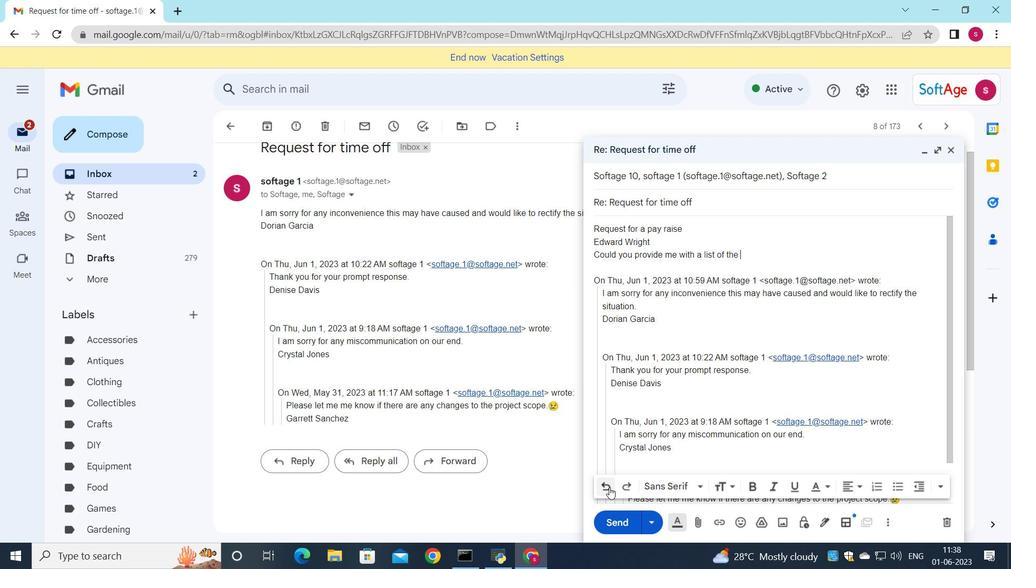 
Action: Mouse pressed left at (610, 487)
Screenshot: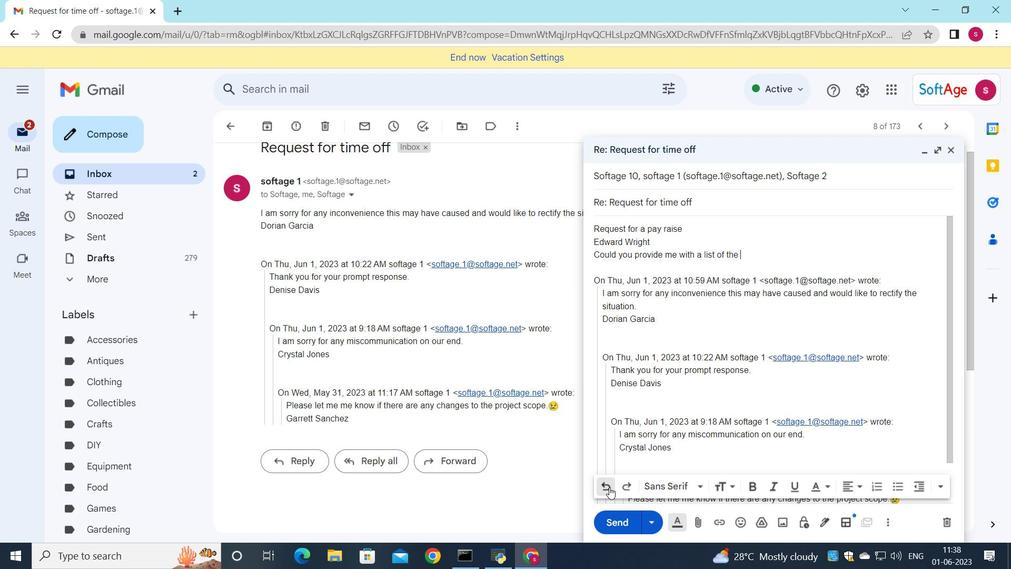 
Action: Mouse pressed left at (610, 487)
Screenshot: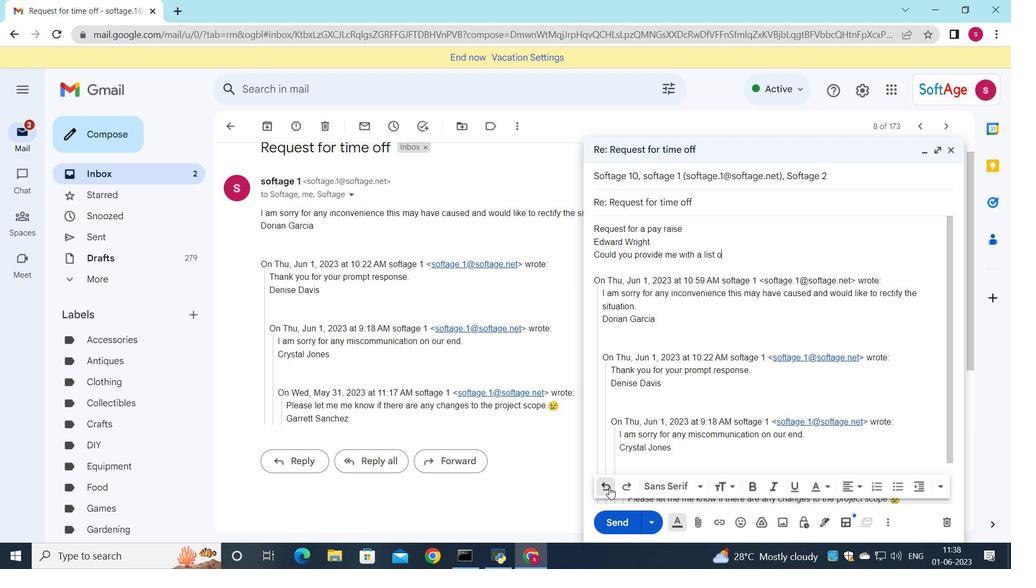 
Action: Mouse pressed left at (610, 487)
Screenshot: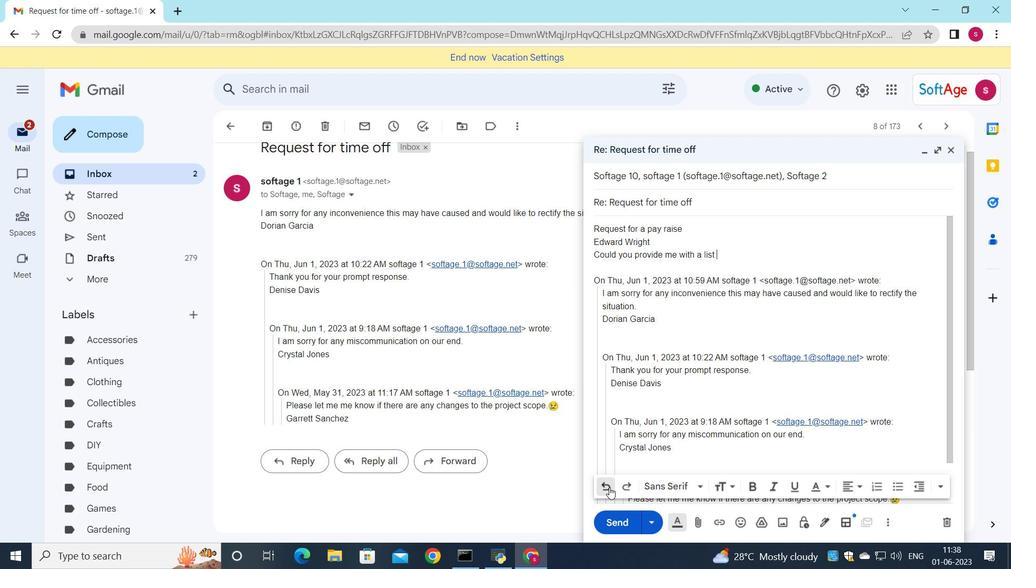 
Action: Mouse pressed left at (610, 487)
Screenshot: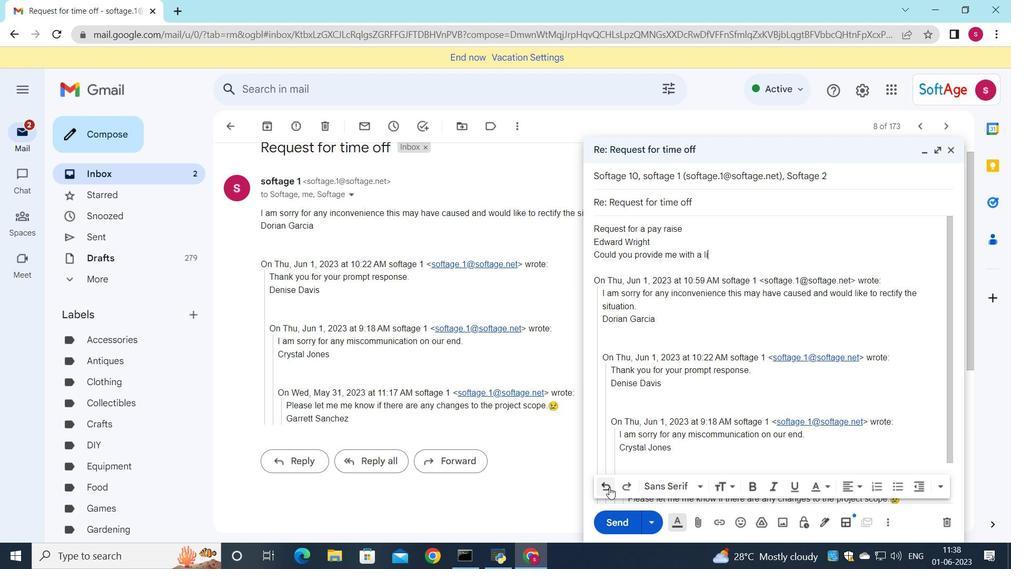 
Action: Mouse pressed left at (610, 487)
Screenshot: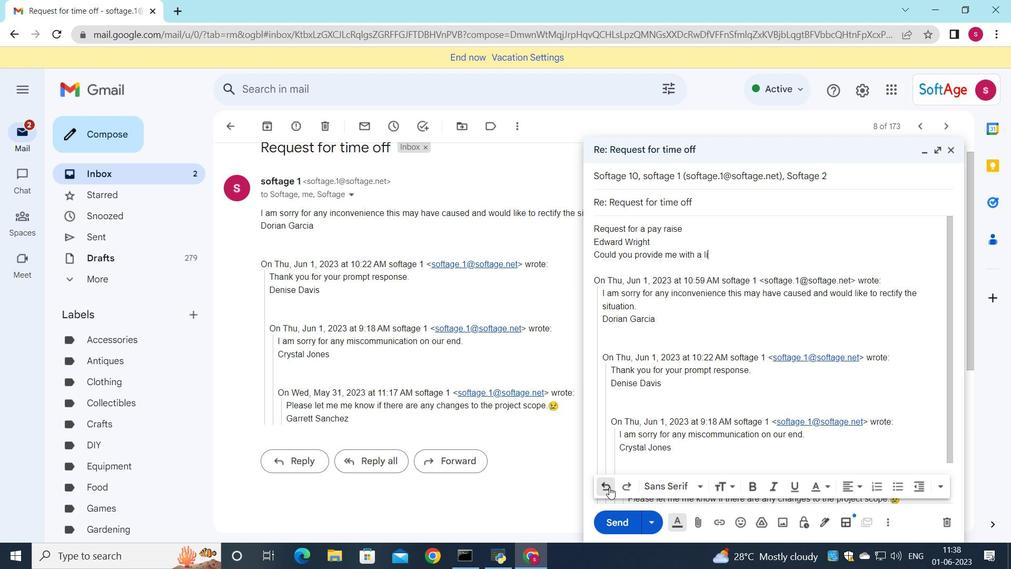 
Action: Mouse pressed left at (610, 487)
Screenshot: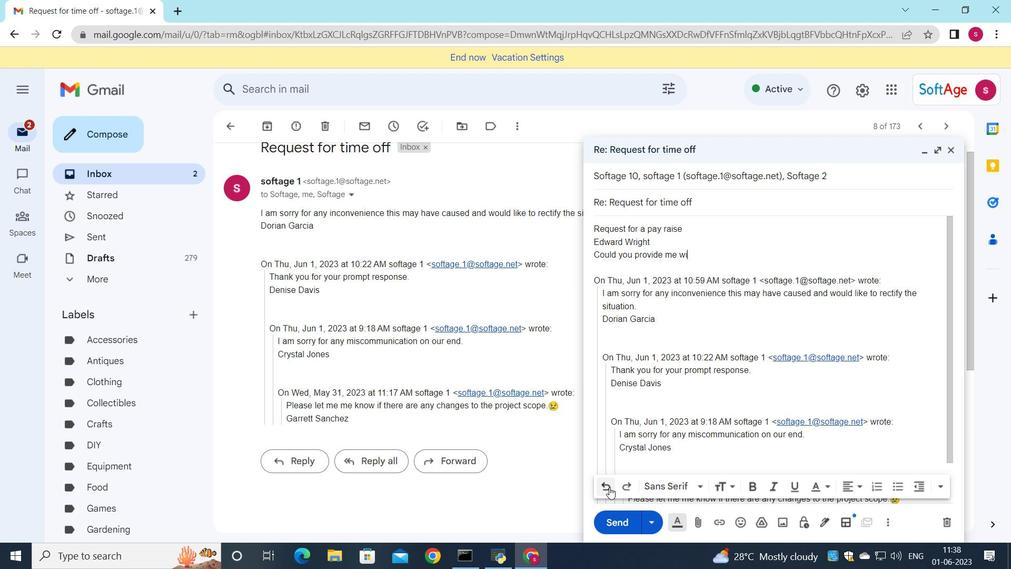 
Action: Mouse pressed left at (610, 487)
Screenshot: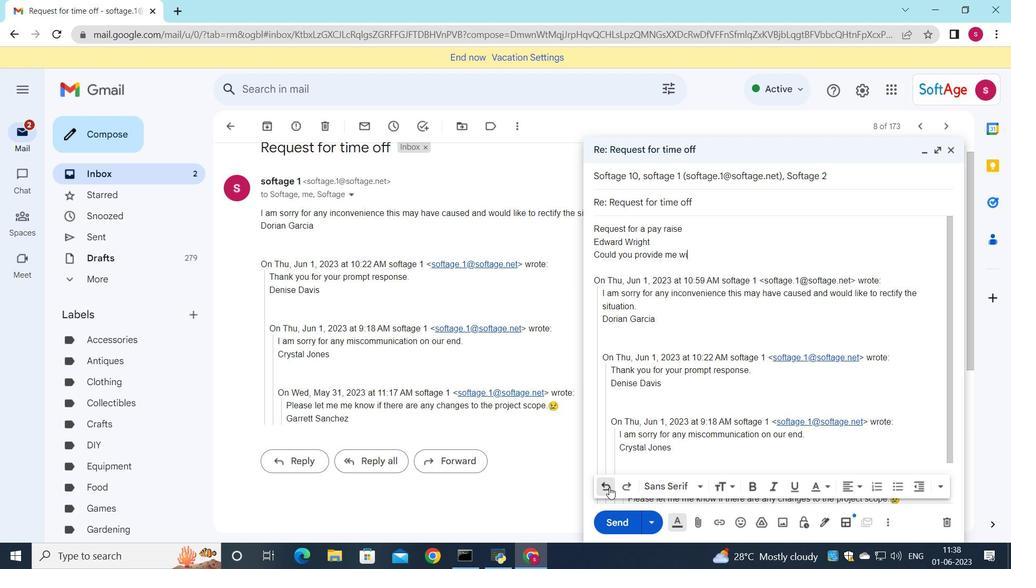 
Action: Mouse pressed left at (610, 487)
Screenshot: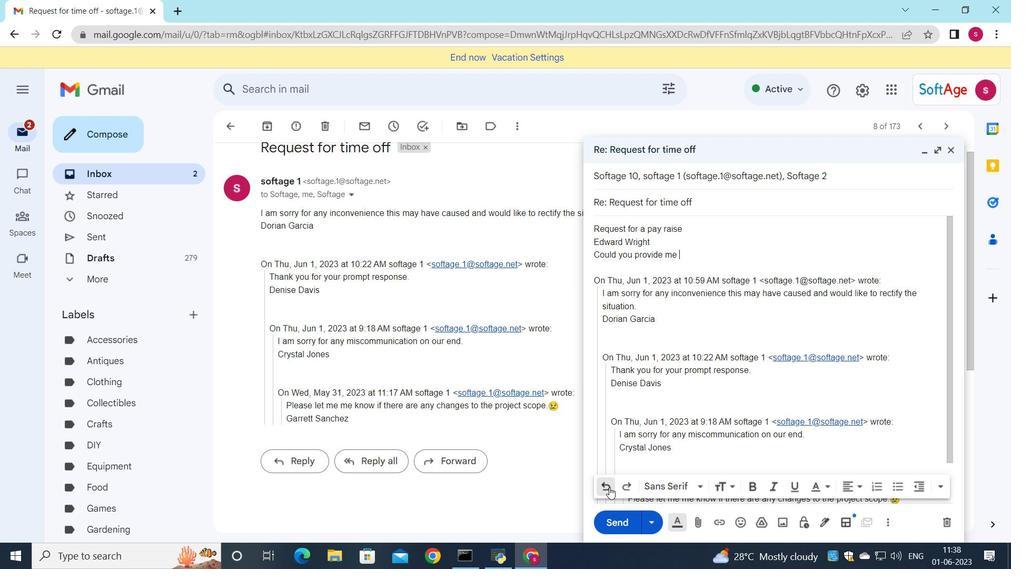 
Action: Mouse pressed left at (610, 487)
Screenshot: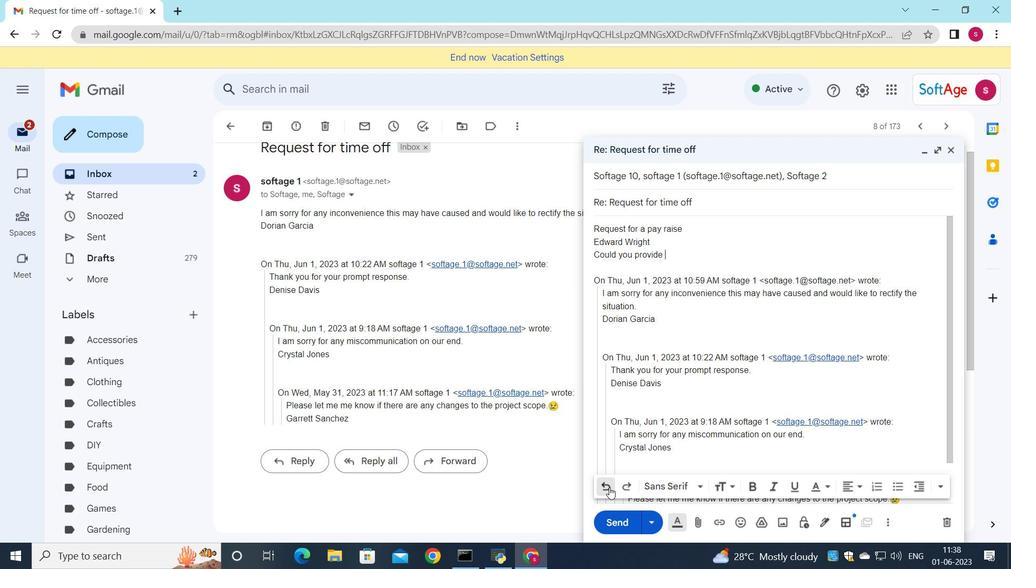 
Action: Mouse pressed left at (610, 487)
Screenshot: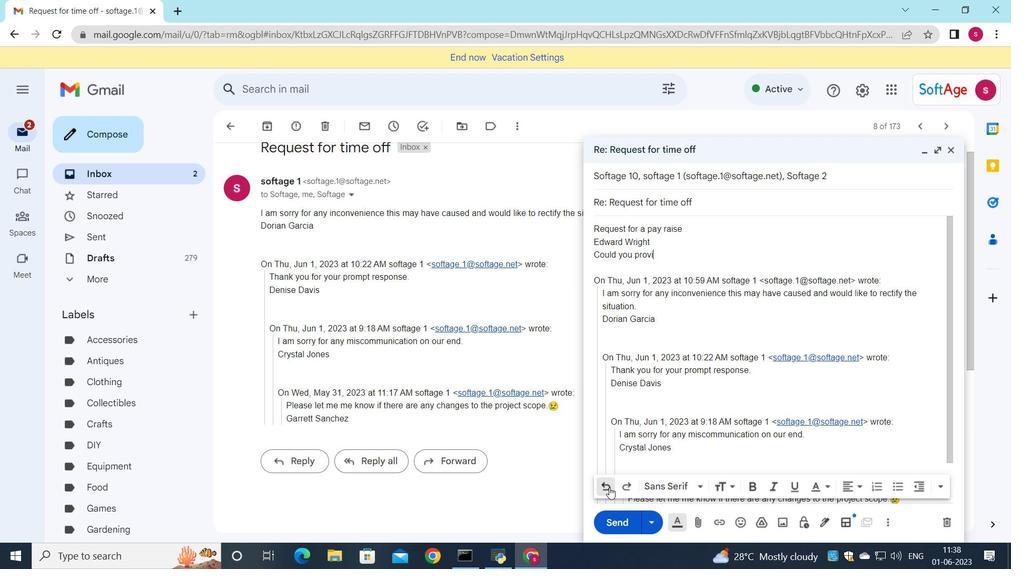 
Action: Mouse pressed left at (610, 487)
Screenshot: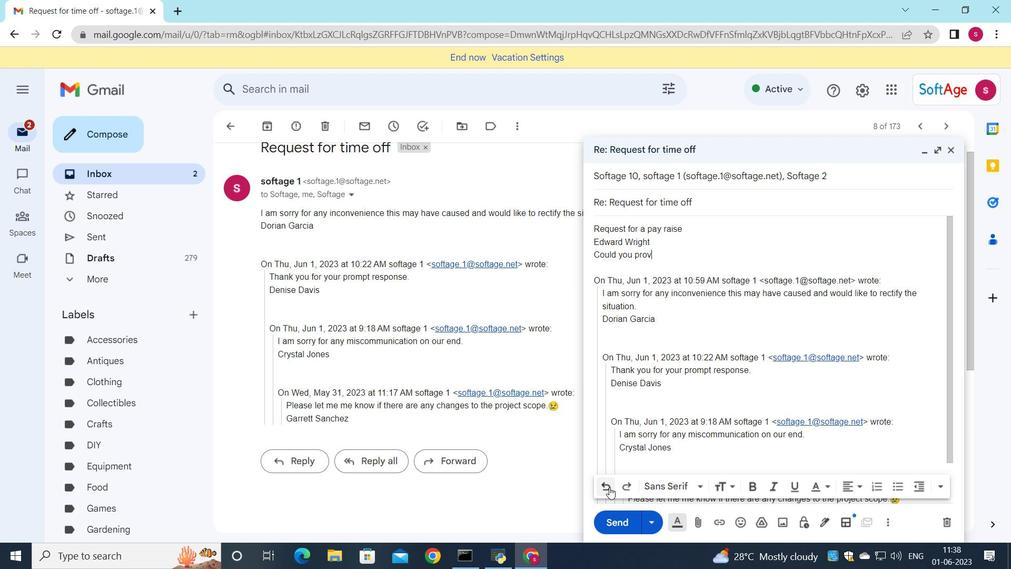 
Action: Mouse pressed left at (610, 487)
Screenshot: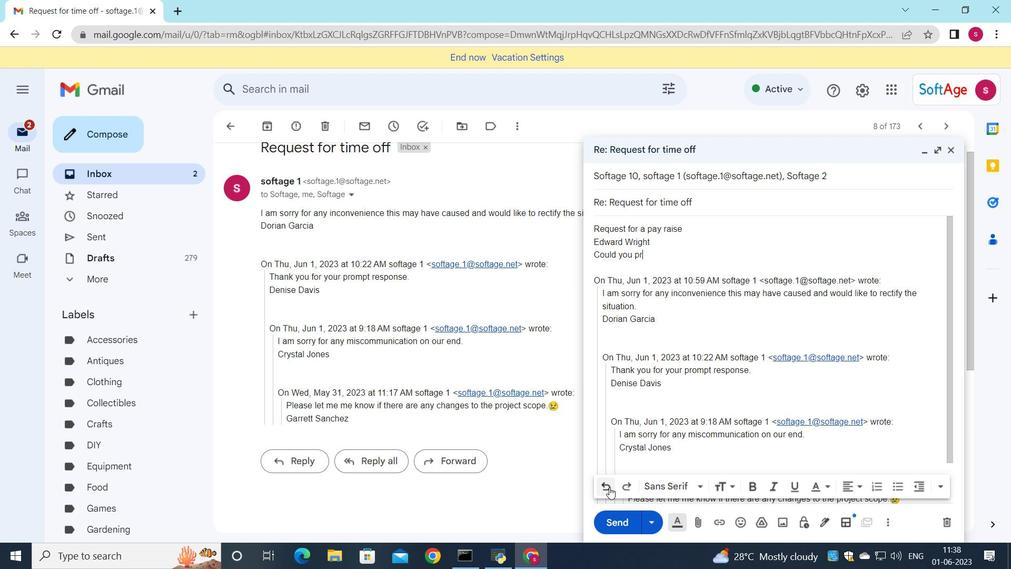 
Action: Mouse pressed left at (610, 487)
Screenshot: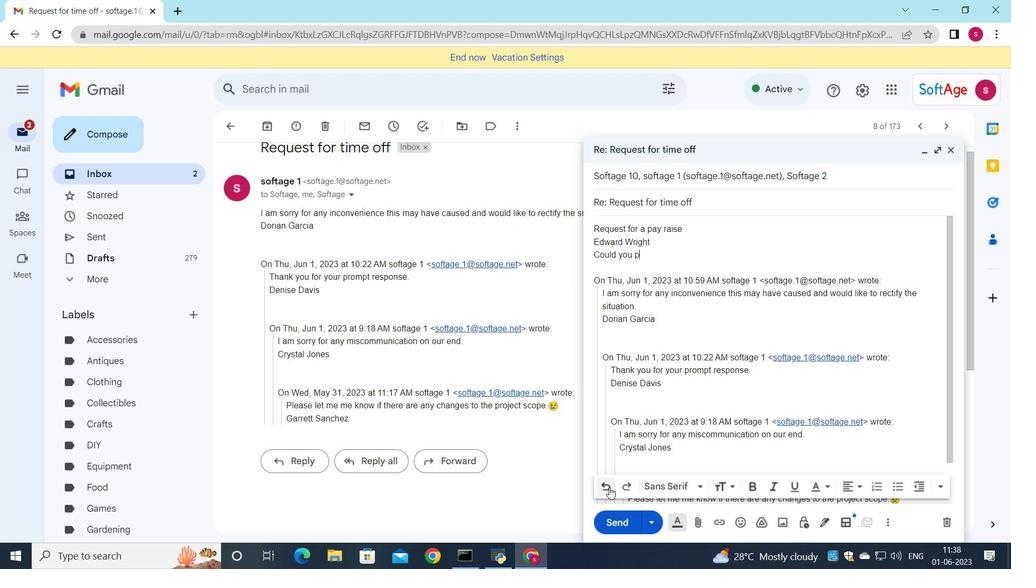 
Action: Mouse pressed left at (610, 487)
Screenshot: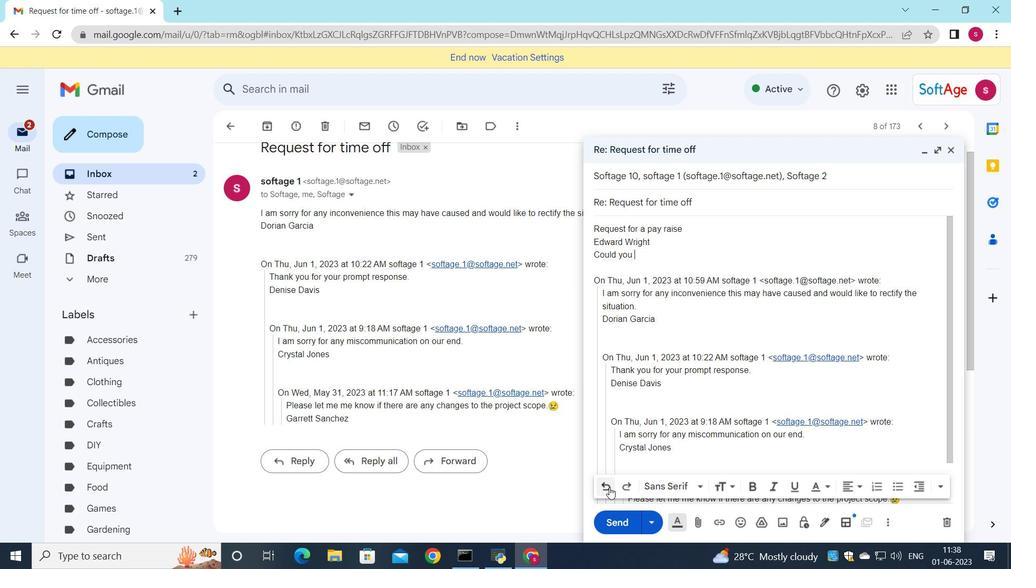
Action: Mouse pressed left at (610, 487)
Screenshot: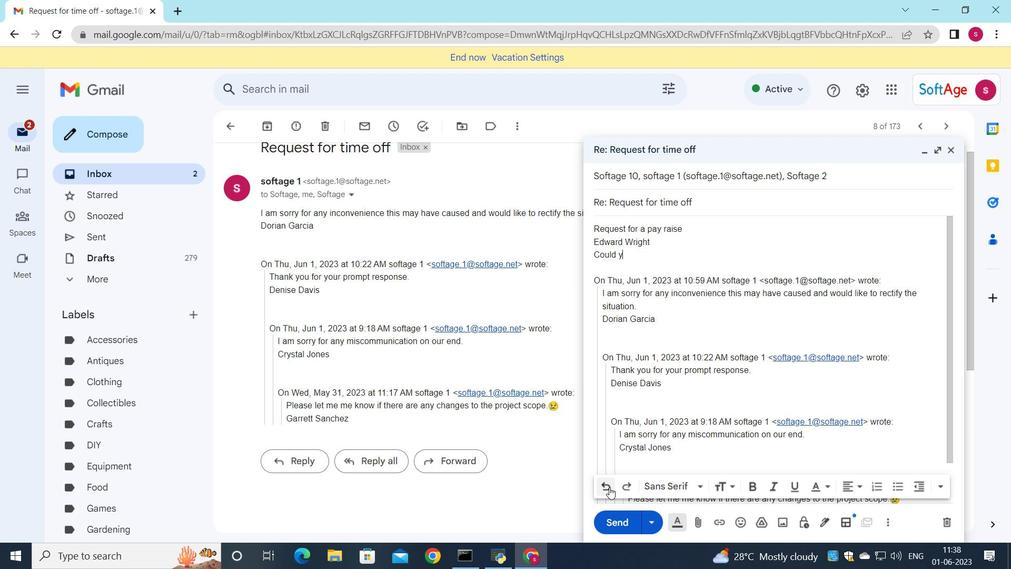 
Action: Mouse pressed left at (610, 487)
Screenshot: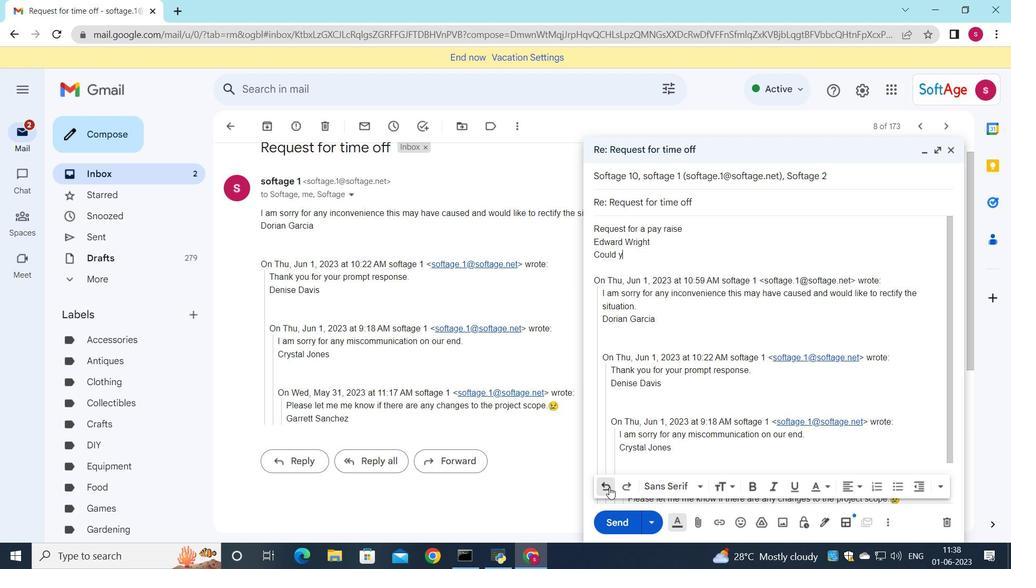 
Action: Mouse pressed left at (610, 487)
Screenshot: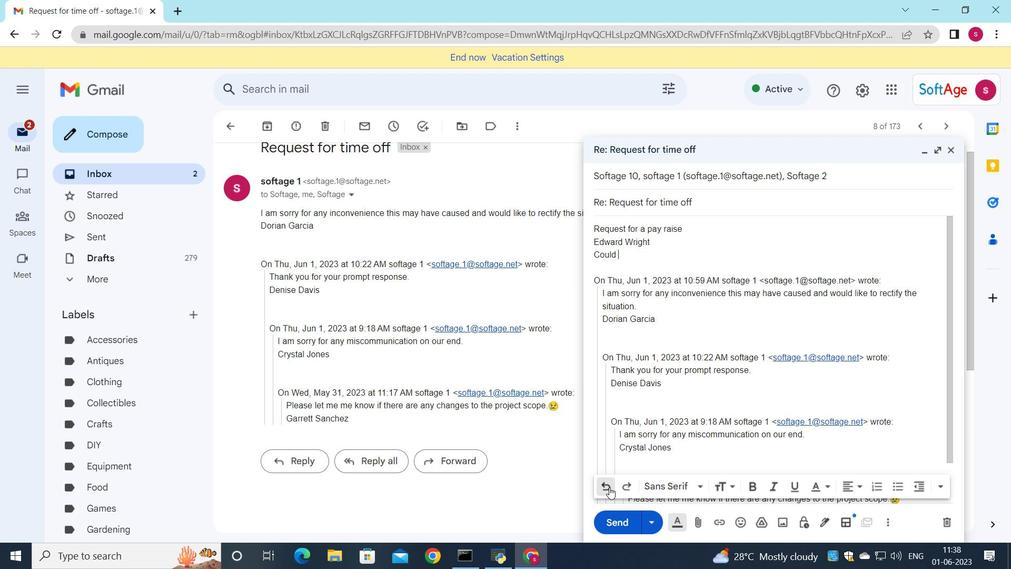 
Action: Mouse pressed left at (610, 487)
Screenshot: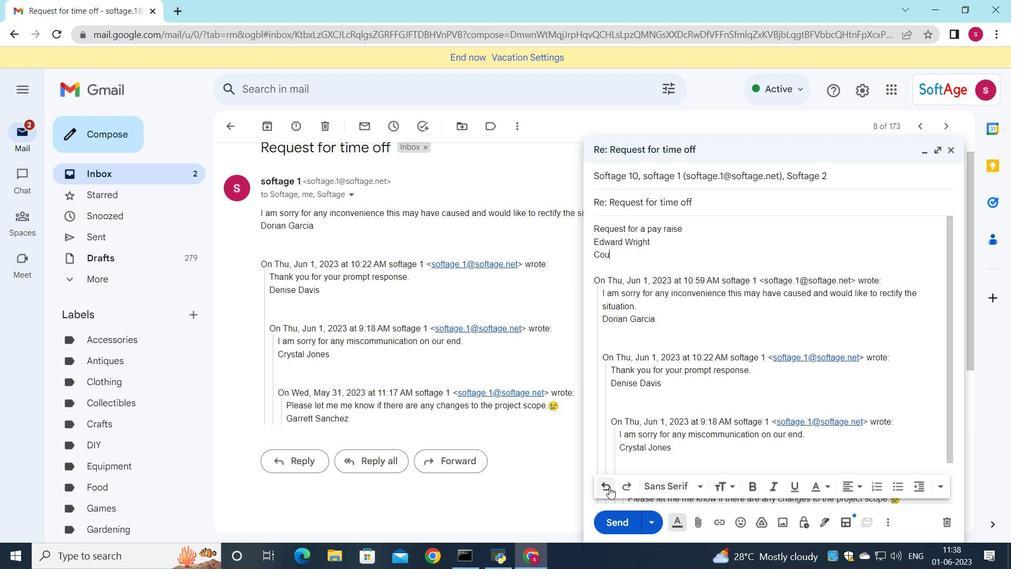 
Action: Mouse pressed left at (610, 487)
Screenshot: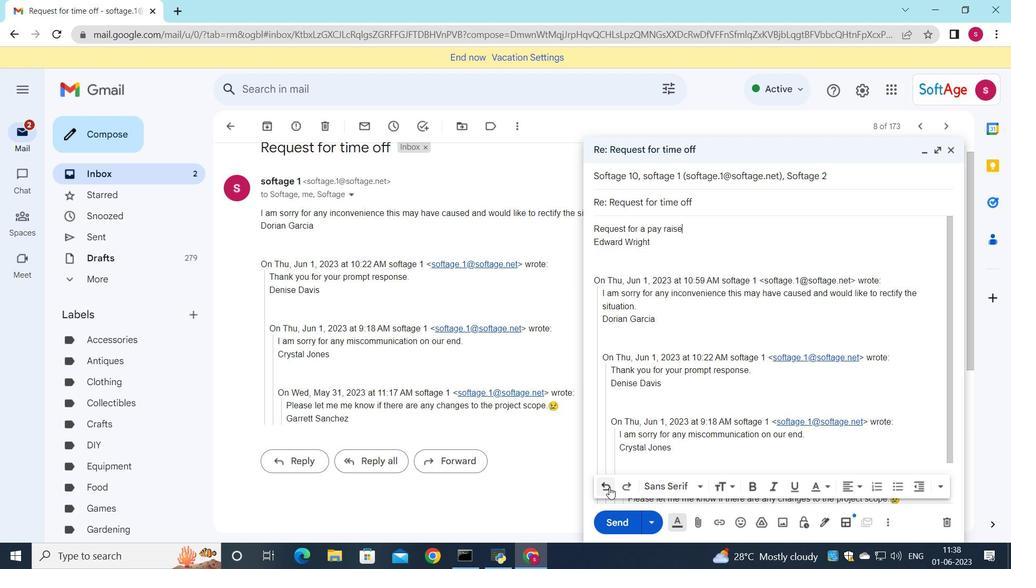 
Action: Key pressed ise
Screenshot: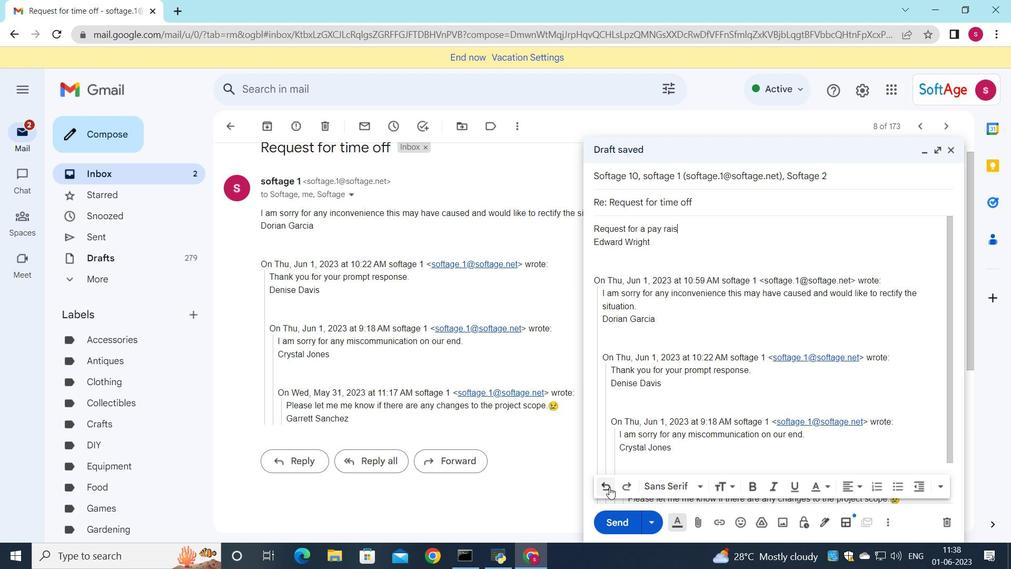 
Action: Mouse moved to (685, 230)
Screenshot: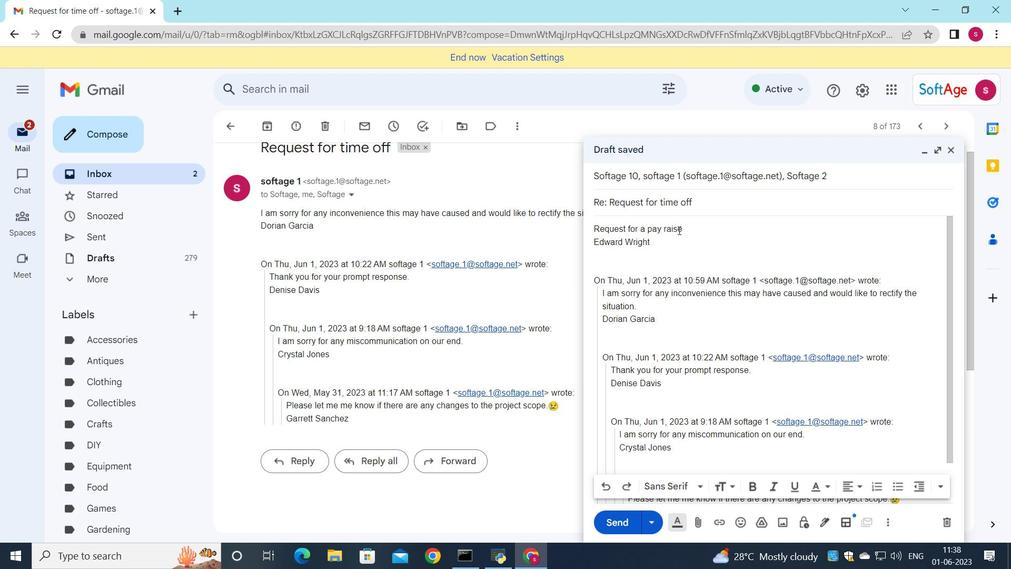 
Action: Mouse pressed left at (685, 230)
Screenshot: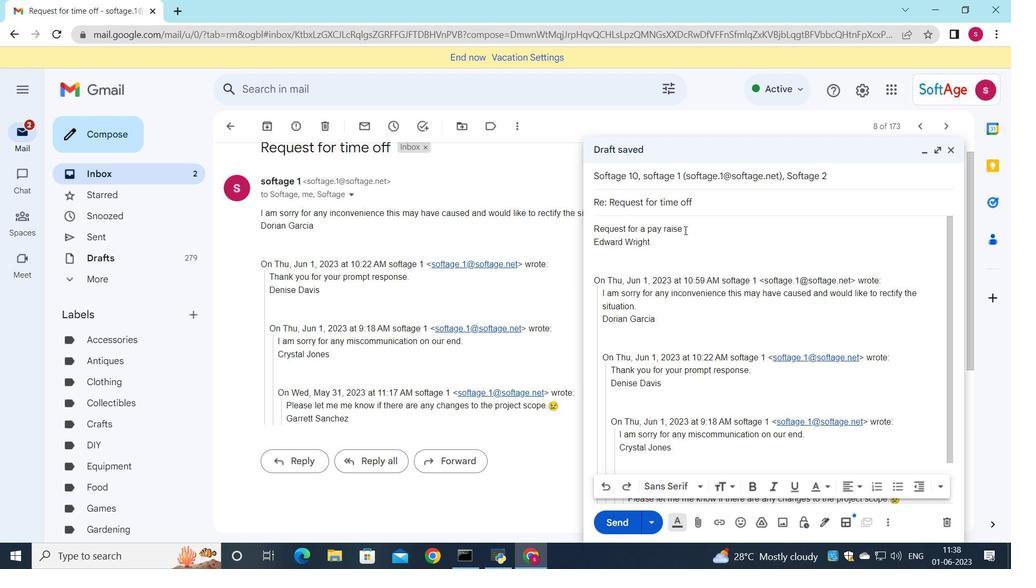 
Action: Mouse moved to (592, 277)
Screenshot: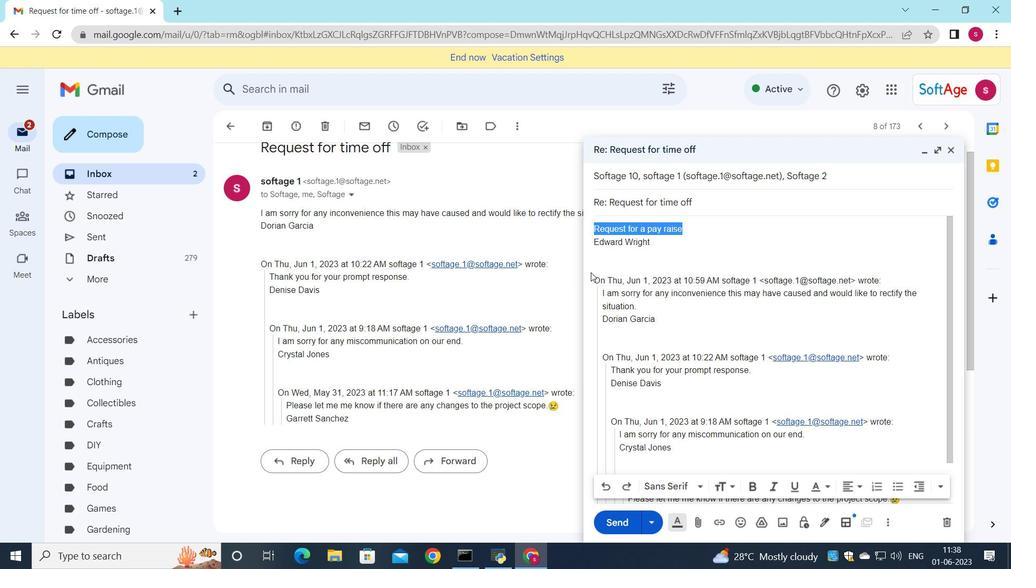 
Action: Key pressed ctrl+C
Screenshot: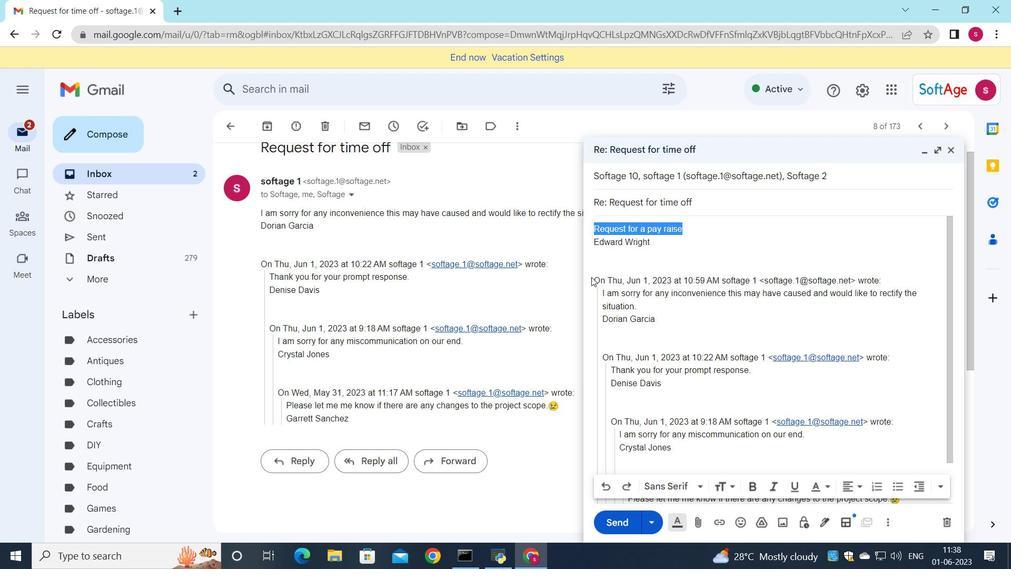 
Action: Mouse moved to (699, 203)
Screenshot: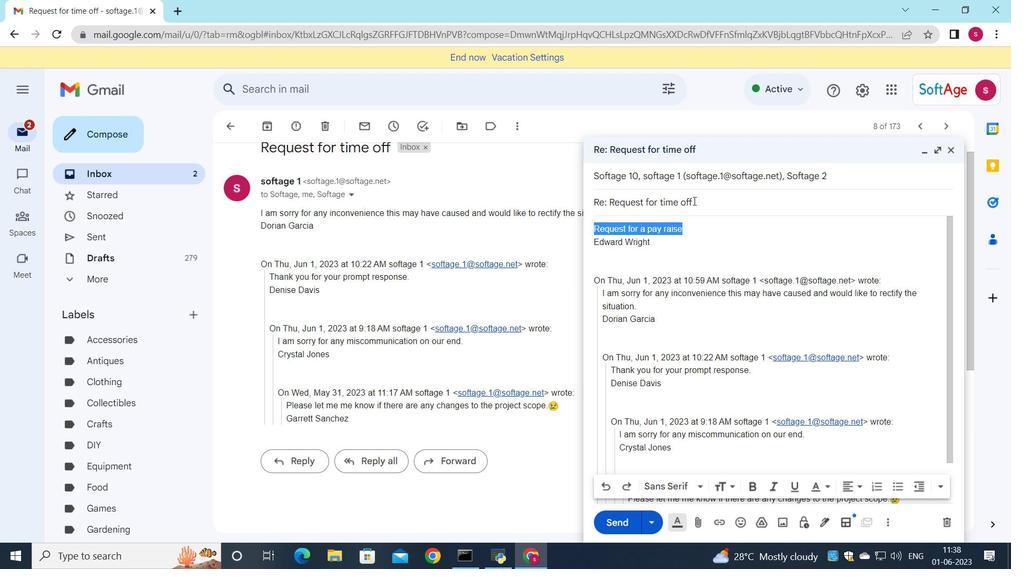 
Action: Mouse pressed left at (699, 203)
Screenshot: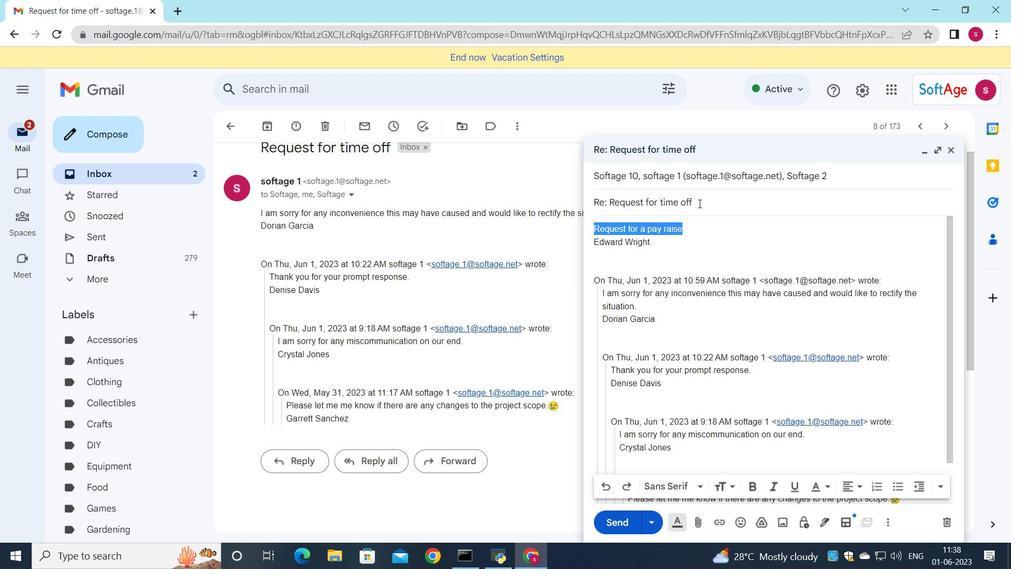 
Action: Mouse moved to (659, 219)
Screenshot: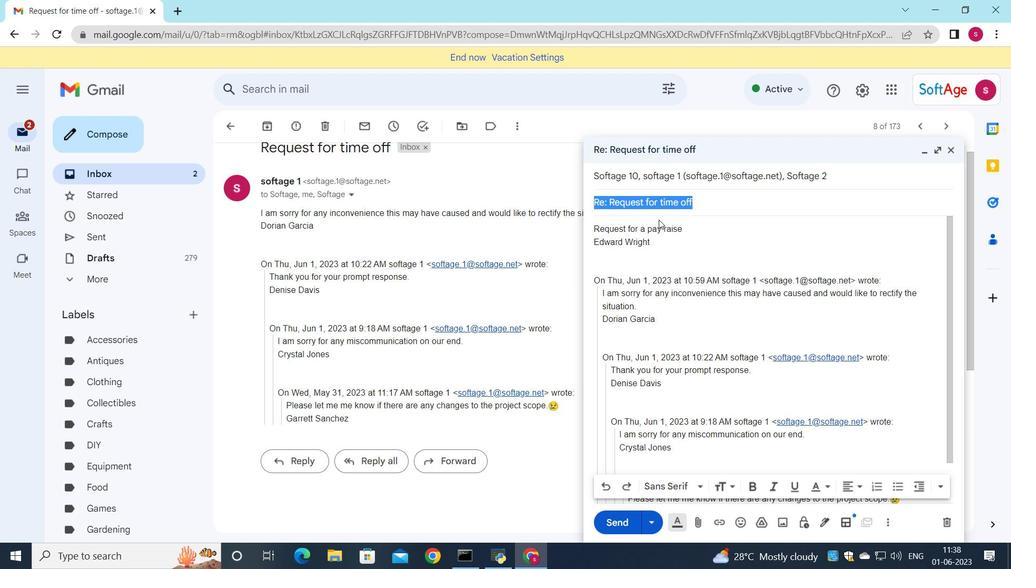 
Action: Key pressed ctrl+V
Screenshot: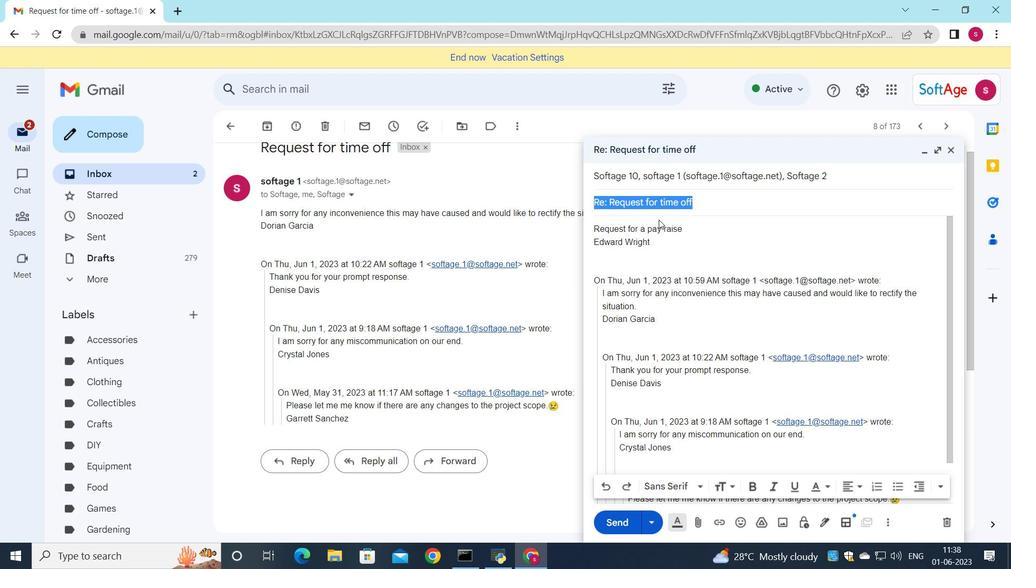 
Action: Mouse moved to (680, 230)
Screenshot: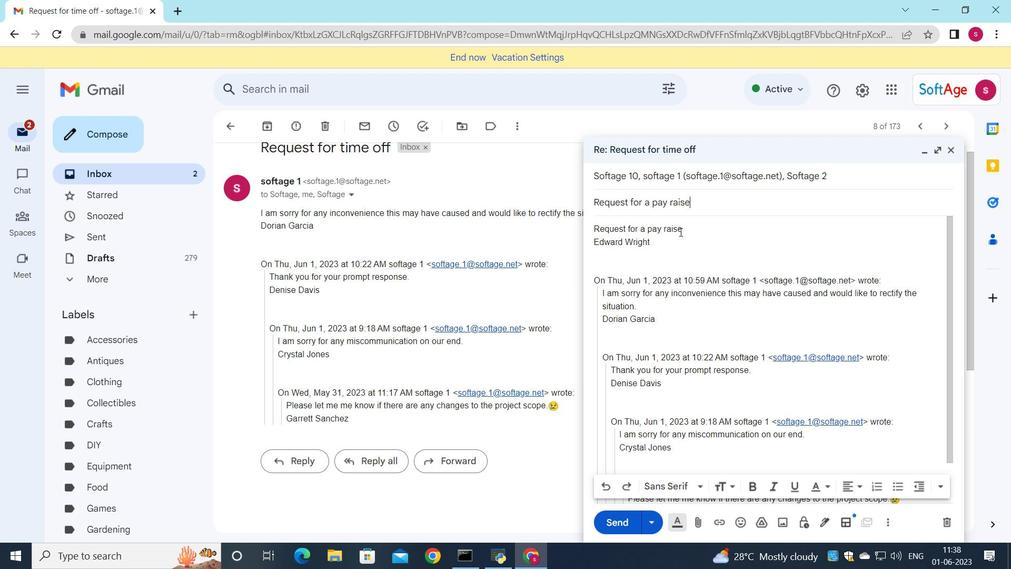 
Action: Mouse pressed left at (680, 230)
Screenshot: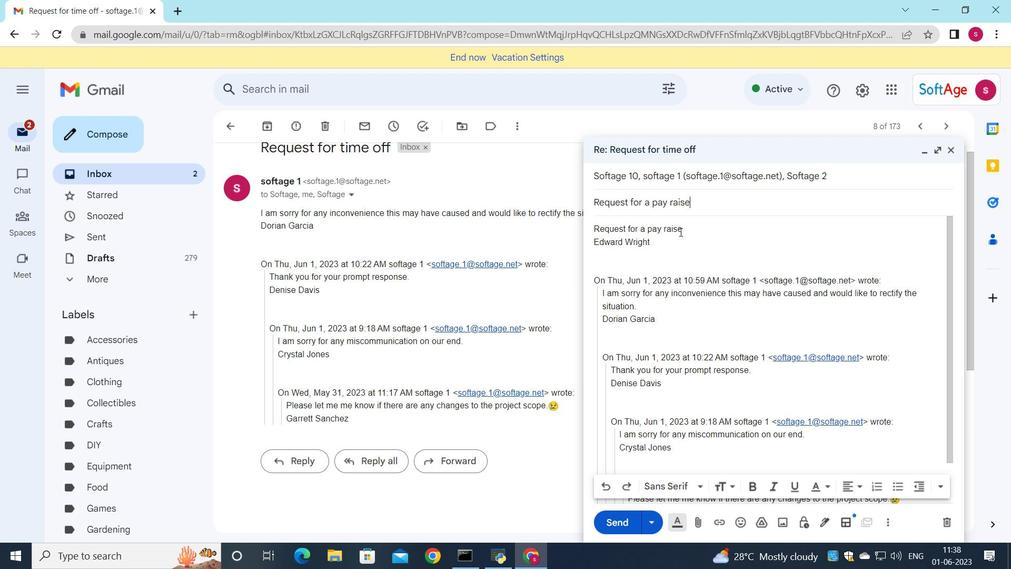 
Action: Mouse moved to (679, 246)
Screenshot: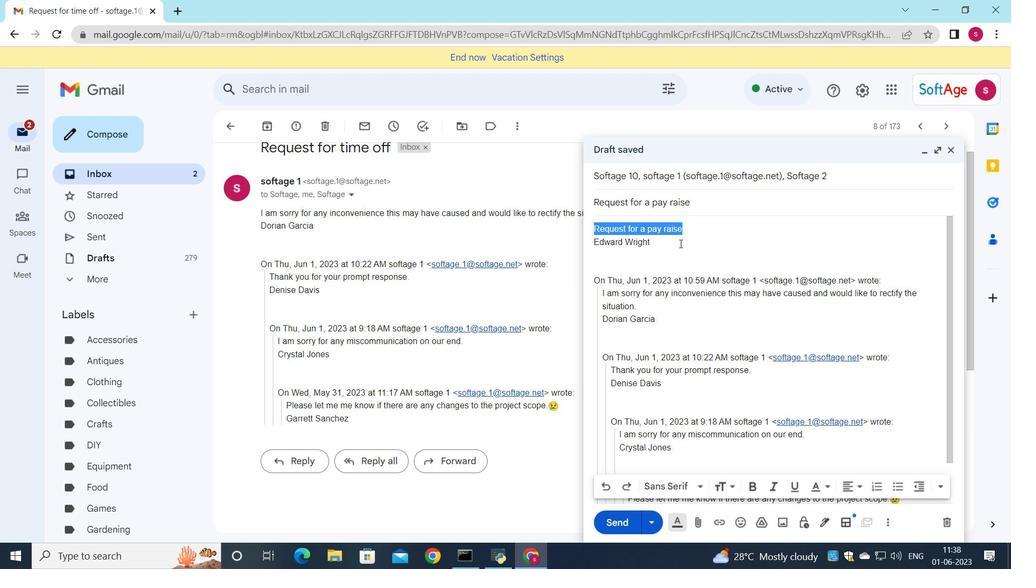 
Action: Key pressed <Key.delete>
Screenshot: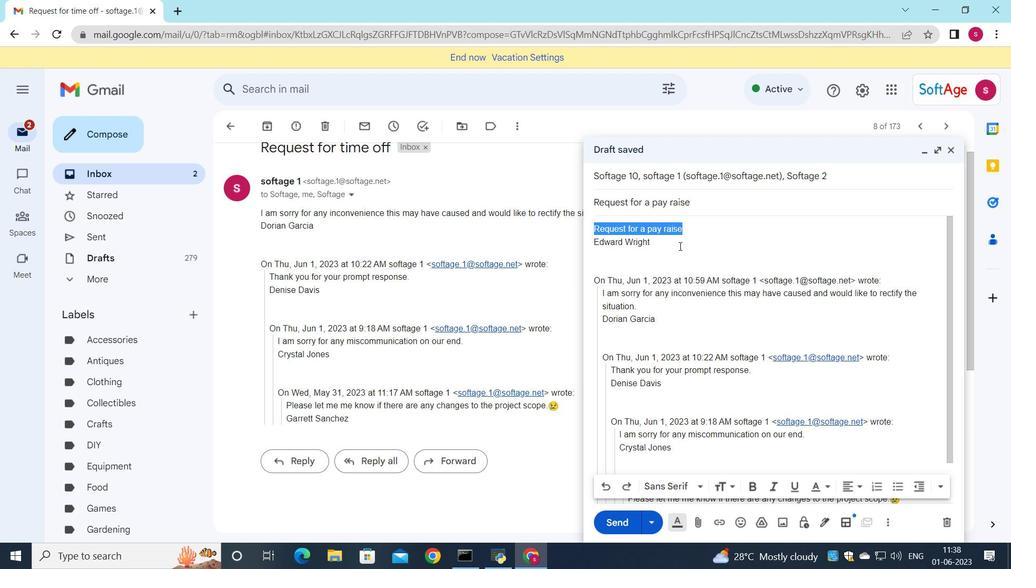 
Action: Mouse moved to (680, 239)
Screenshot: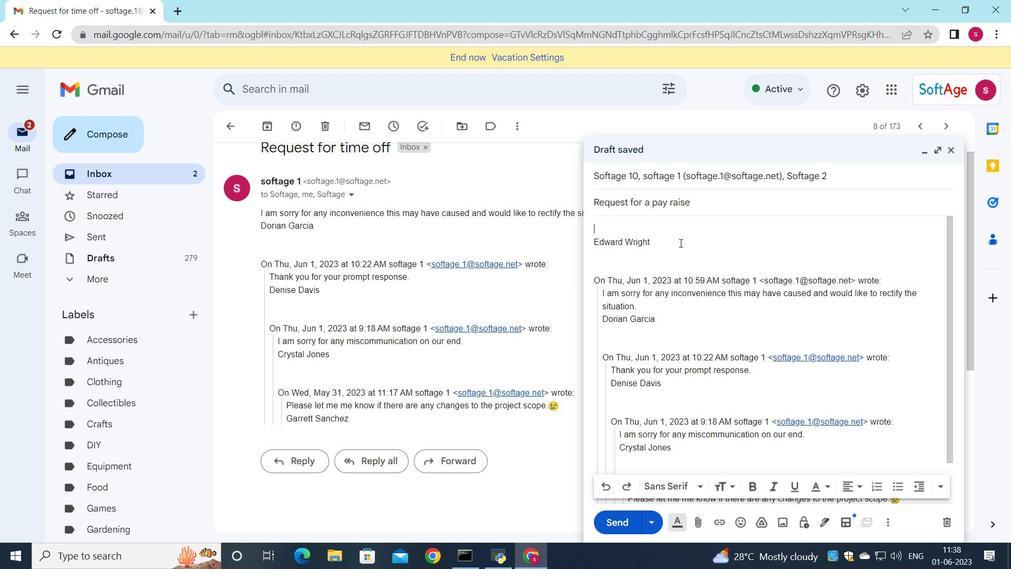 
Action: Key pressed <Key.shift>i<Key.space>would<Key.space>like<Key.space>to<Key.space>arrange<Key.space>a<Key.space>conference<Key.space>call<Key.space>ti<Key.backspace>o<Key.space>discuss<Key.space>this<Key.space>matter<Key.space>further
Screenshot: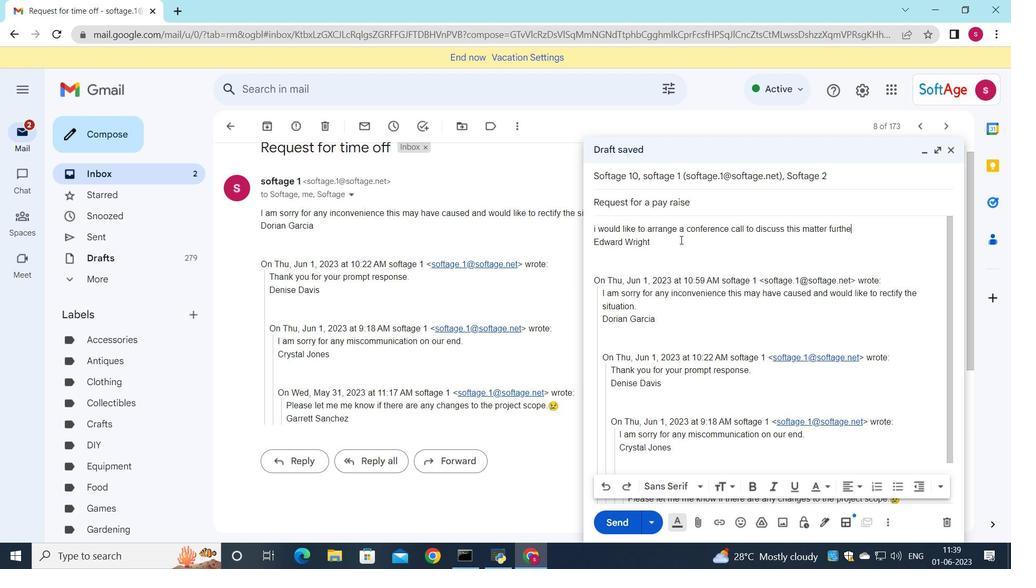 
Action: Mouse moved to (769, 283)
Screenshot: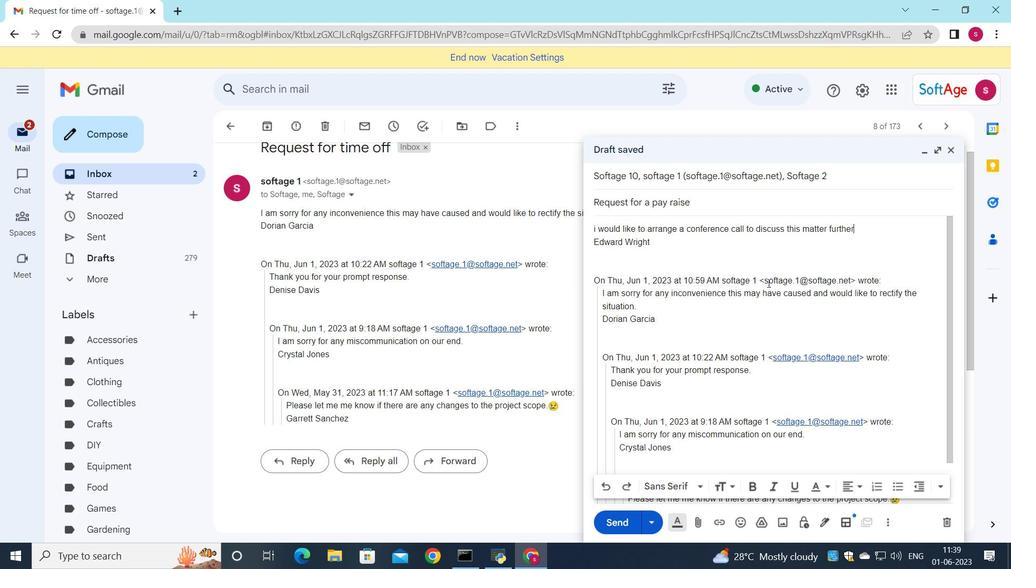 
Action: Key pressed .
Screenshot: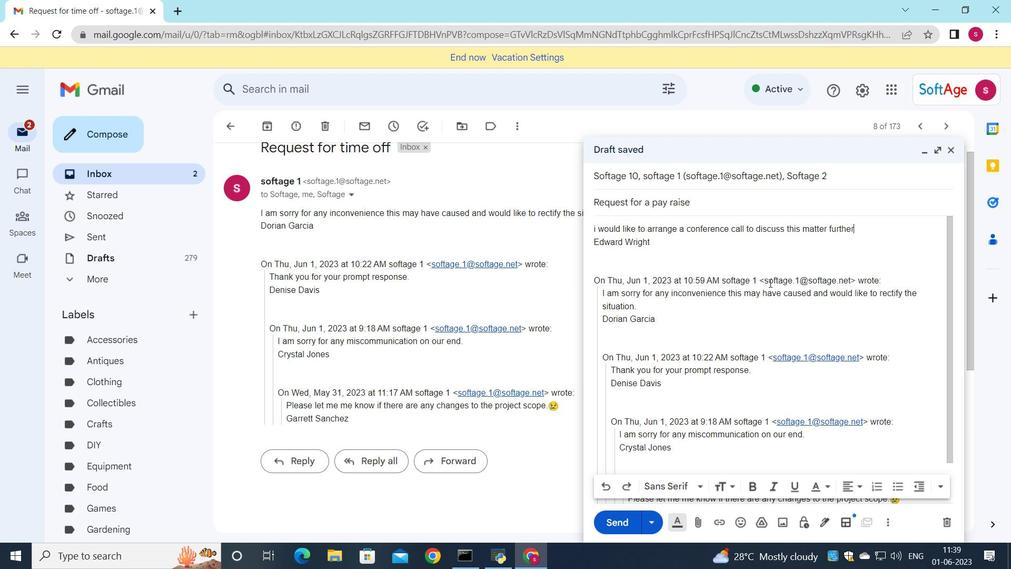 
Action: Mouse moved to (596, 233)
Screenshot: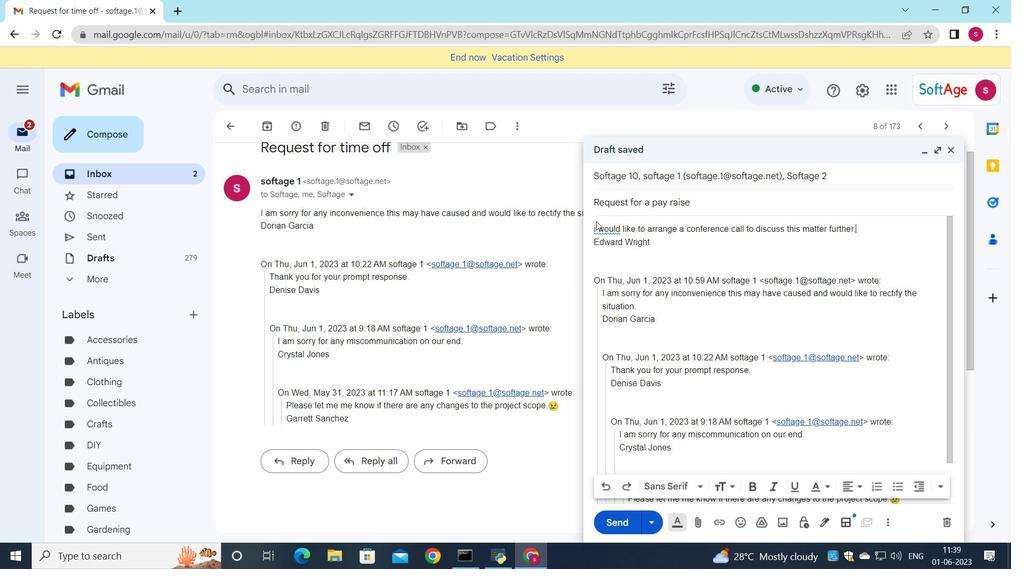 
Action: Mouse pressed left at (596, 233)
Screenshot: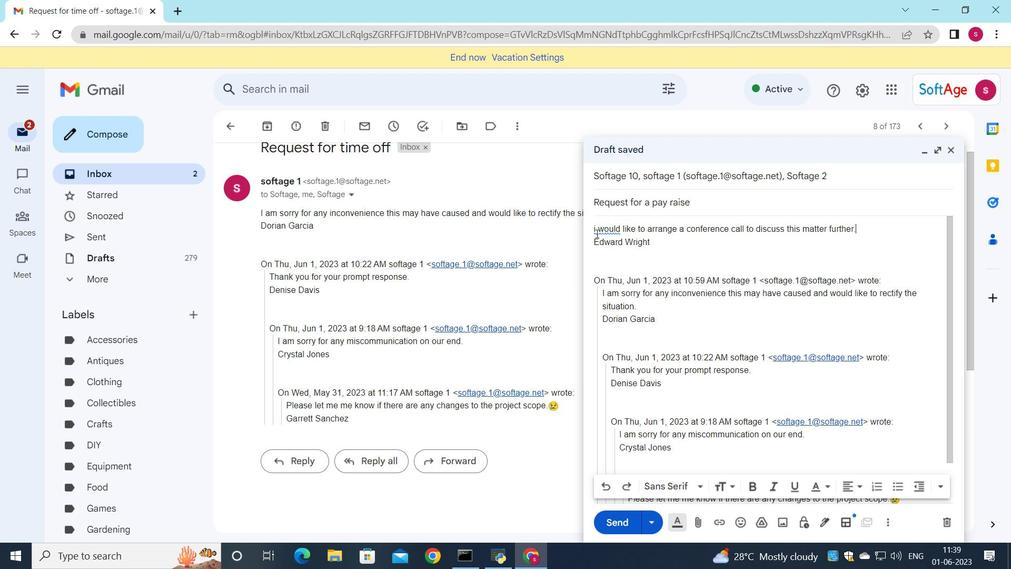 
Action: Mouse moved to (595, 249)
Screenshot: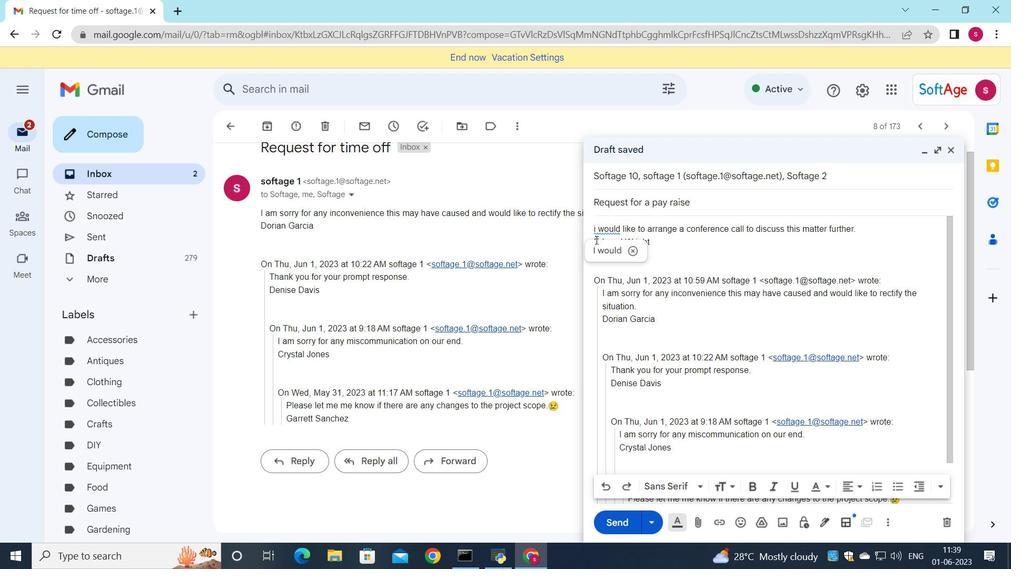 
Action: Mouse pressed left at (595, 249)
Screenshot: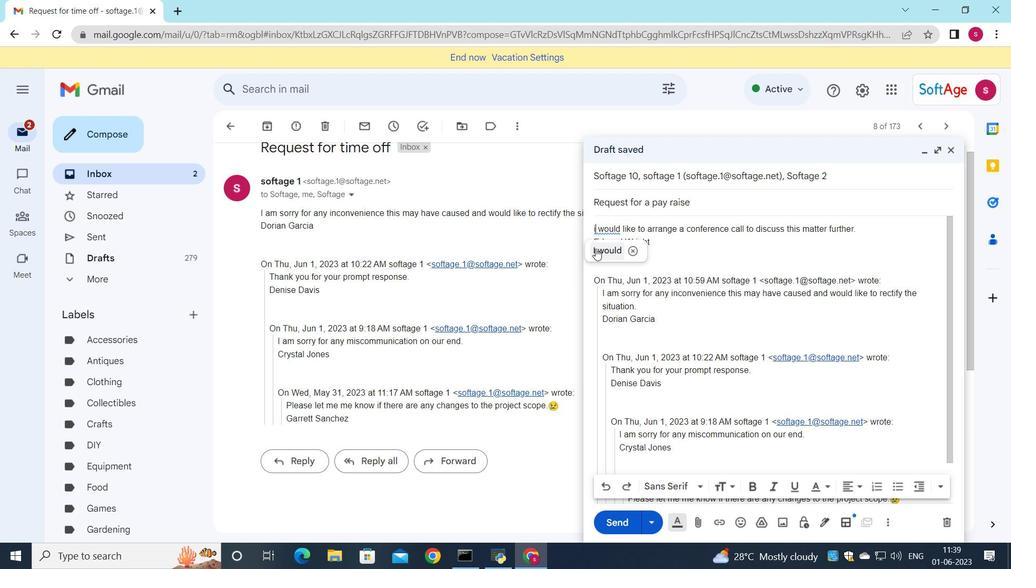 
Action: Mouse moved to (611, 520)
Screenshot: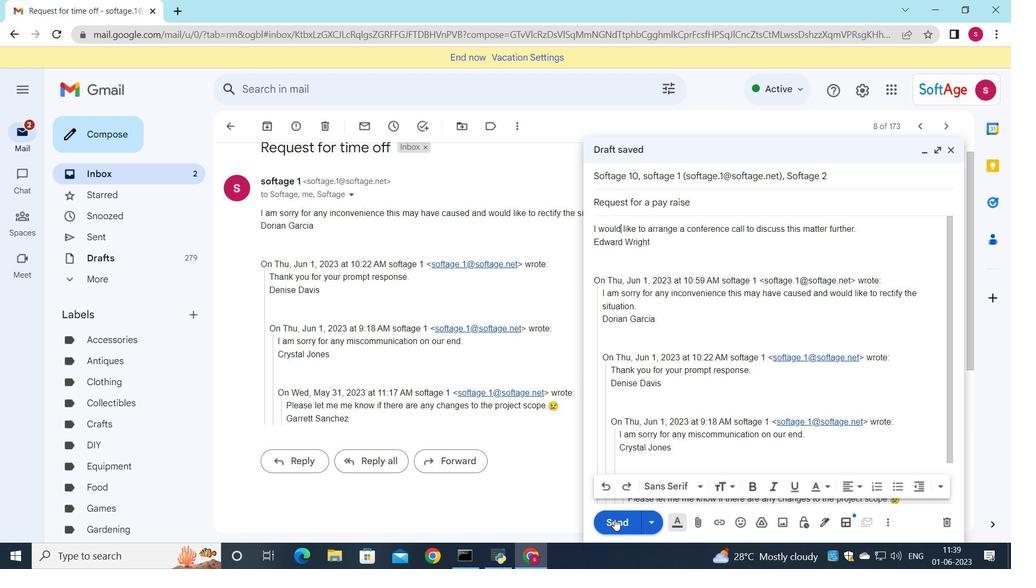 
Action: Mouse pressed left at (611, 520)
Screenshot: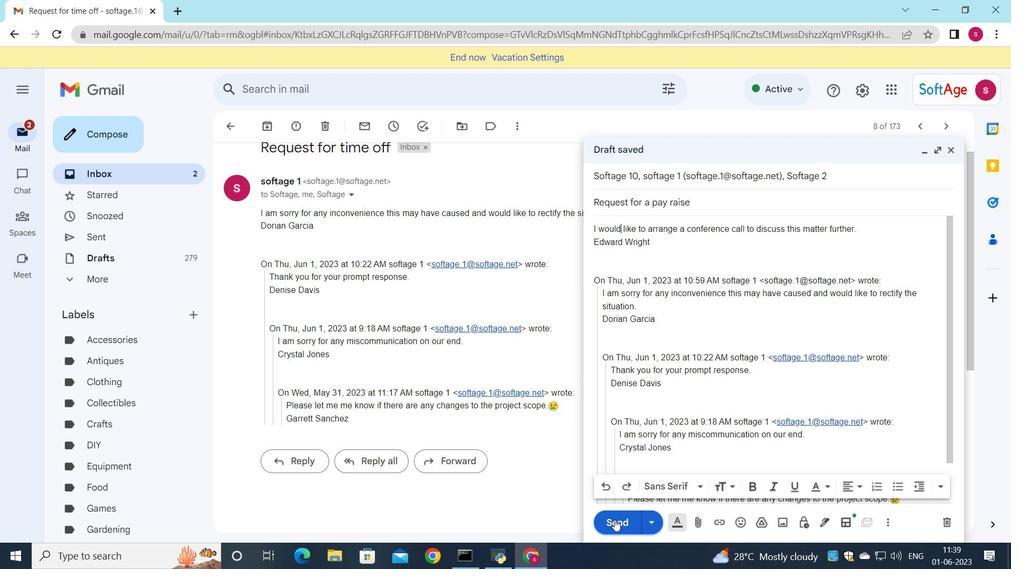 
Action: Mouse moved to (159, 174)
Screenshot: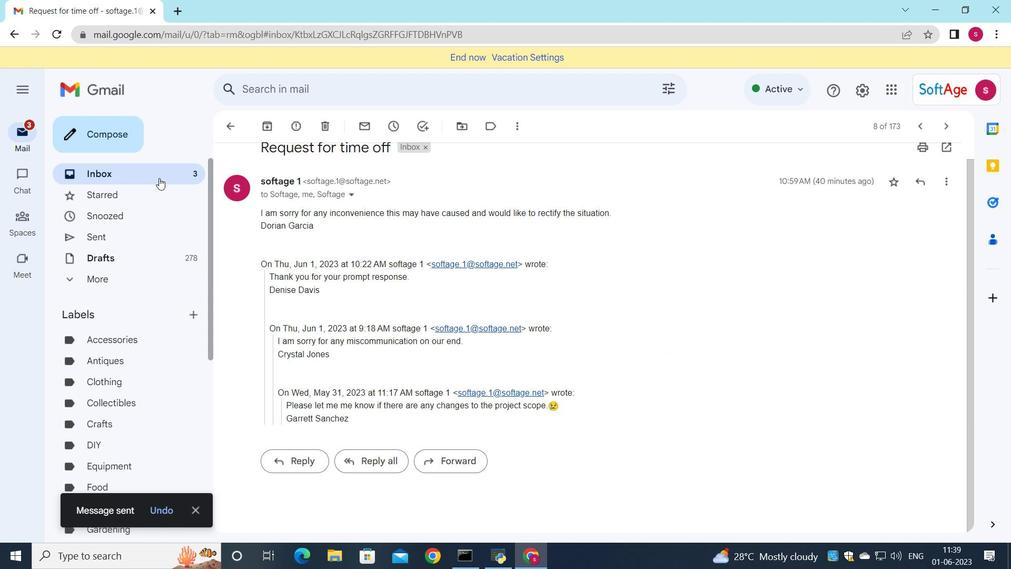 
Action: Mouse pressed left at (159, 174)
Screenshot: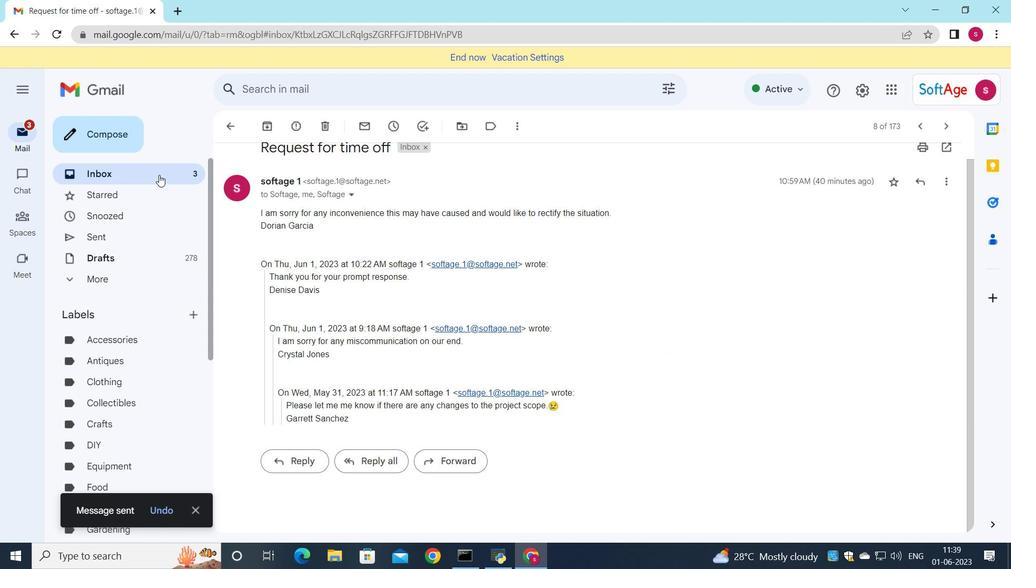 
Action: Mouse moved to (422, 157)
Screenshot: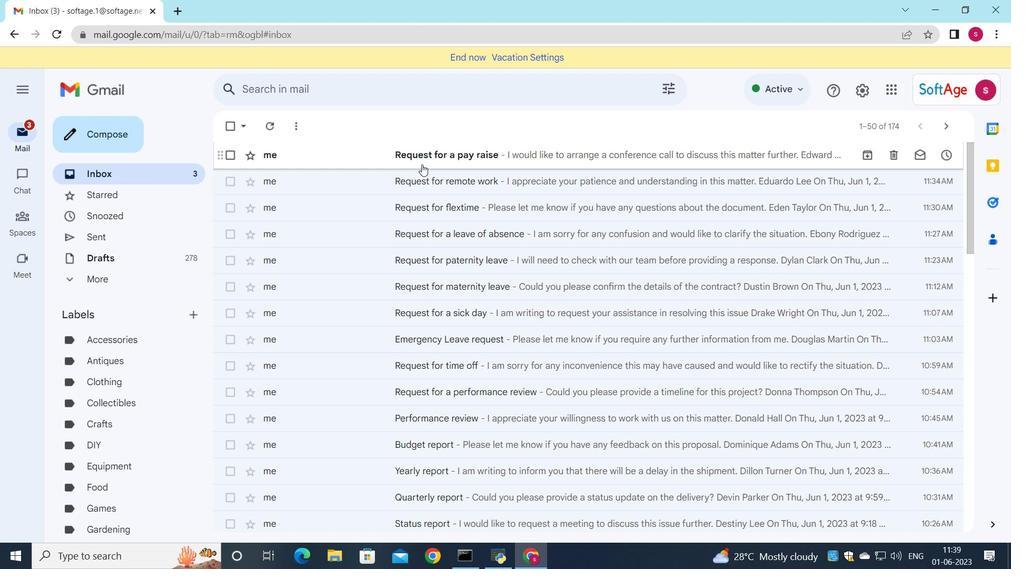 
Action: Mouse pressed left at (422, 157)
Screenshot: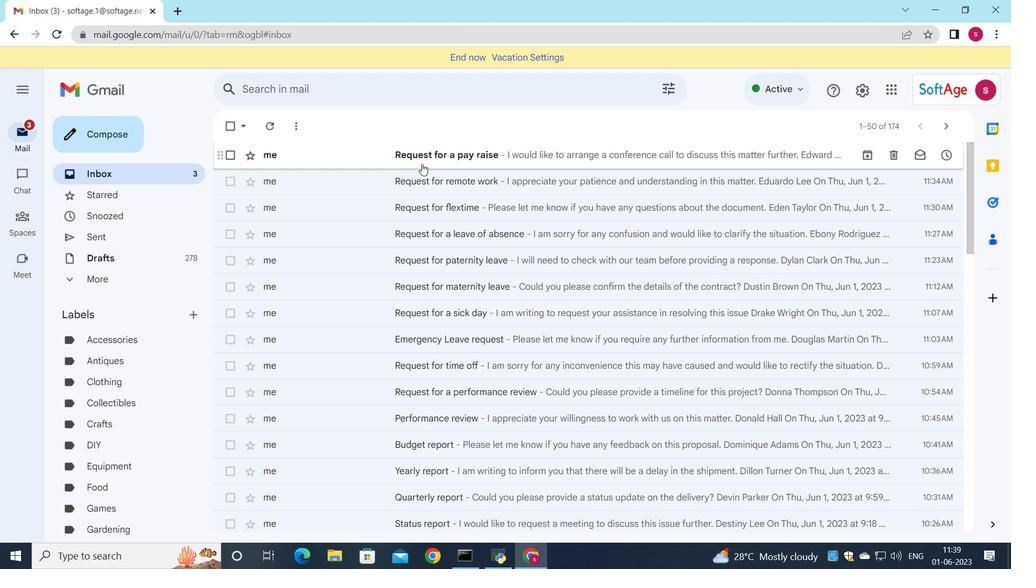 
